 Task: Select street view around selected location Kings Canyon National Park, California, United States and verify 4 surrounding locations
Action: Mouse moved to (214, 193)
Screenshot: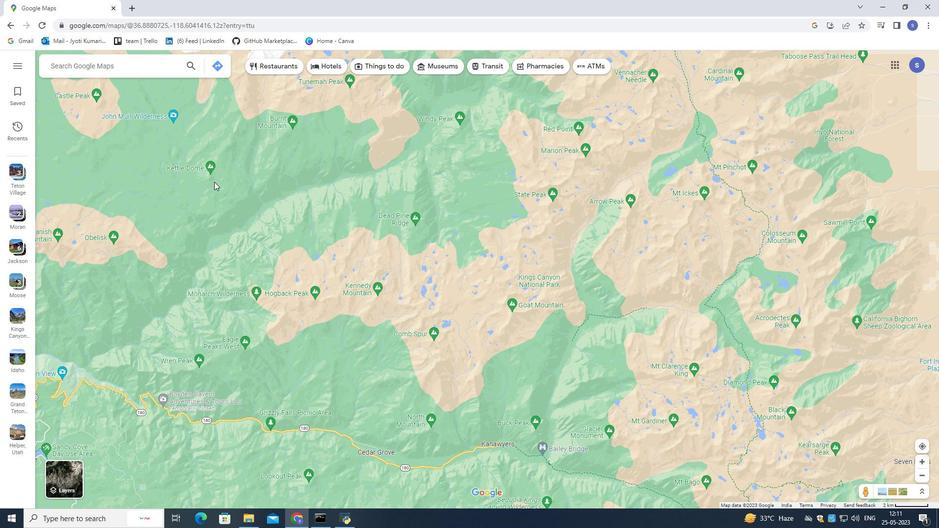 
Action: Mouse scrolled (214, 193) with delta (0, 0)
Screenshot: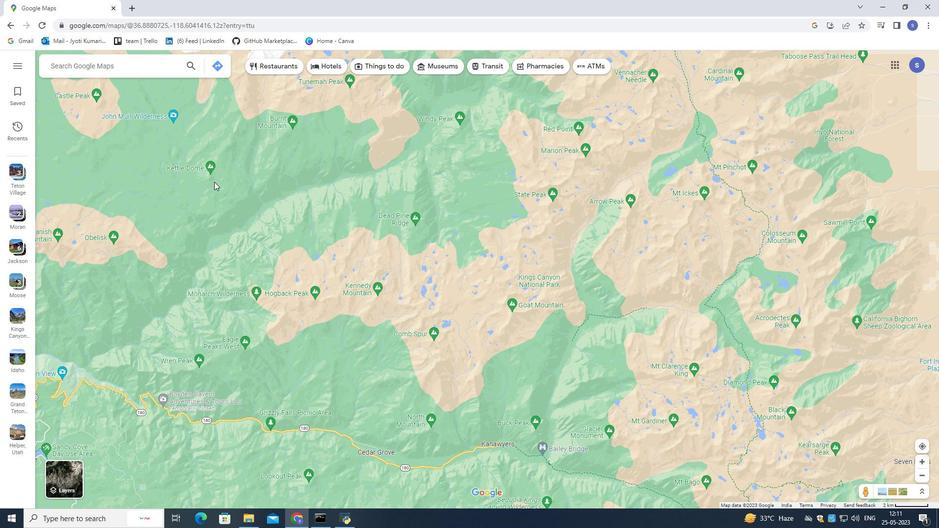 
Action: Mouse moved to (212, 213)
Screenshot: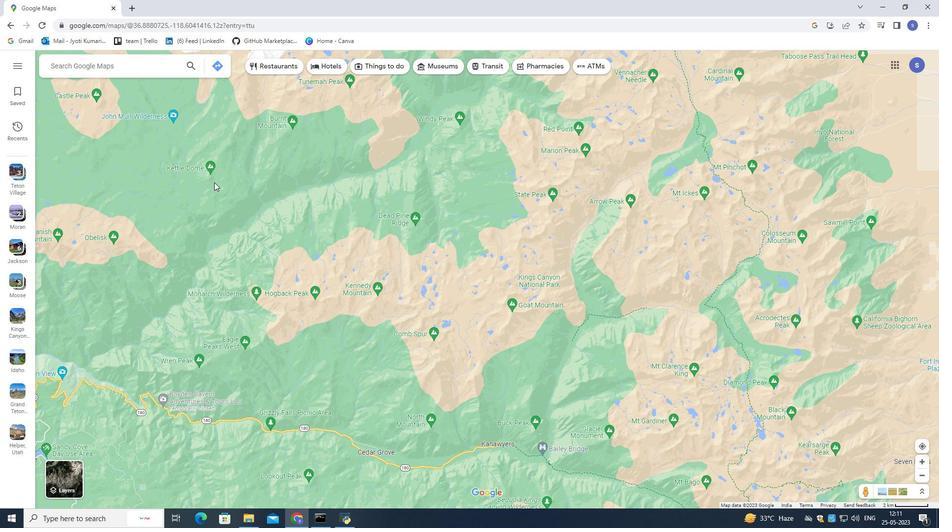 
Action: Mouse scrolled (212, 213) with delta (0, 0)
Screenshot: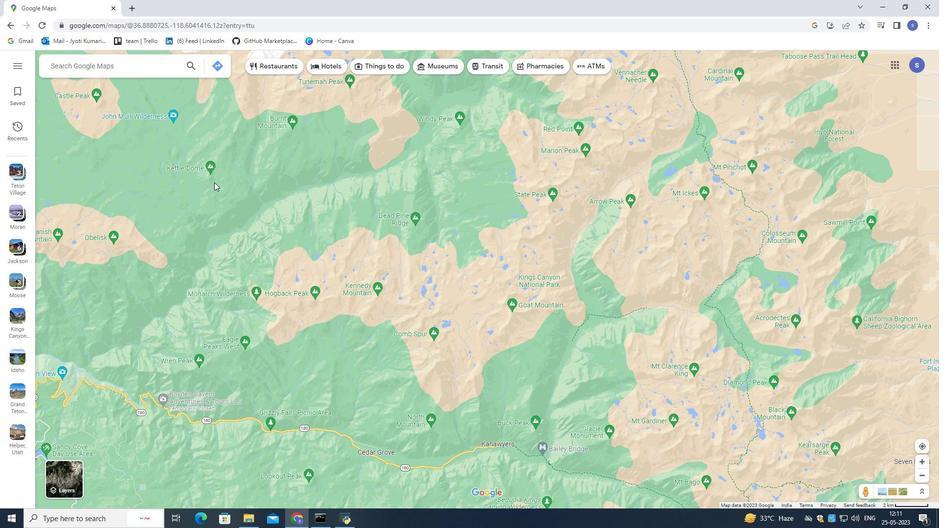 
Action: Mouse moved to (211, 214)
Screenshot: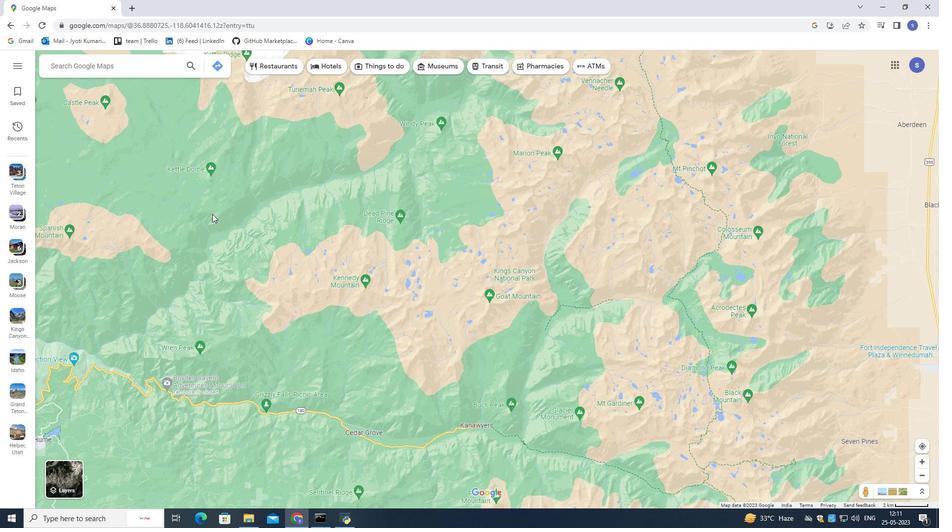 
Action: Mouse scrolled (211, 214) with delta (0, 0)
Screenshot: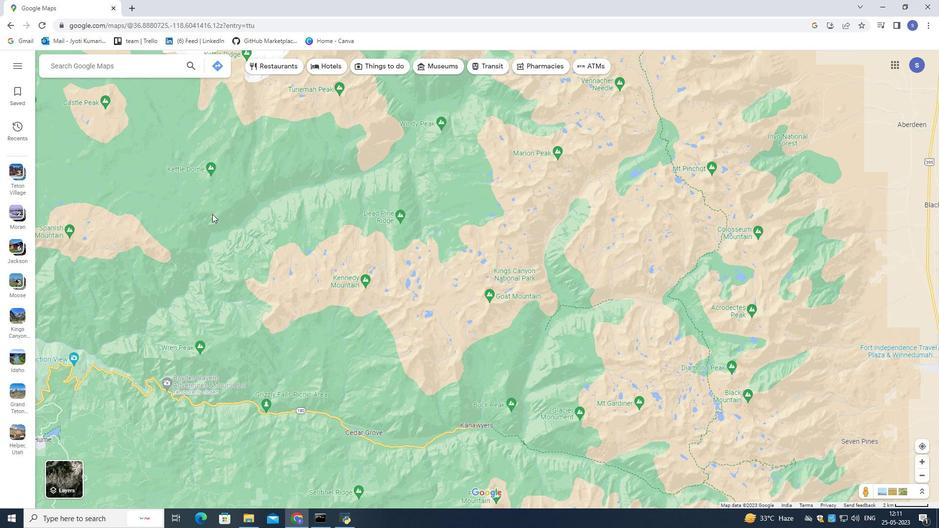 
Action: Mouse moved to (210, 214)
Screenshot: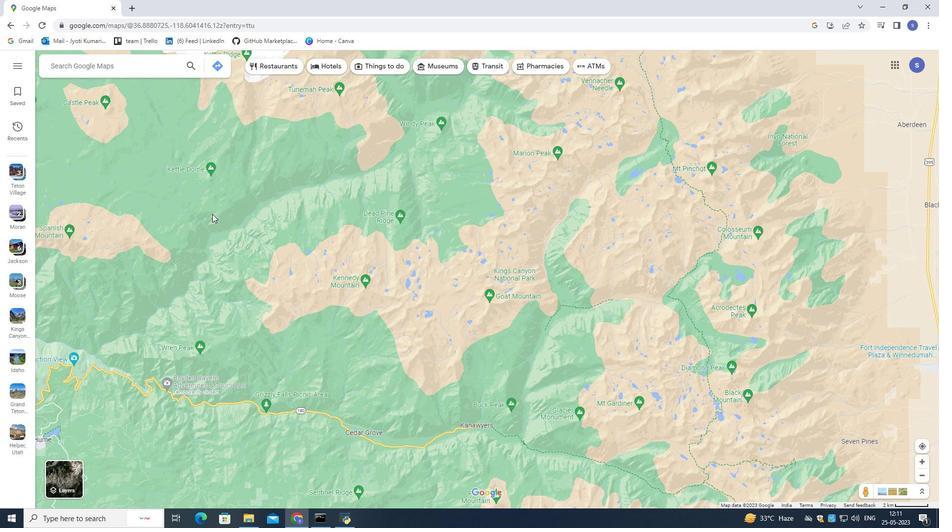 
Action: Mouse scrolled (210, 214) with delta (0, 0)
Screenshot: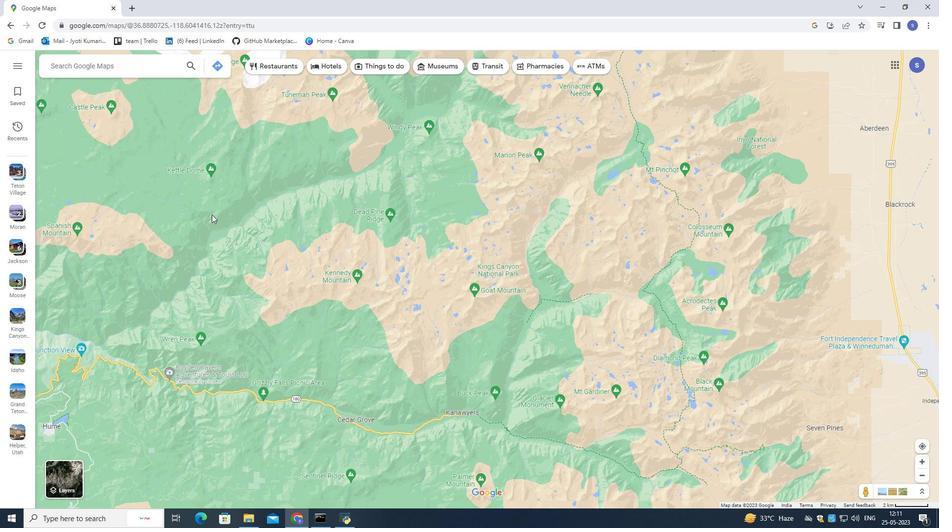 
Action: Mouse moved to (205, 213)
Screenshot: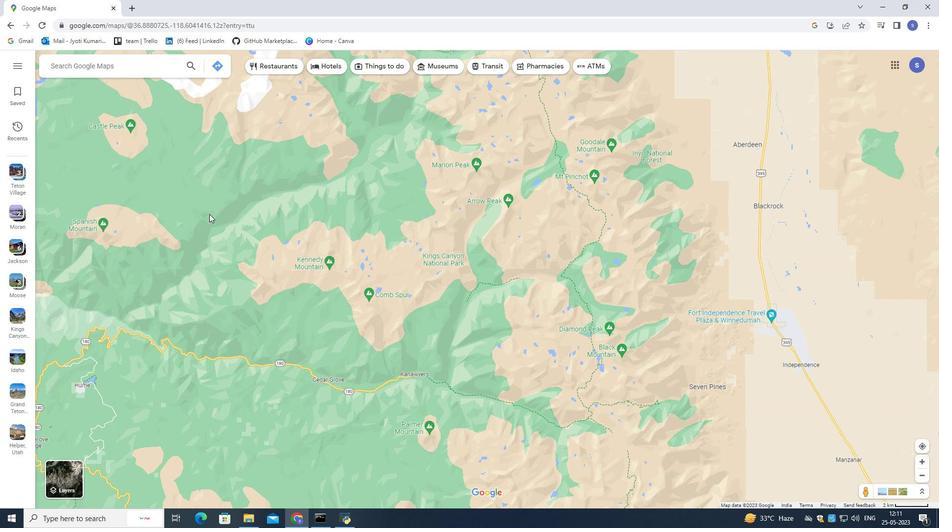 
Action: Mouse scrolled (205, 213) with delta (0, 0)
Screenshot: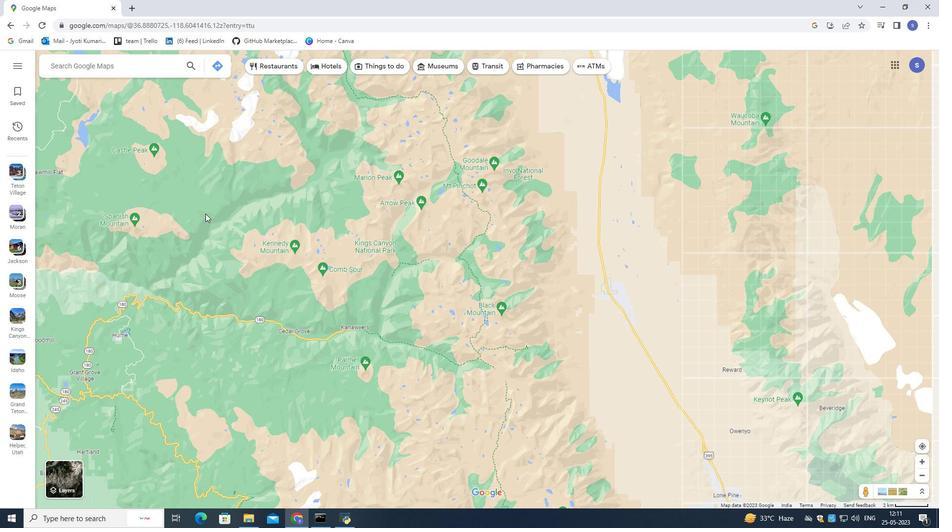 
Action: Mouse scrolled (205, 213) with delta (0, 0)
Screenshot: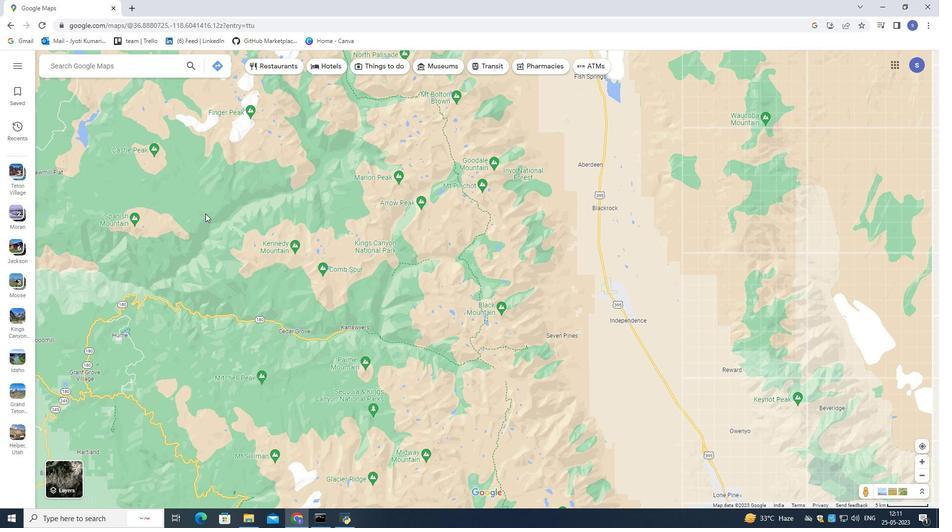 
Action: Mouse scrolled (205, 213) with delta (0, 0)
Screenshot: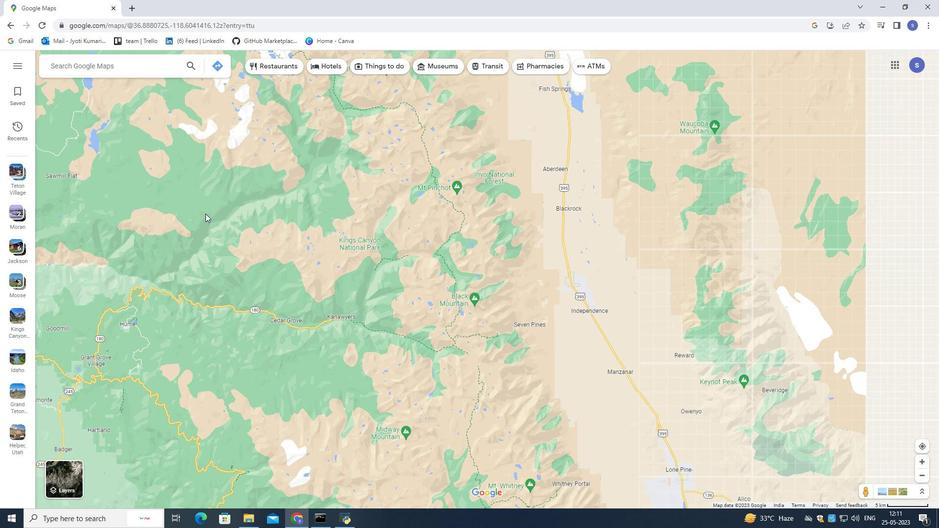 
Action: Mouse moved to (199, 207)
Screenshot: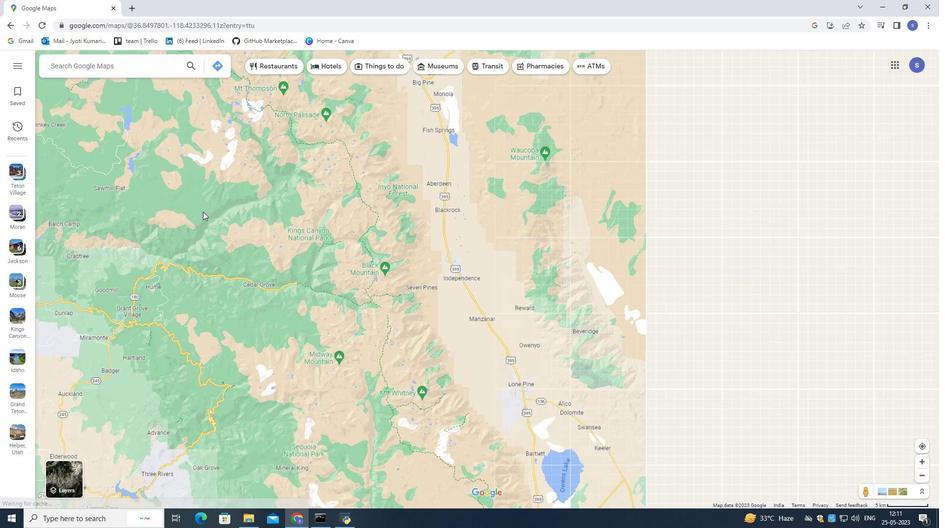 
Action: Mouse pressed left at (199, 207)
Screenshot: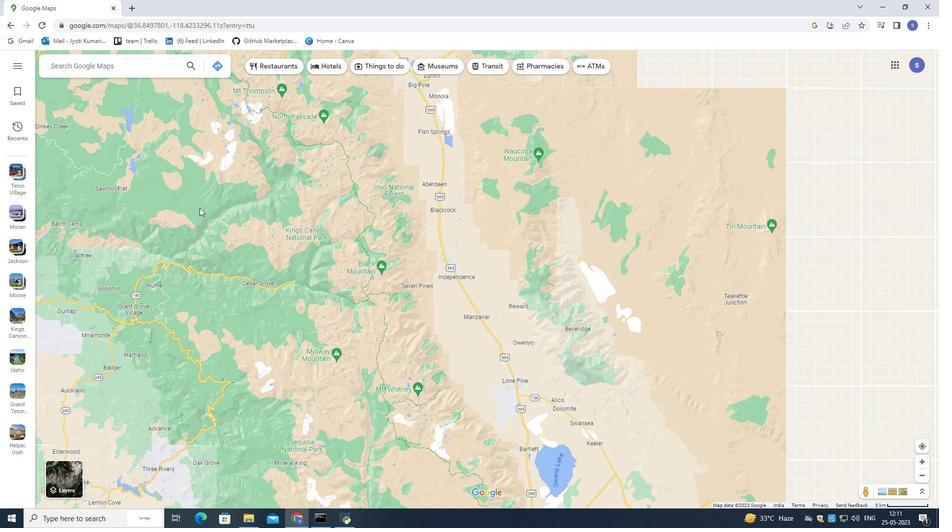 
Action: Mouse moved to (384, 235)
Screenshot: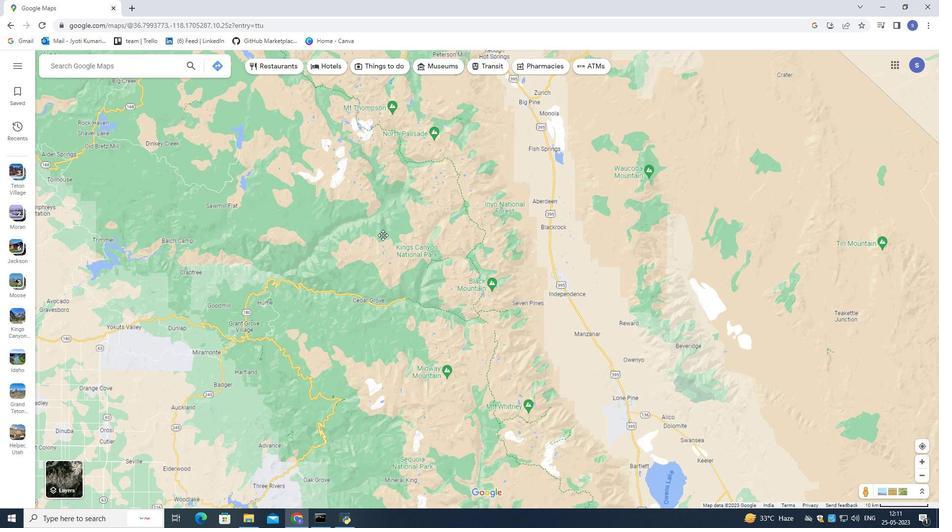 
Action: Mouse scrolled (384, 235) with delta (0, 0)
Screenshot: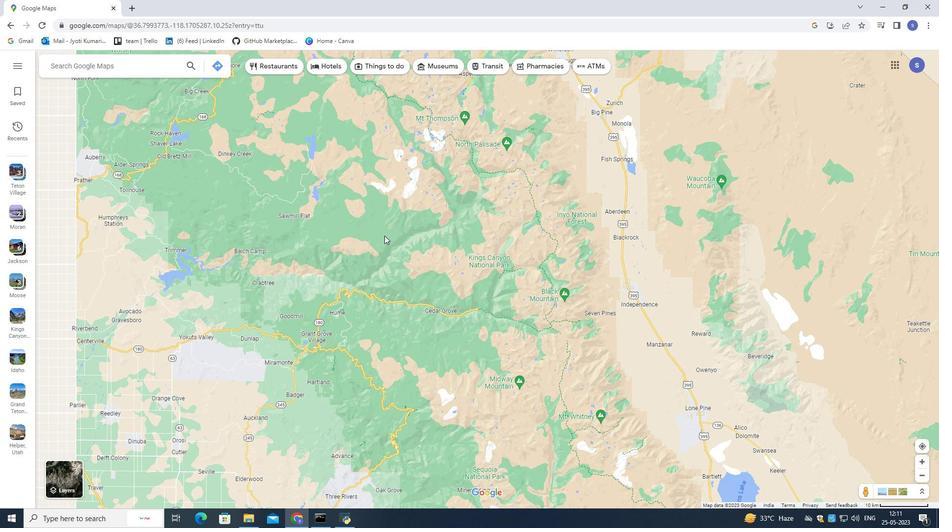 
Action: Mouse scrolled (384, 235) with delta (0, 0)
Screenshot: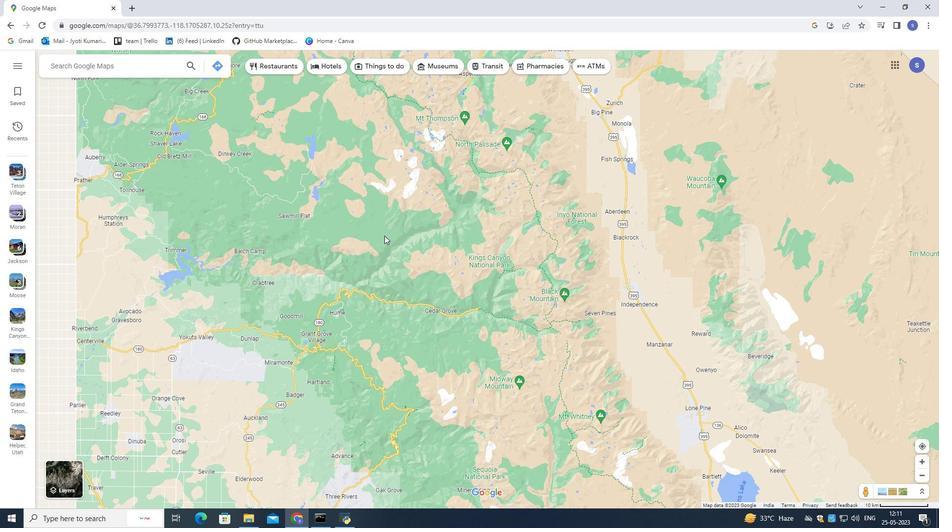 
Action: Mouse scrolled (384, 235) with delta (0, 0)
Screenshot: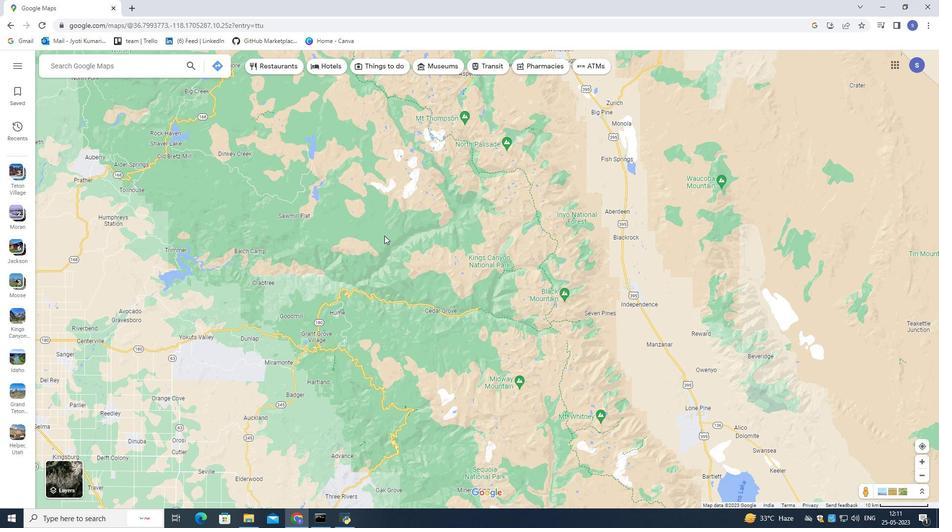 
Action: Mouse scrolled (384, 235) with delta (0, 0)
Screenshot: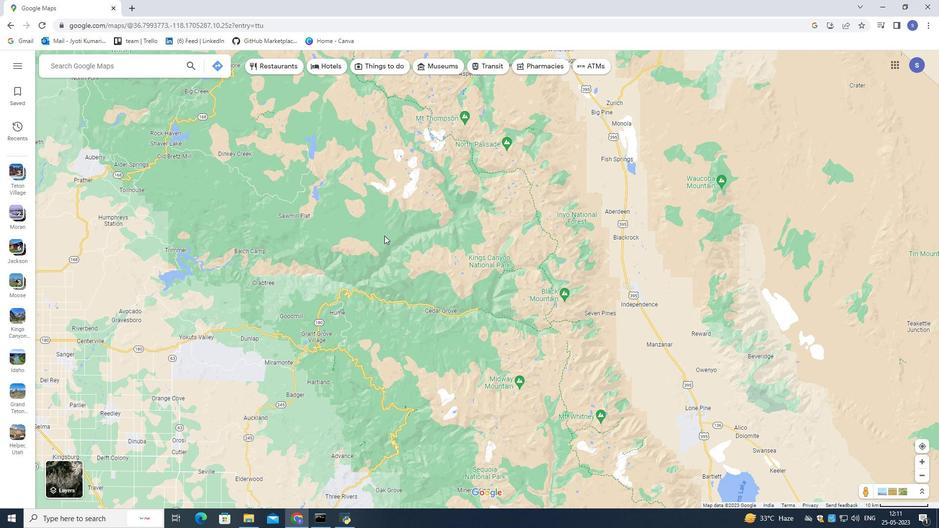 
Action: Mouse moved to (385, 236)
Screenshot: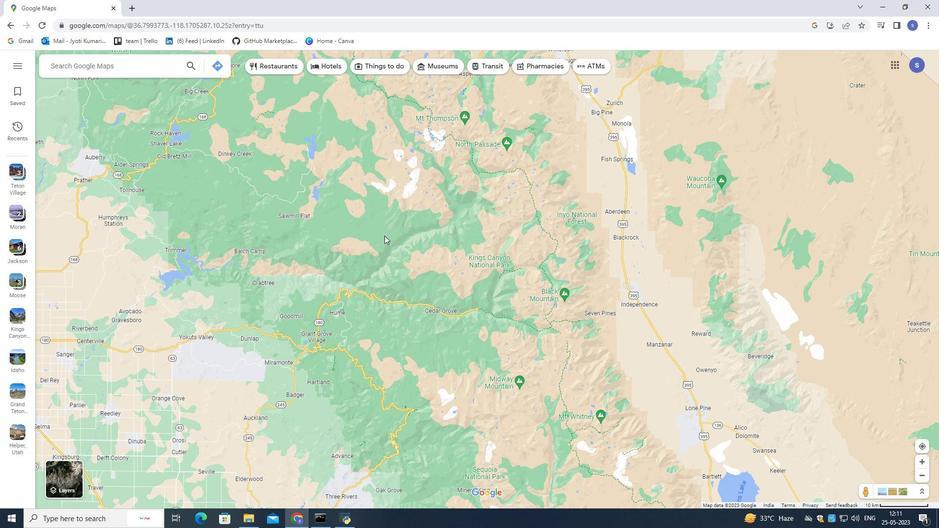
Action: Mouse scrolled (385, 236) with delta (0, 0)
Screenshot: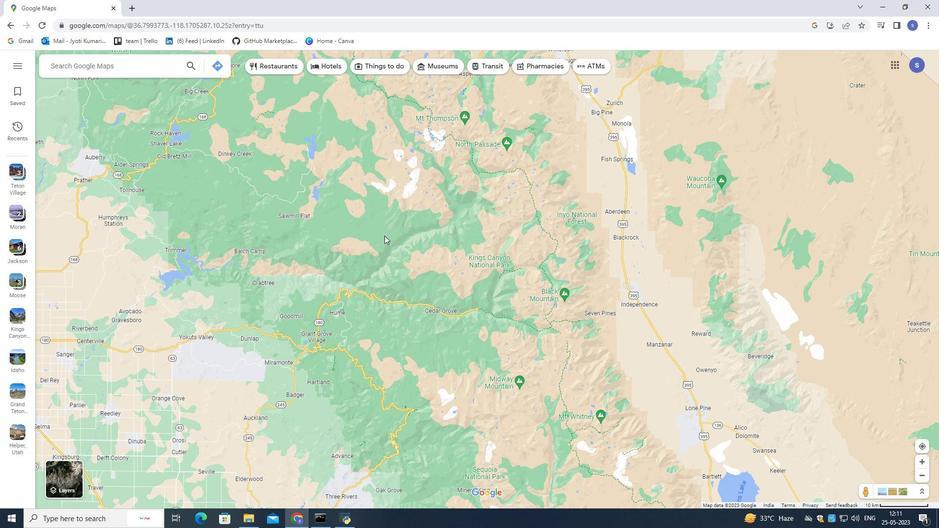 
Action: Mouse moved to (382, 243)
Screenshot: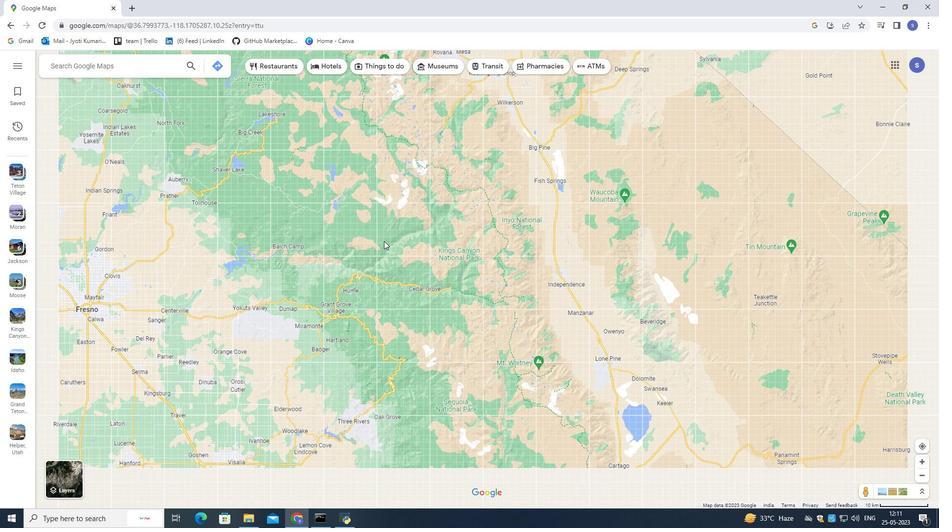 
Action: Mouse scrolled (382, 243) with delta (0, 0)
Screenshot: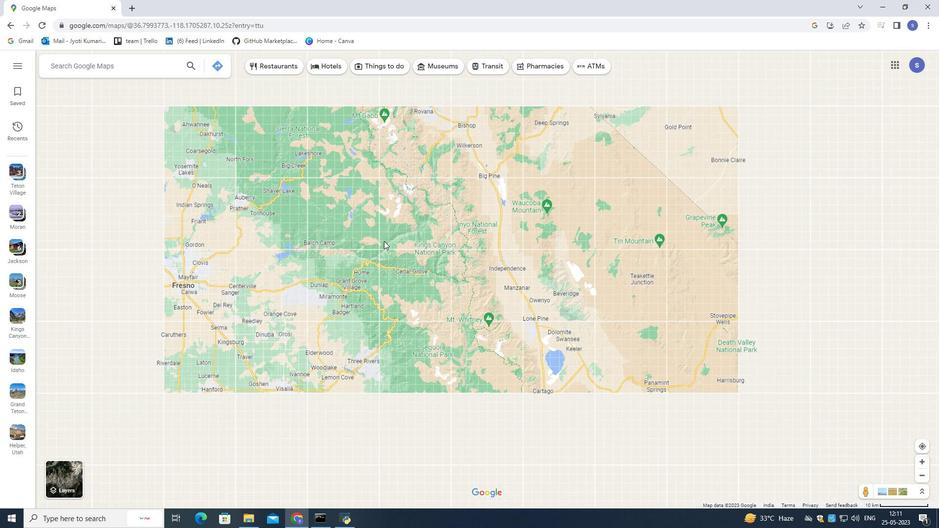 
Action: Mouse scrolled (382, 243) with delta (0, 0)
Screenshot: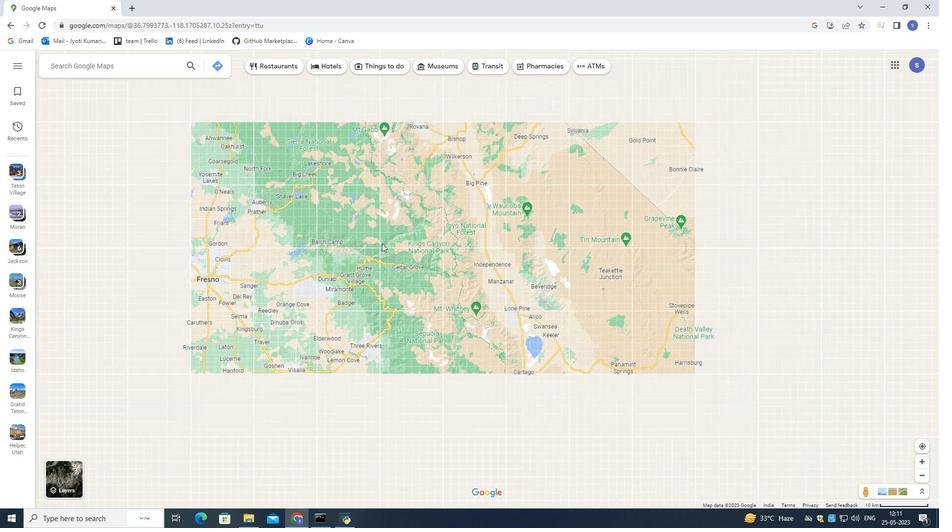 
Action: Mouse scrolled (382, 243) with delta (0, 0)
Screenshot: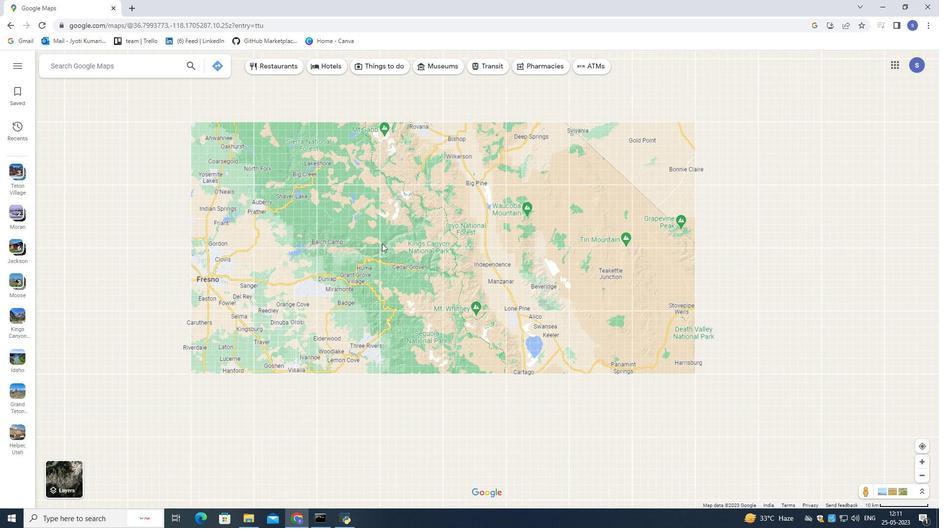 
Action: Mouse moved to (371, 230)
Screenshot: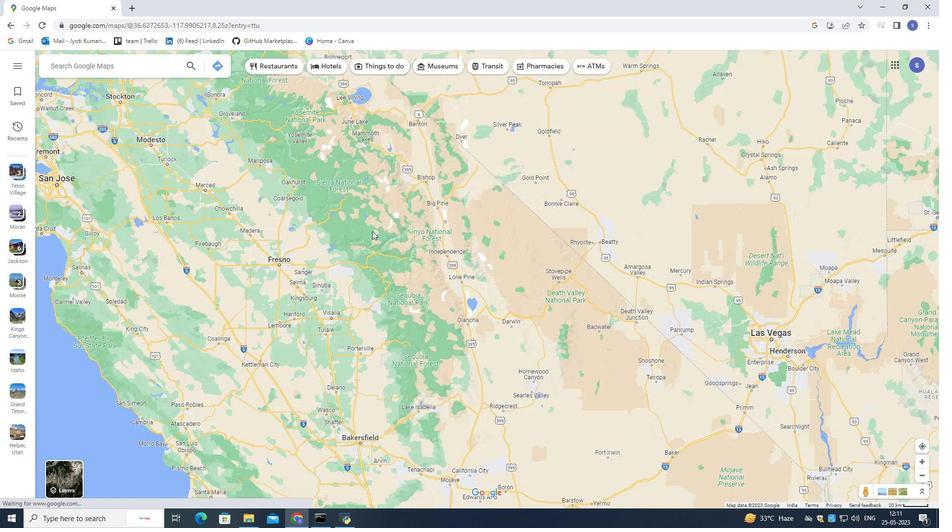 
Action: Mouse scrolled (371, 229) with delta (0, 0)
Screenshot: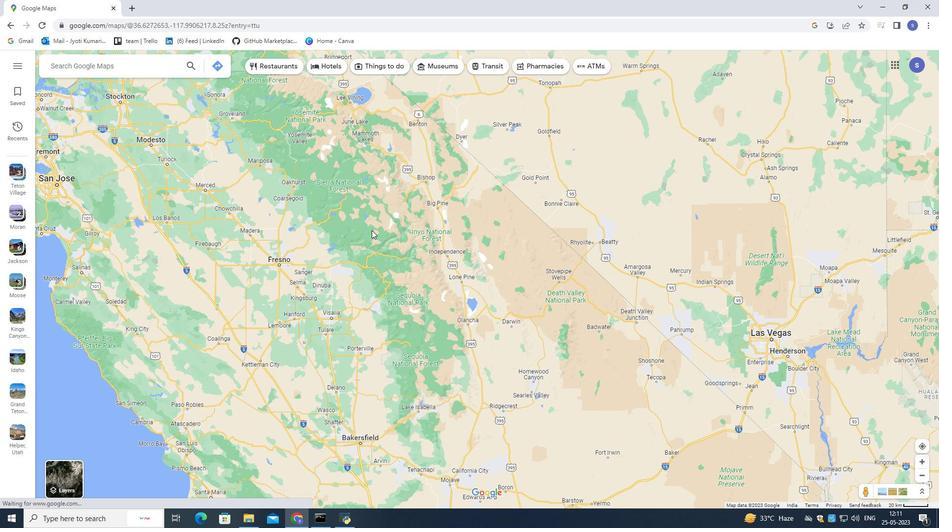 
Action: Mouse scrolled (371, 229) with delta (0, 0)
Screenshot: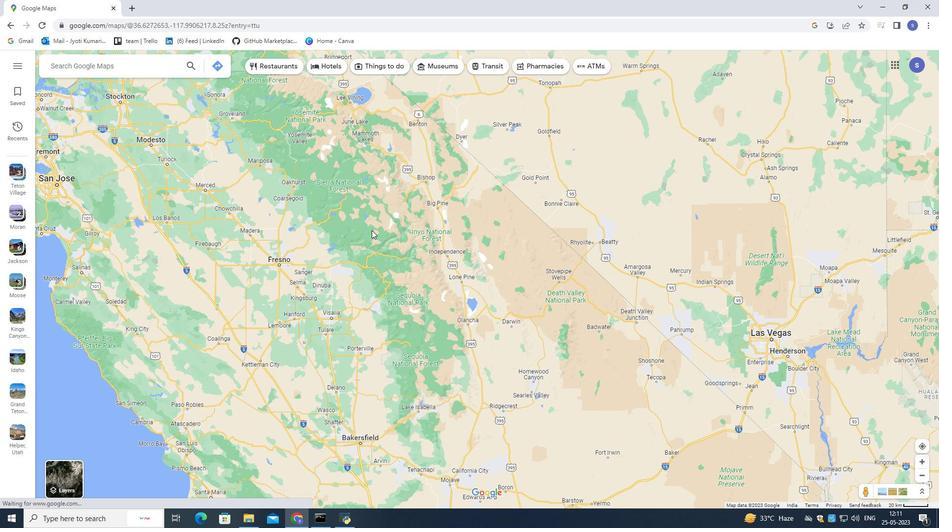 
Action: Mouse scrolled (371, 229) with delta (0, 0)
Screenshot: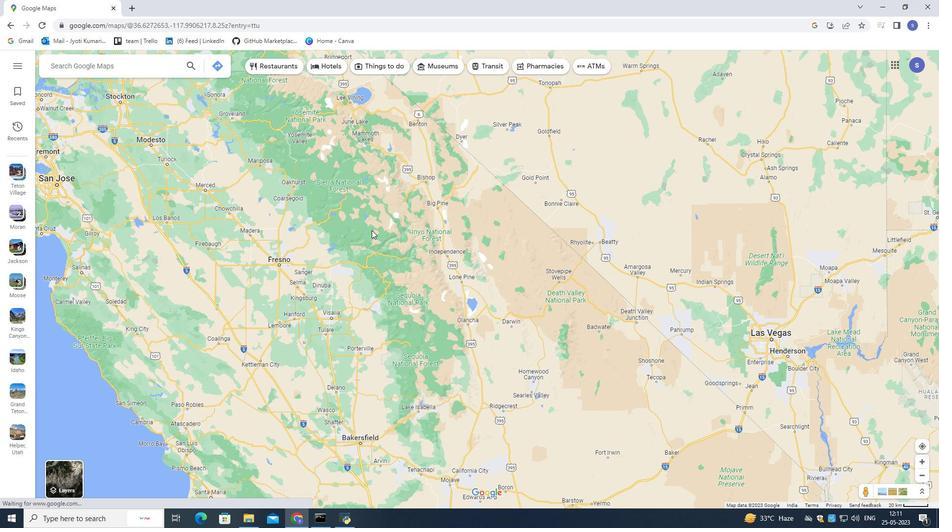 
Action: Mouse scrolled (371, 229) with delta (0, 0)
Screenshot: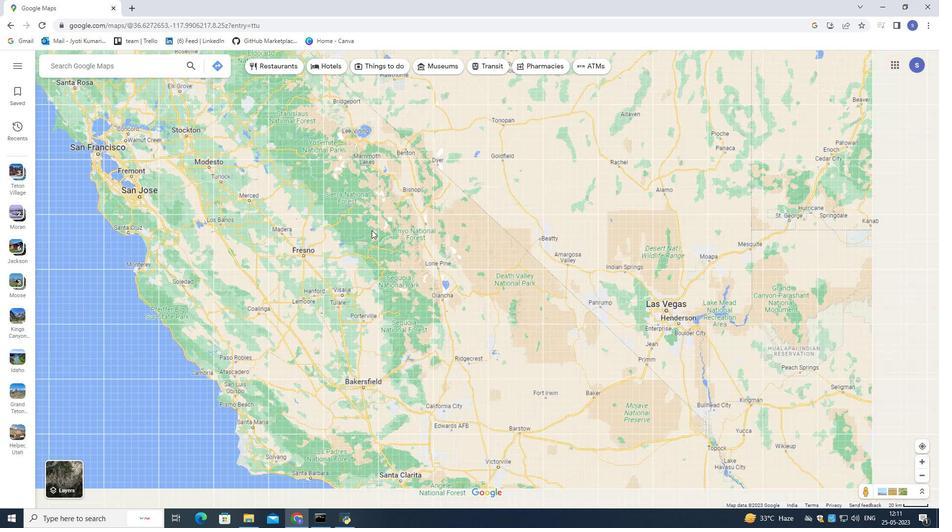 
Action: Mouse moved to (369, 228)
Screenshot: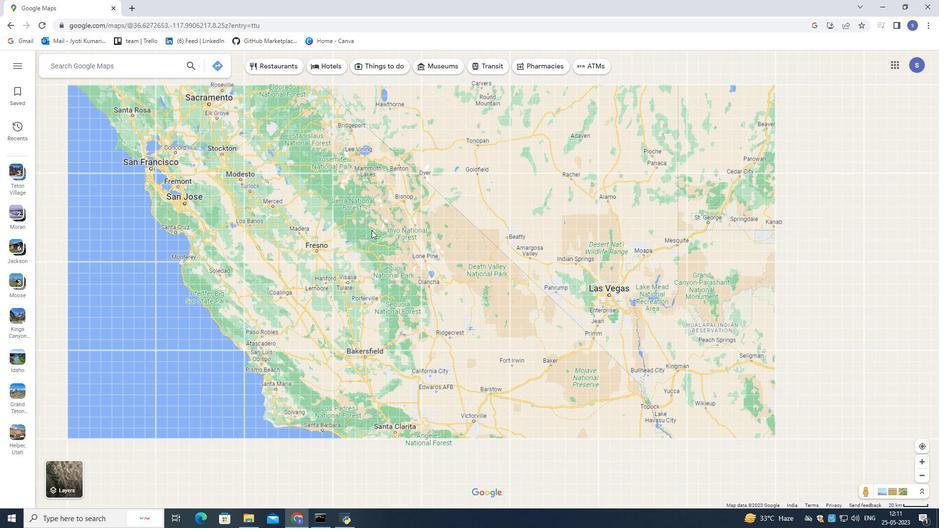 
Action: Mouse scrolled (369, 227) with delta (0, 0)
Screenshot: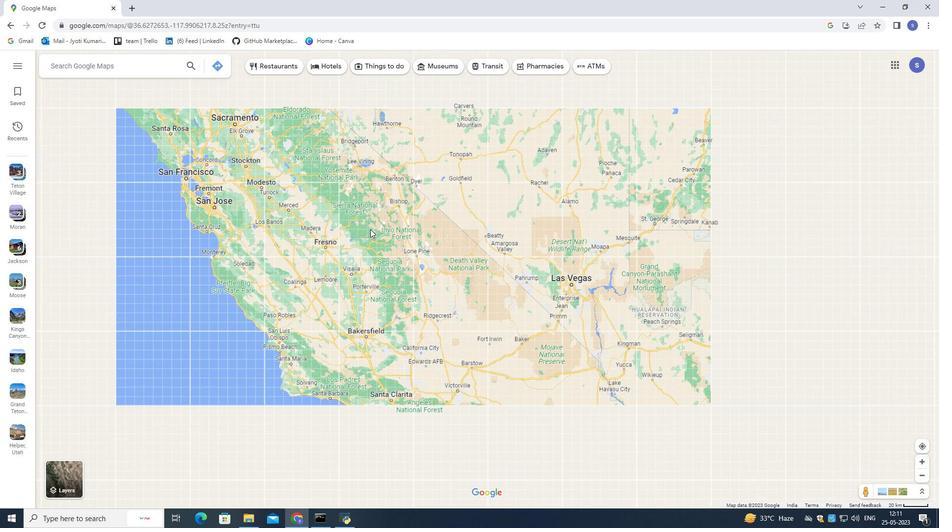 
Action: Mouse scrolled (369, 227) with delta (0, 0)
Screenshot: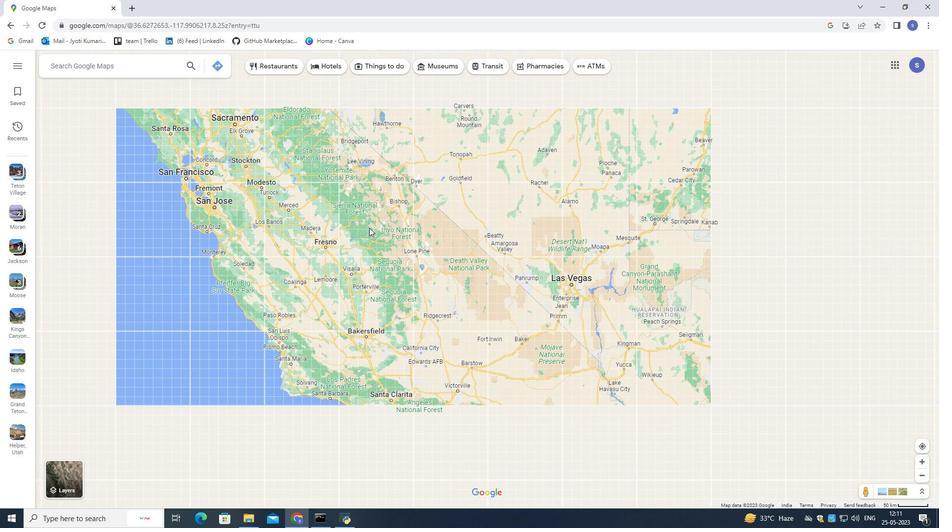 
Action: Mouse scrolled (369, 227) with delta (0, 0)
Screenshot: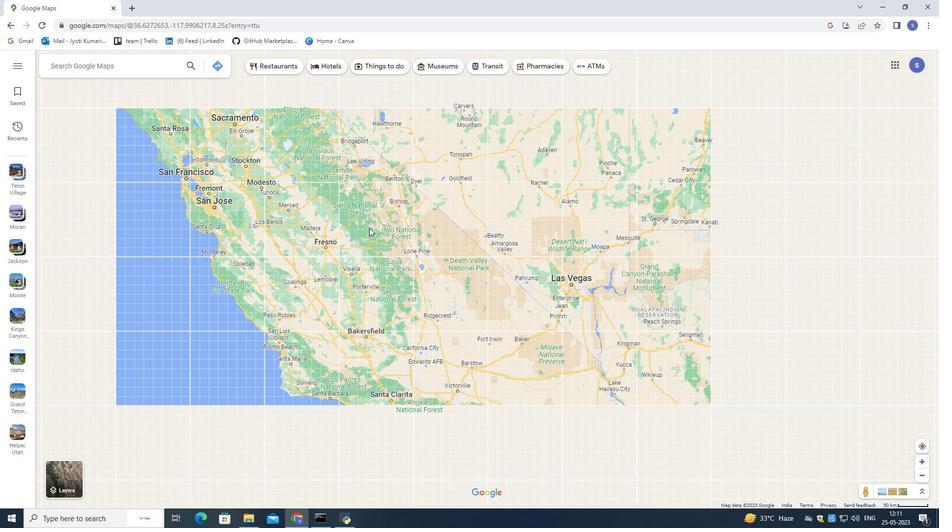 
Action: Mouse scrolled (369, 227) with delta (0, 0)
Screenshot: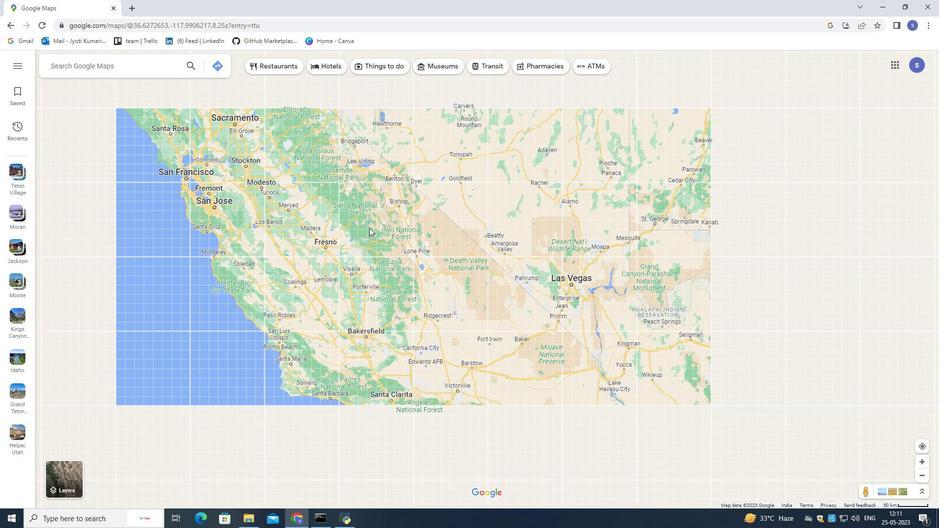 
Action: Mouse moved to (367, 226)
Screenshot: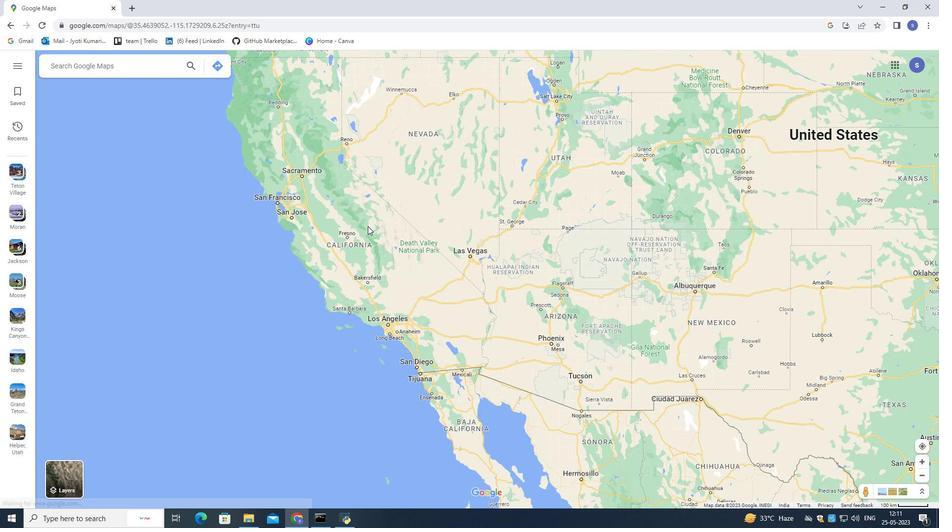 
Action: Mouse scrolled (367, 225) with delta (0, 0)
Screenshot: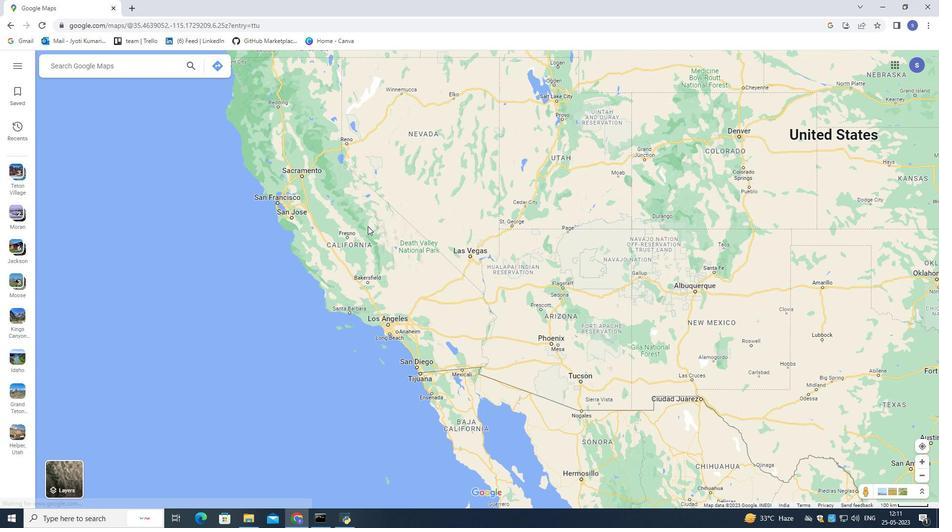 
Action: Mouse scrolled (367, 225) with delta (0, 0)
Screenshot: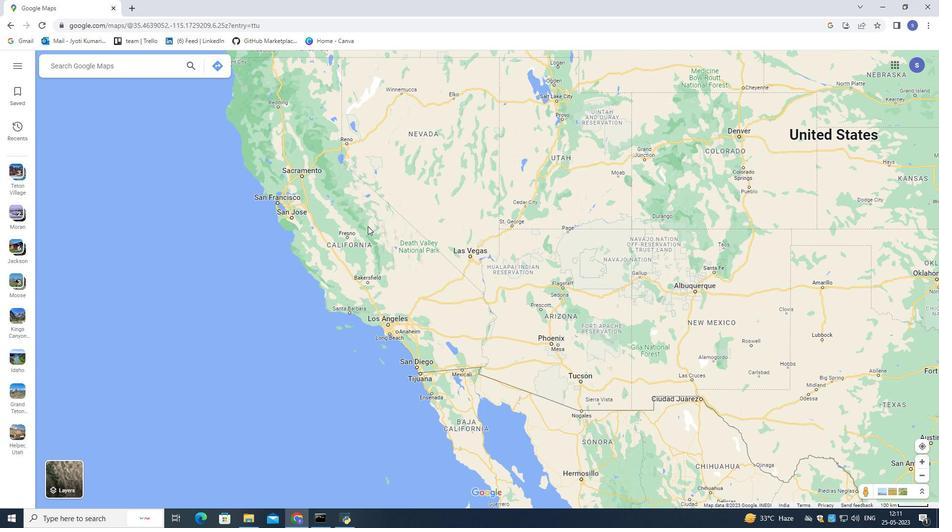 
Action: Mouse moved to (366, 226)
Screenshot: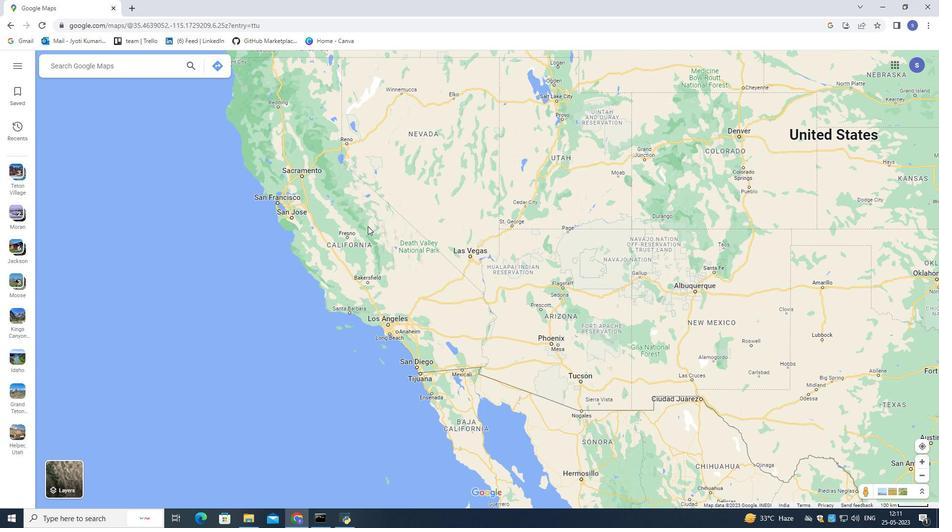 
Action: Mouse scrolled (366, 225) with delta (0, 0)
Screenshot: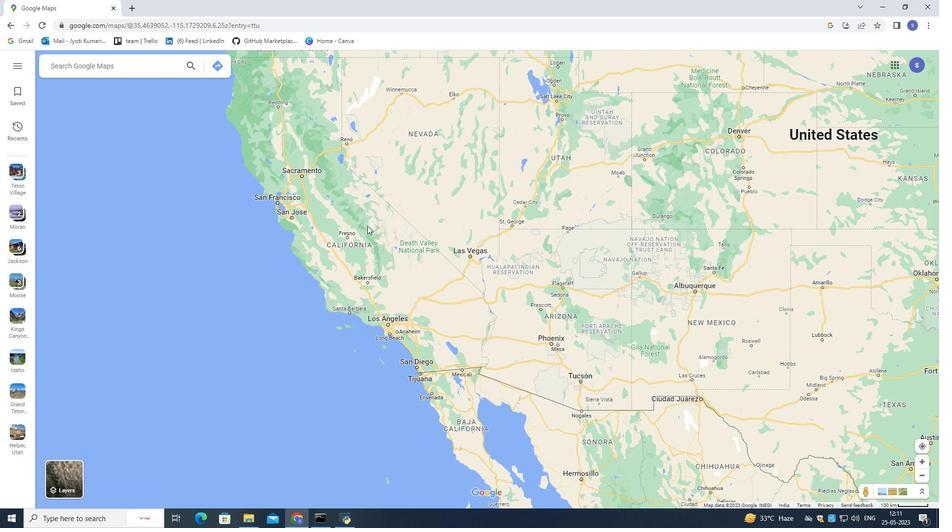 
Action: Mouse scrolled (366, 225) with delta (0, 0)
Screenshot: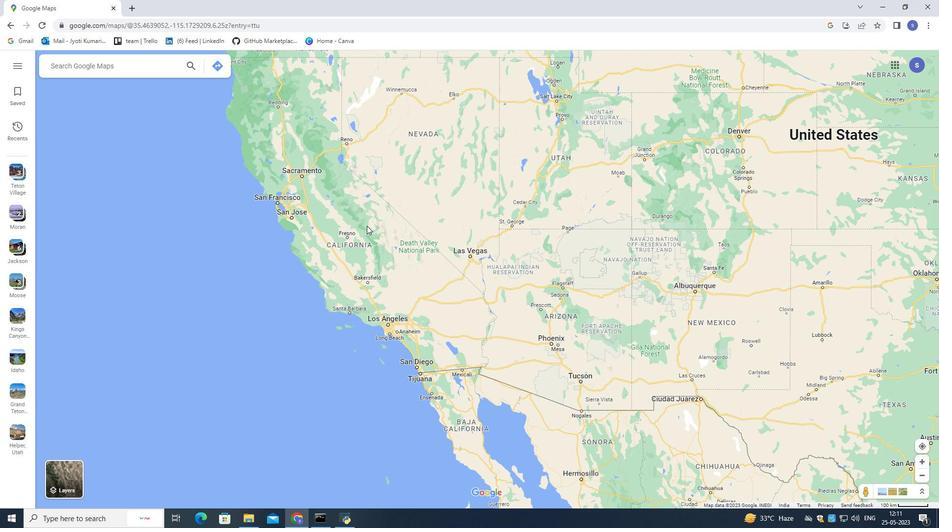 
Action: Mouse moved to (366, 226)
Screenshot: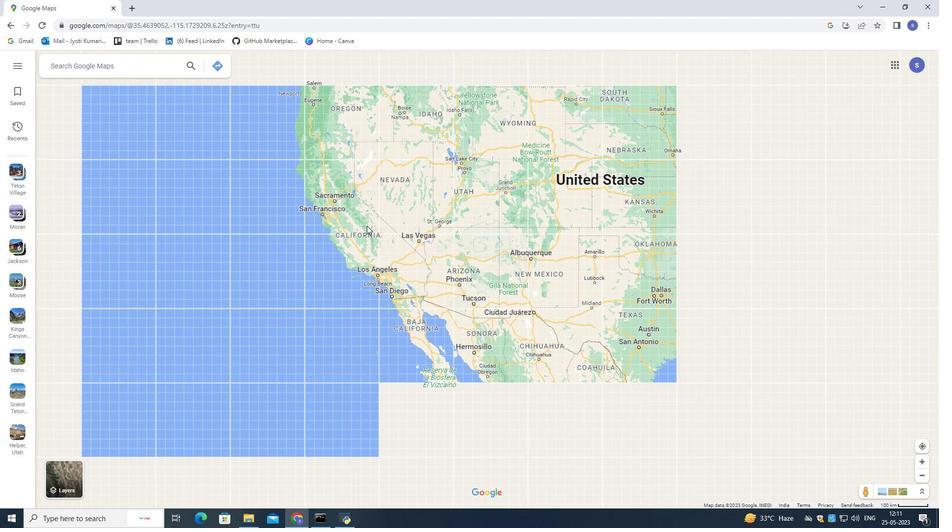 
Action: Mouse scrolled (366, 225) with delta (0, 0)
Screenshot: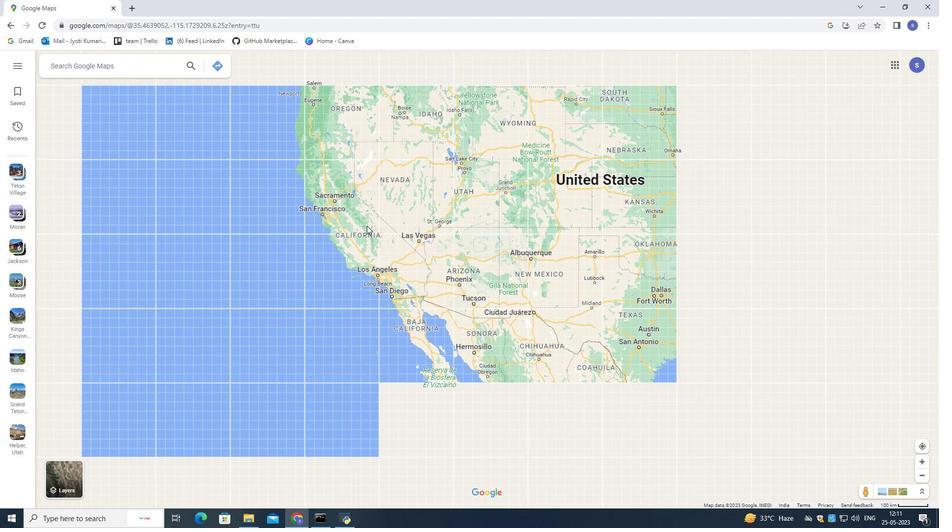 
Action: Mouse scrolled (366, 225) with delta (0, 0)
Screenshot: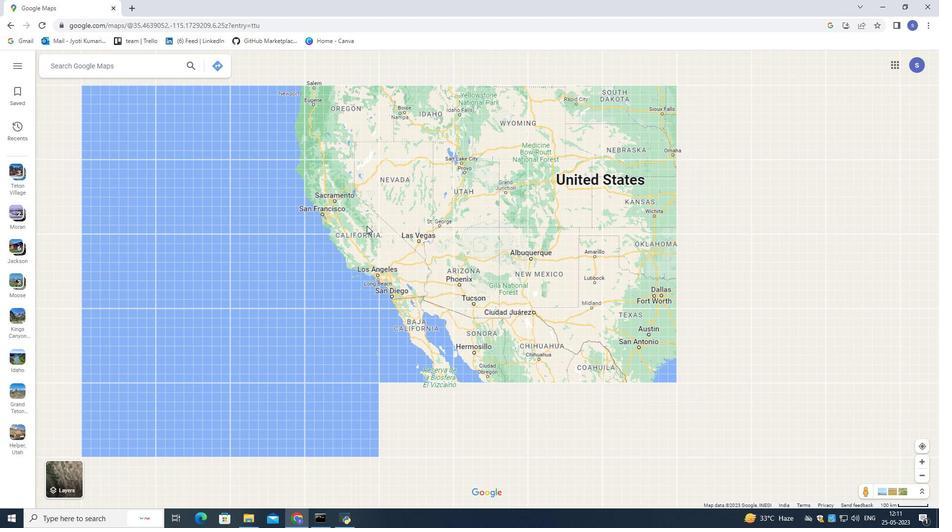
Action: Mouse moved to (365, 226)
Screenshot: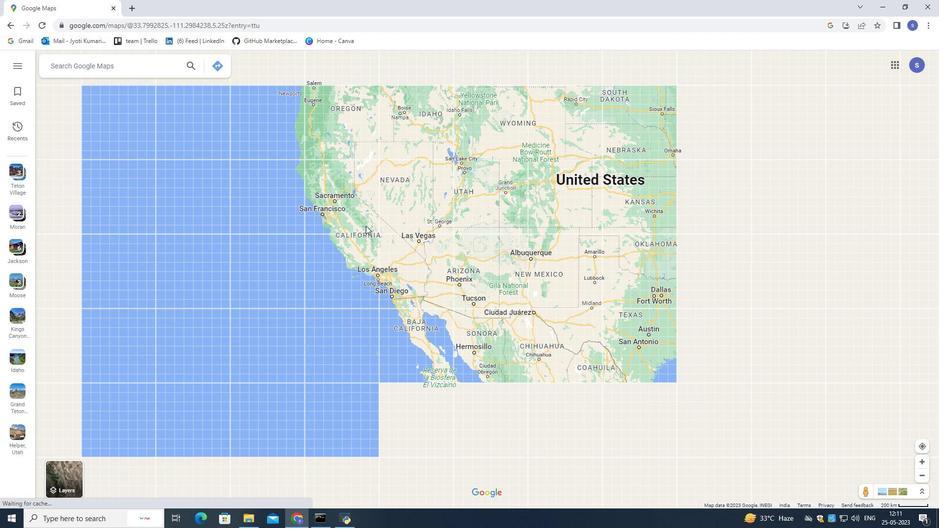 
Action: Mouse scrolled (365, 225) with delta (0, 0)
Screenshot: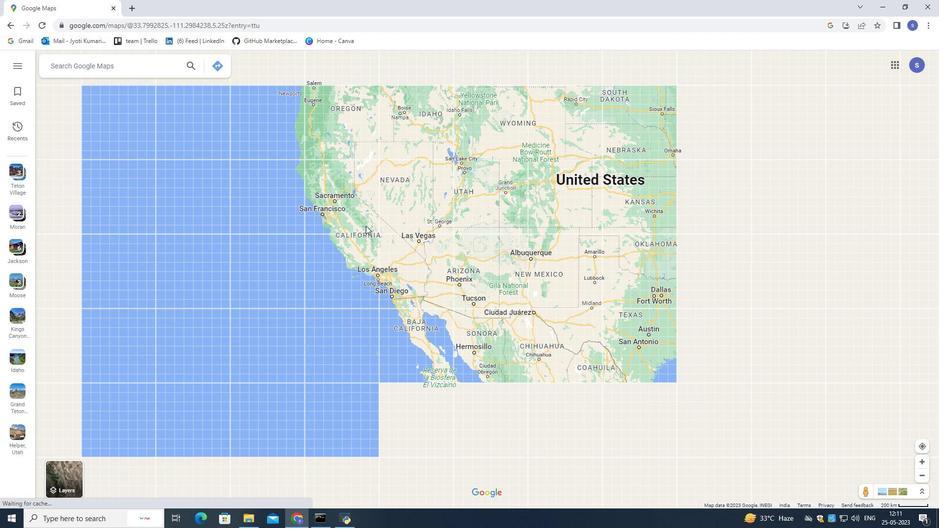 
Action: Mouse moved to (365, 226)
Screenshot: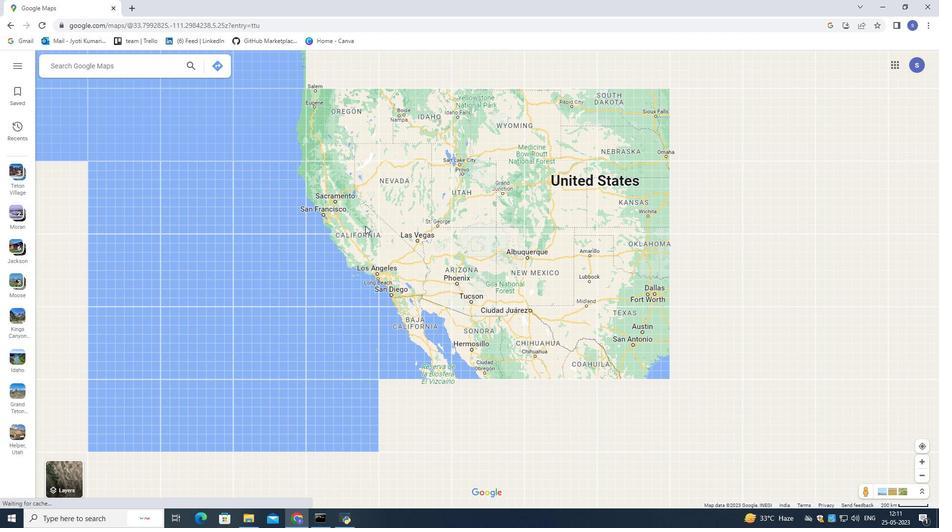 
Action: Mouse scrolled (365, 226) with delta (0, 0)
Screenshot: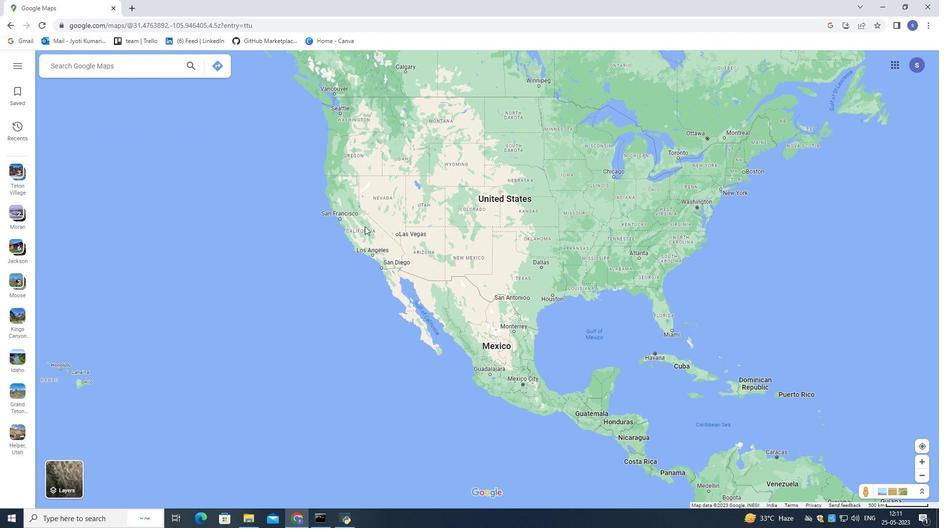 
Action: Mouse scrolled (365, 226) with delta (0, 0)
Screenshot: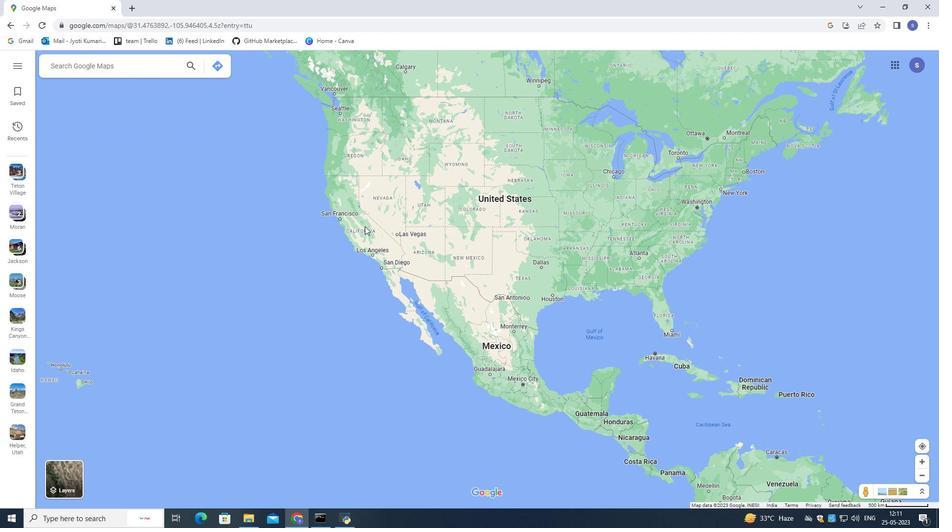 
Action: Mouse scrolled (365, 226) with delta (0, 0)
Screenshot: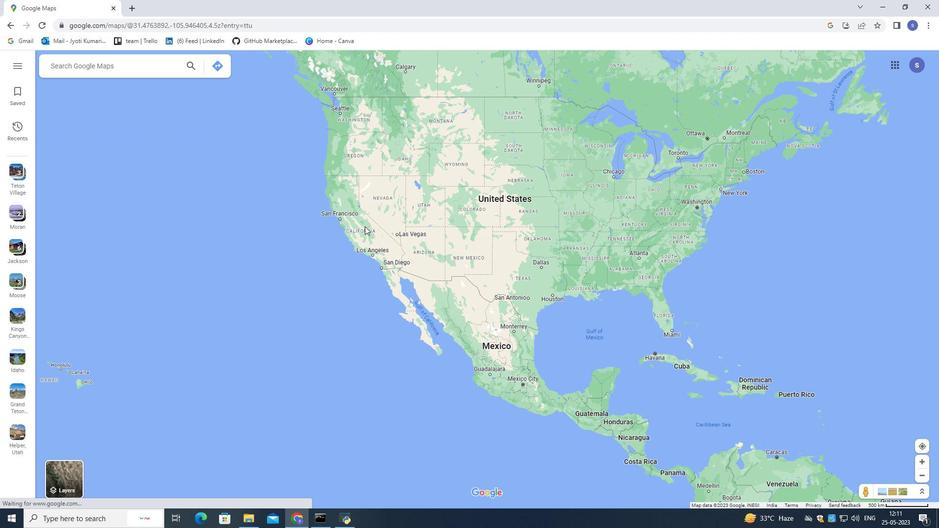 
Action: Mouse moved to (364, 226)
Screenshot: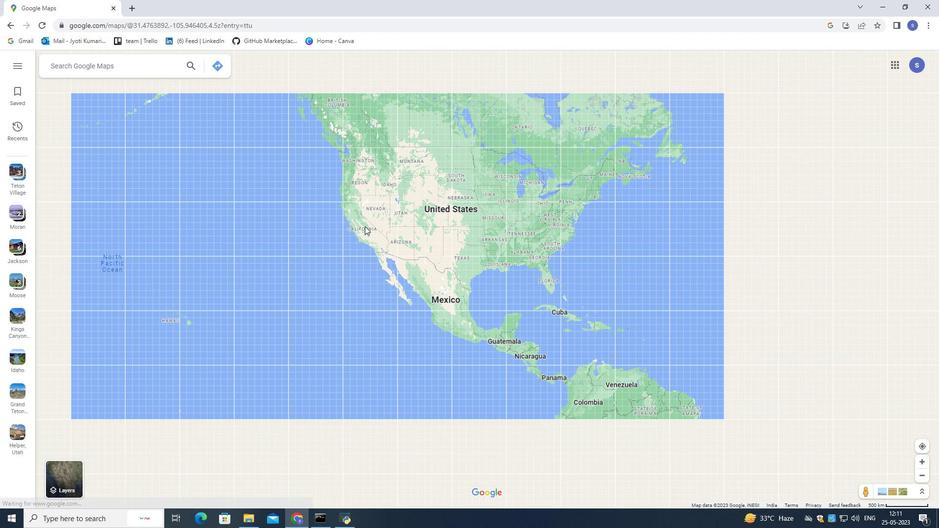 
Action: Mouse scrolled (364, 226) with delta (0, 0)
Screenshot: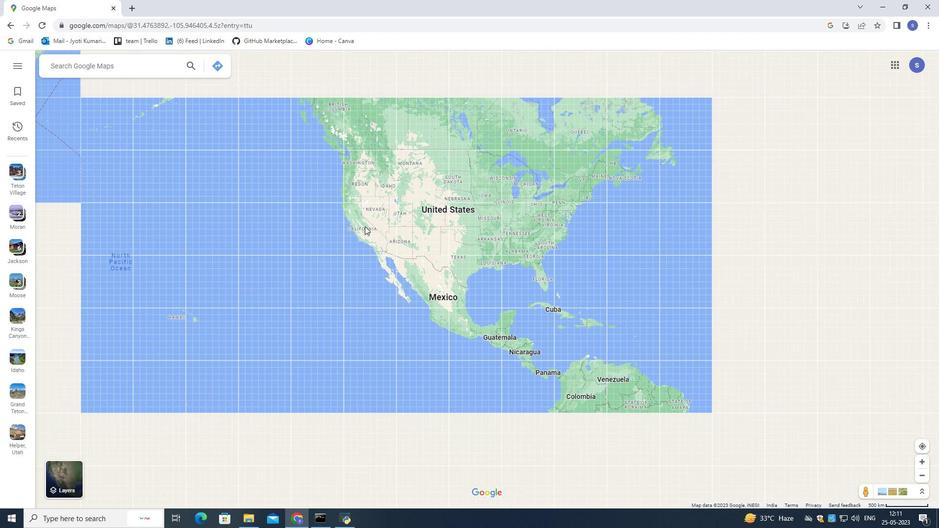 
Action: Mouse moved to (364, 226)
Screenshot: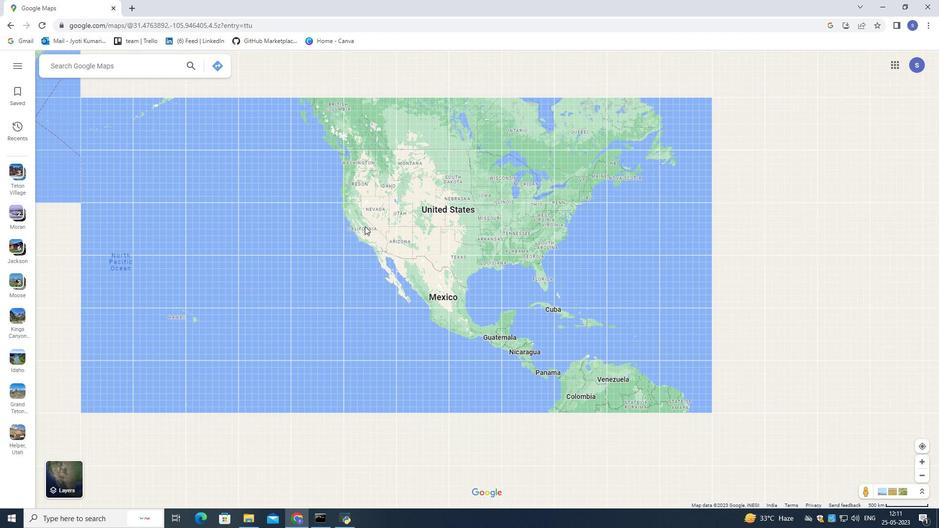 
Action: Mouse scrolled (364, 226) with delta (0, 0)
Screenshot: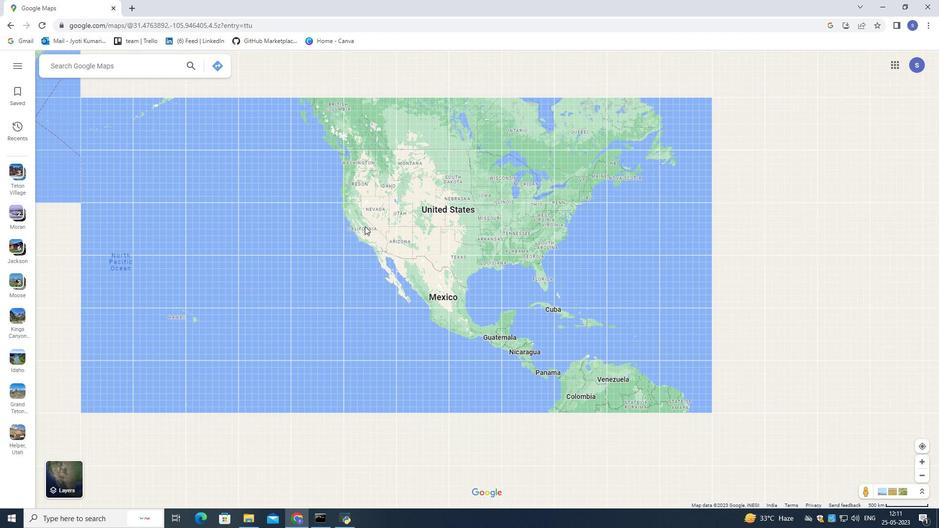 
Action: Mouse scrolled (364, 226) with delta (0, 0)
Screenshot: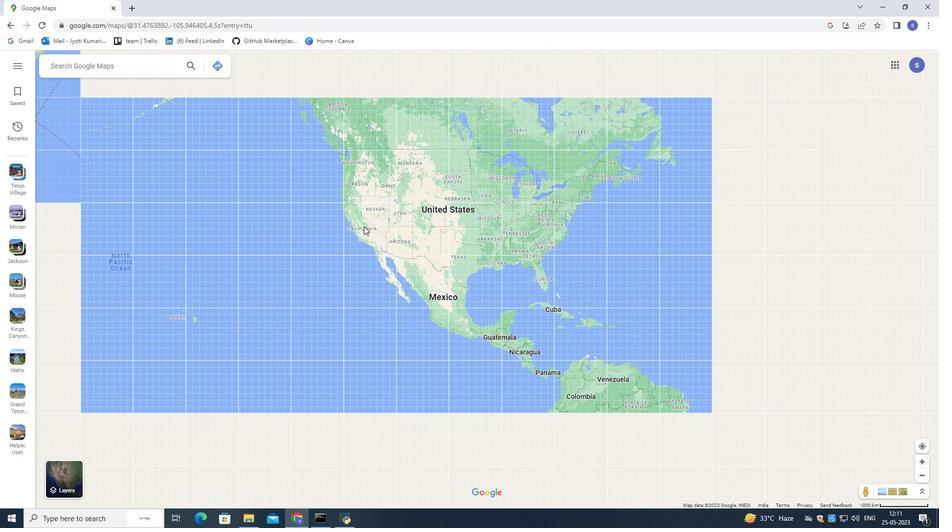 
Action: Mouse moved to (363, 226)
Screenshot: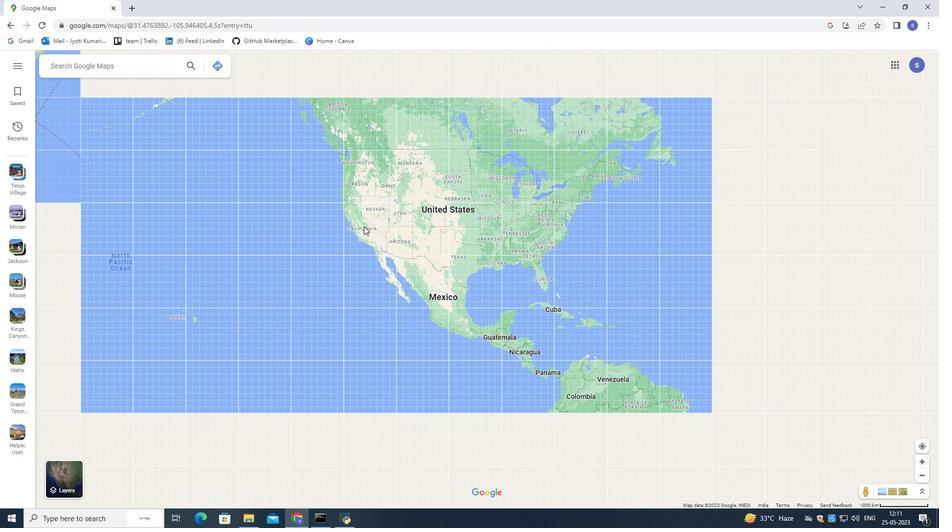 
Action: Mouse scrolled (363, 226) with delta (0, 0)
Screenshot: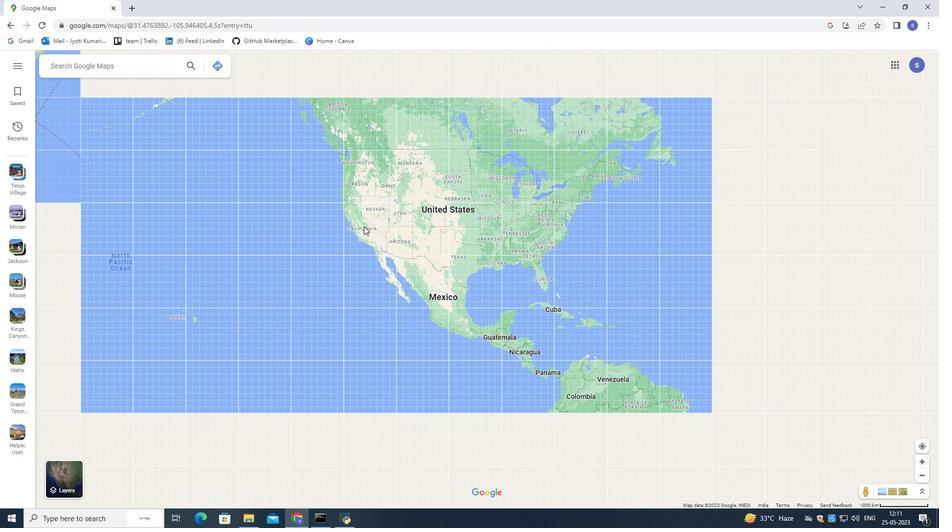 
Action: Mouse moved to (363, 226)
Screenshot: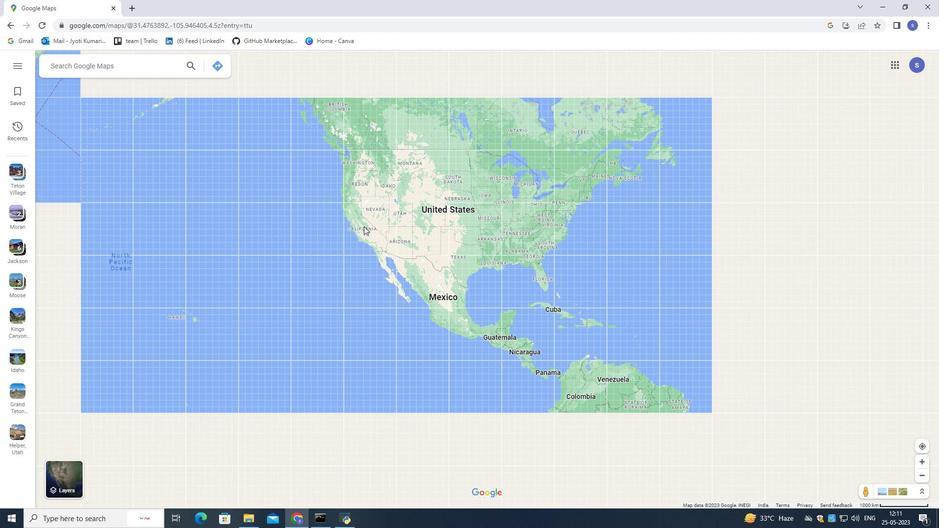 
Action: Mouse scrolled (363, 225) with delta (0, 0)
Screenshot: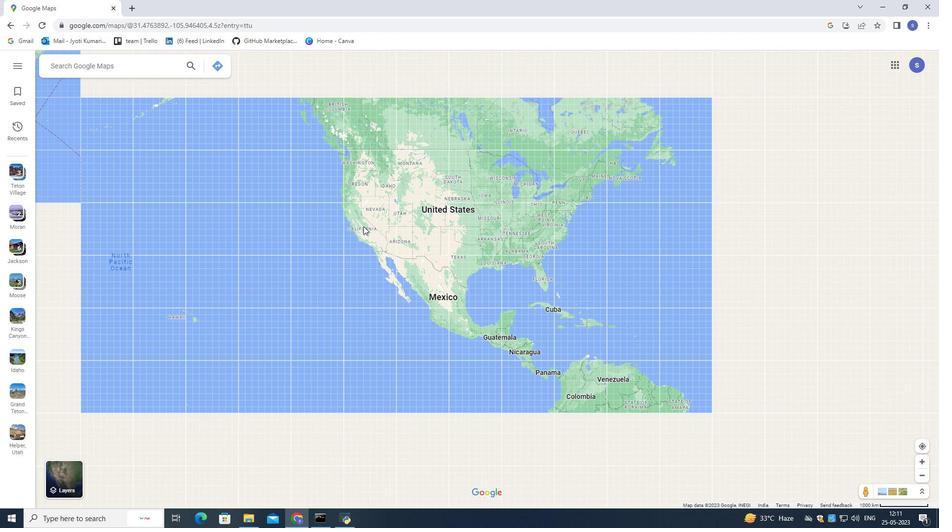 
Action: Mouse moved to (362, 224)
Screenshot: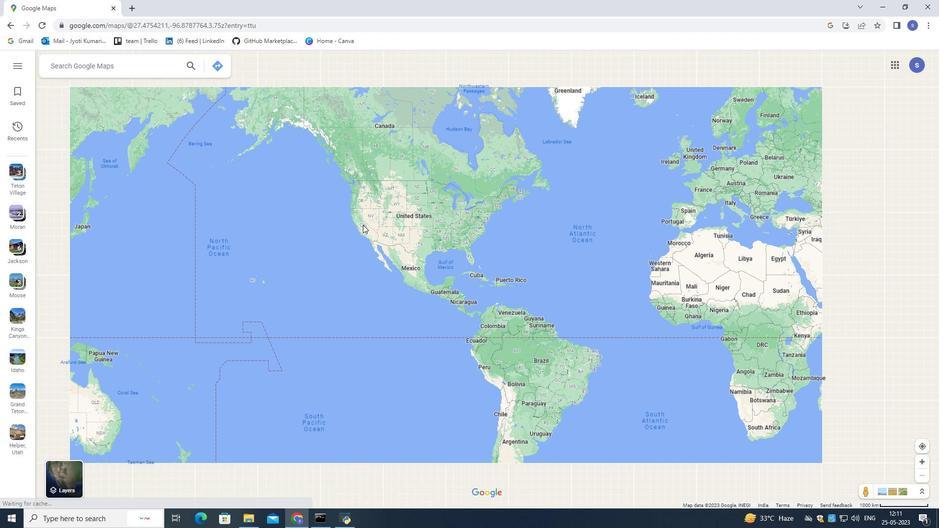
Action: Mouse scrolled (362, 223) with delta (0, 0)
Screenshot: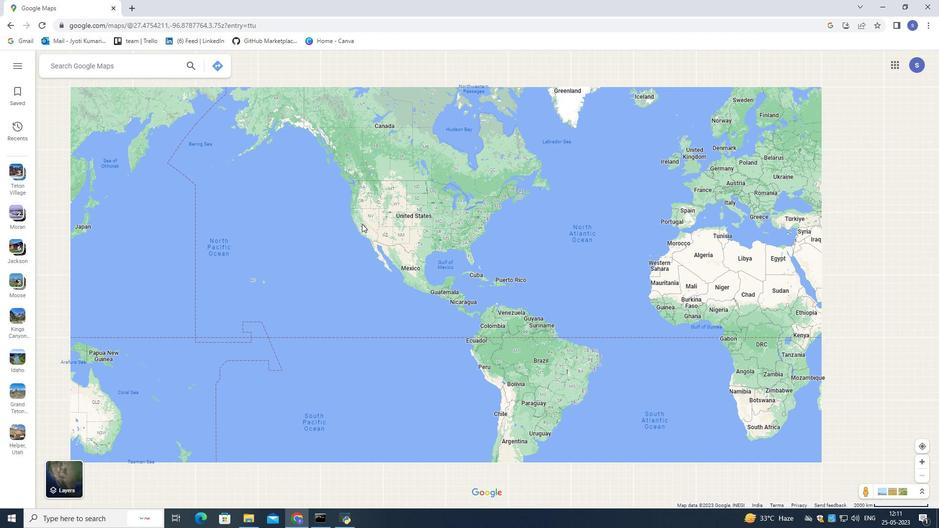 
Action: Mouse scrolled (362, 223) with delta (0, 0)
Screenshot: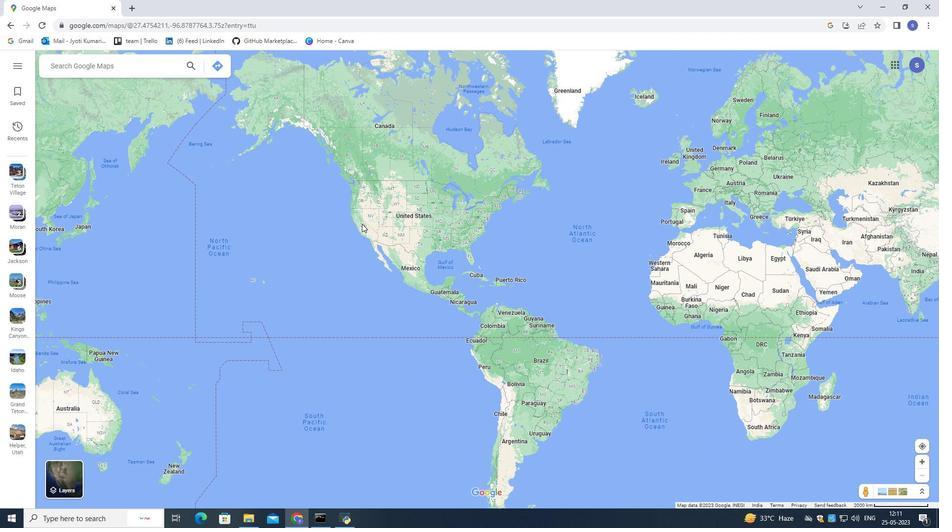 
Action: Mouse scrolled (362, 223) with delta (0, 0)
Screenshot: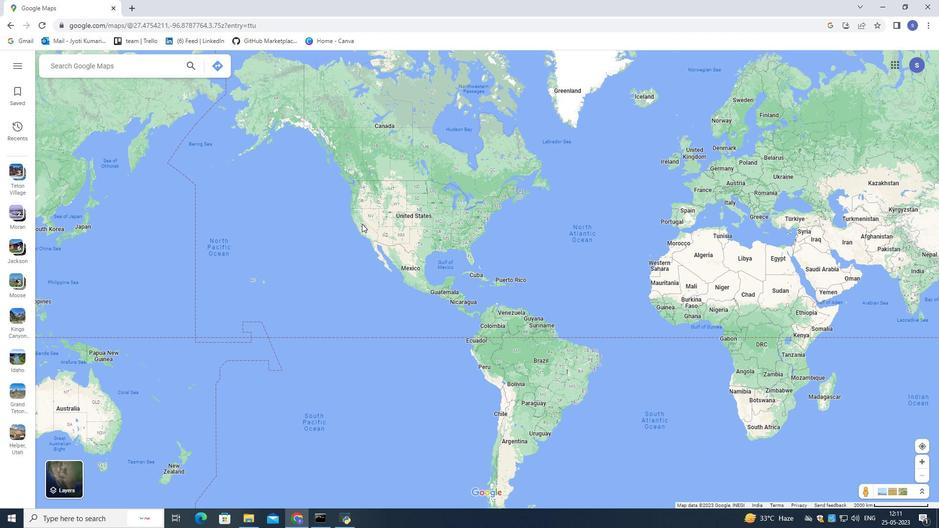 
Action: Mouse scrolled (362, 223) with delta (0, 0)
Screenshot: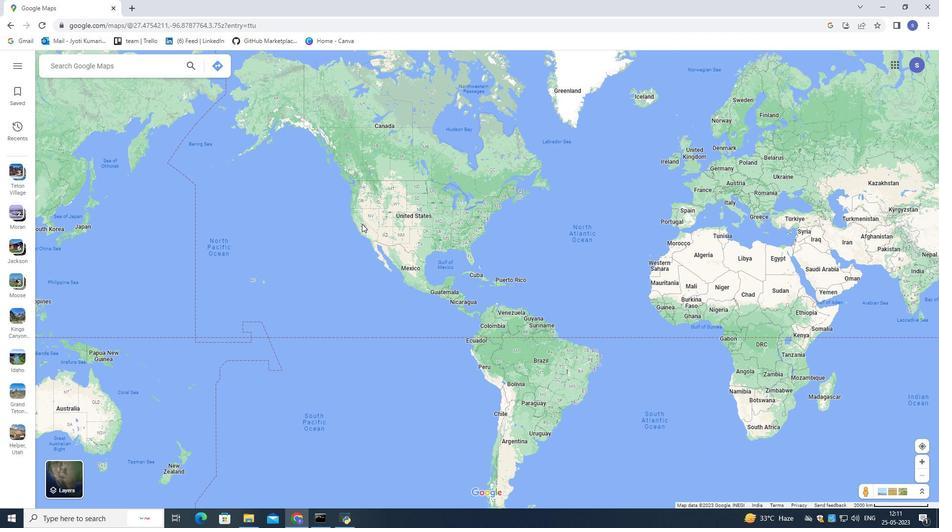 
Action: Mouse moved to (289, 211)
Screenshot: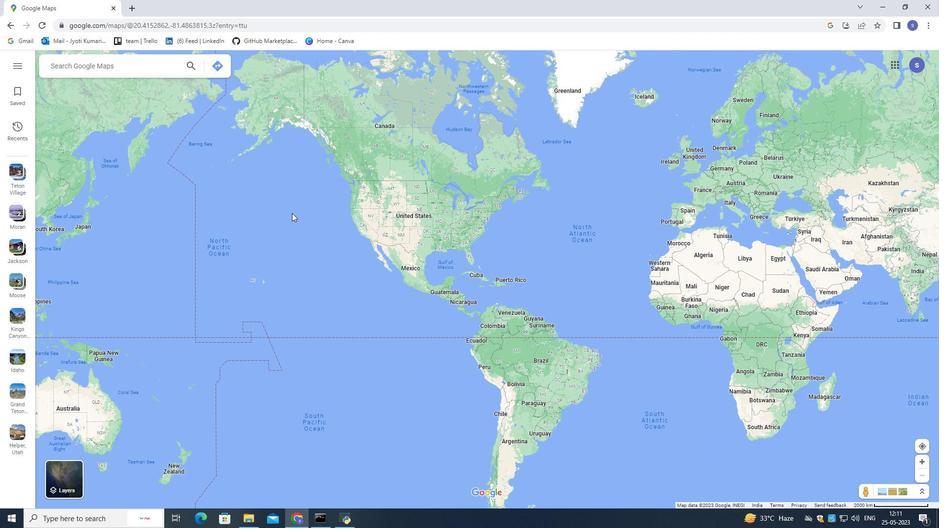 
Action: Mouse pressed left at (289, 211)
Screenshot: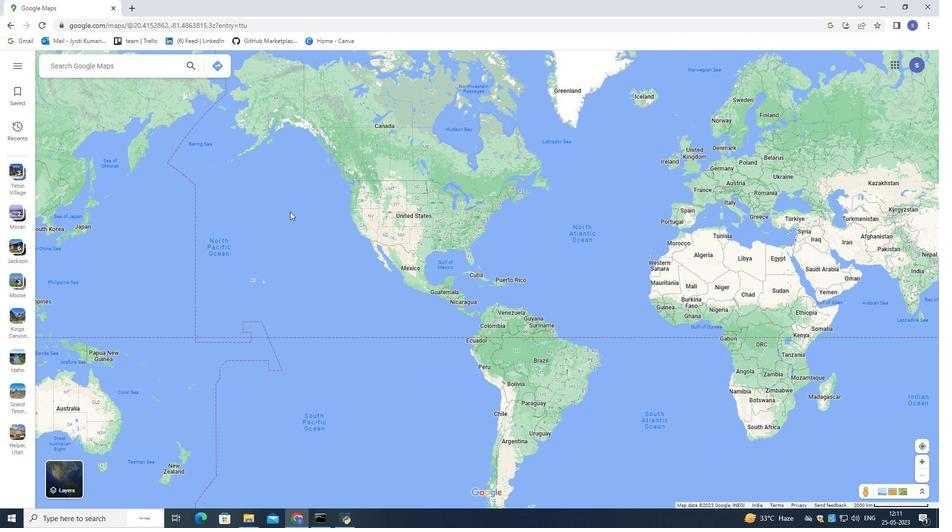 
Action: Mouse moved to (337, 228)
Screenshot: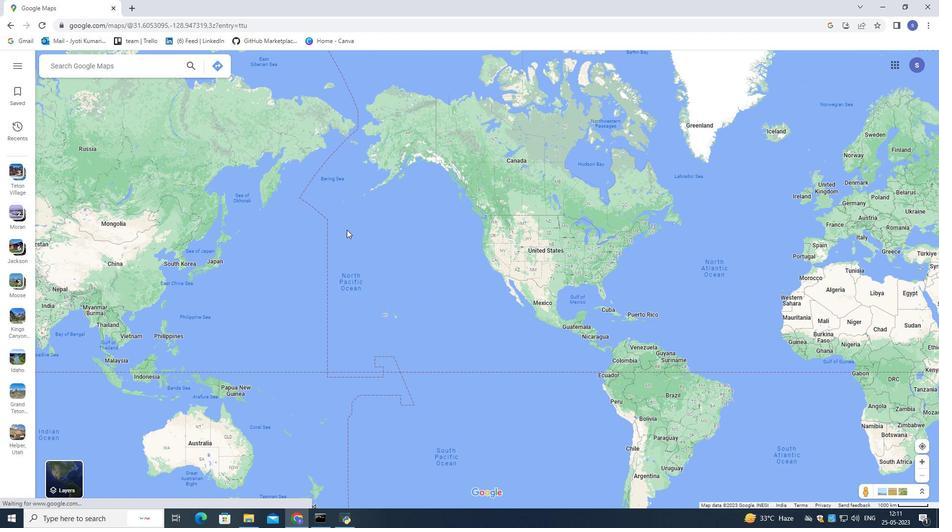 
Action: Mouse pressed left at (337, 228)
Screenshot: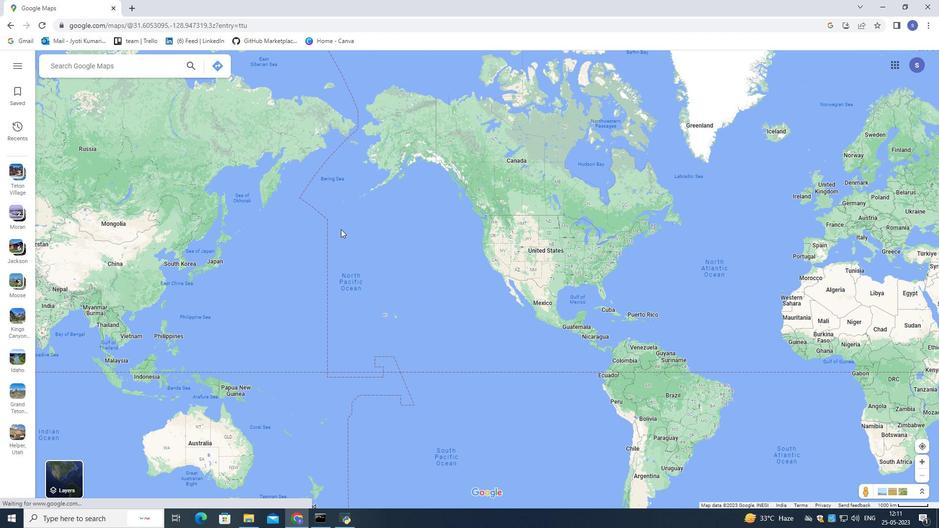 
Action: Mouse moved to (140, 68)
Screenshot: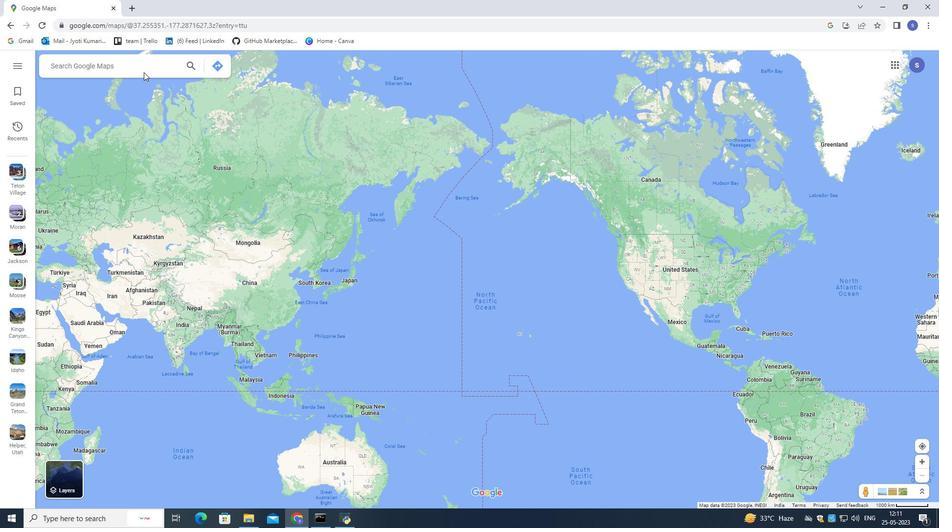 
Action: Mouse pressed left at (140, 68)
Screenshot: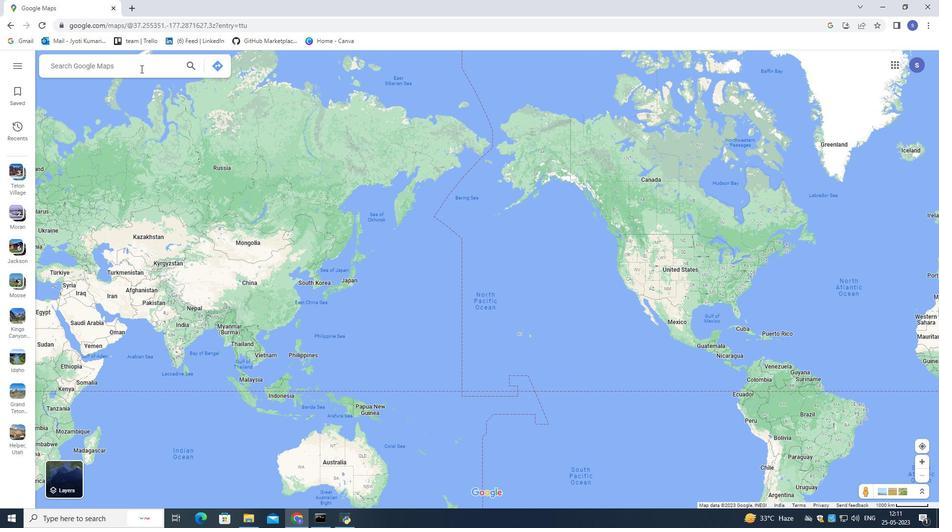 
Action: Key pressed kings<Key.space>canyon<Key.space>national<Key.space>park,<Key.space>california,<Key.space>unite<Key.space>state<Key.enter>
Screenshot: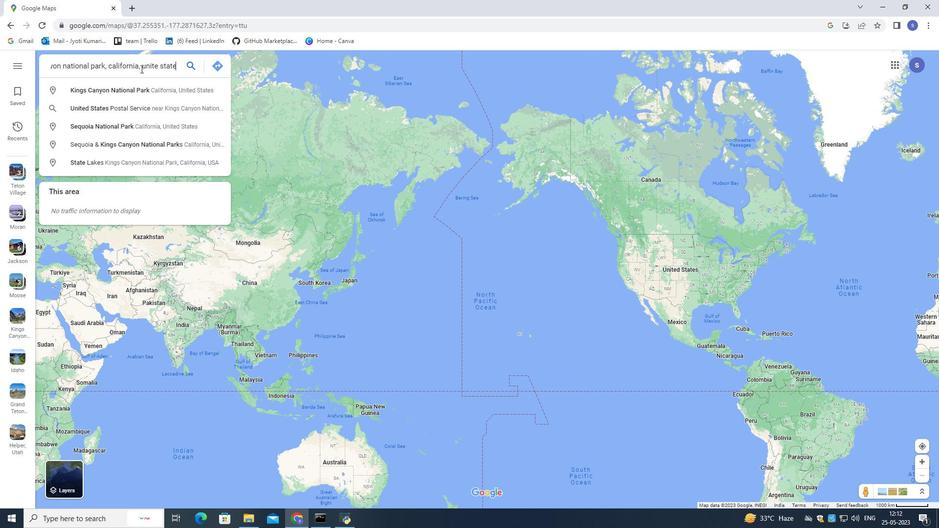 
Action: Mouse moved to (130, 113)
Screenshot: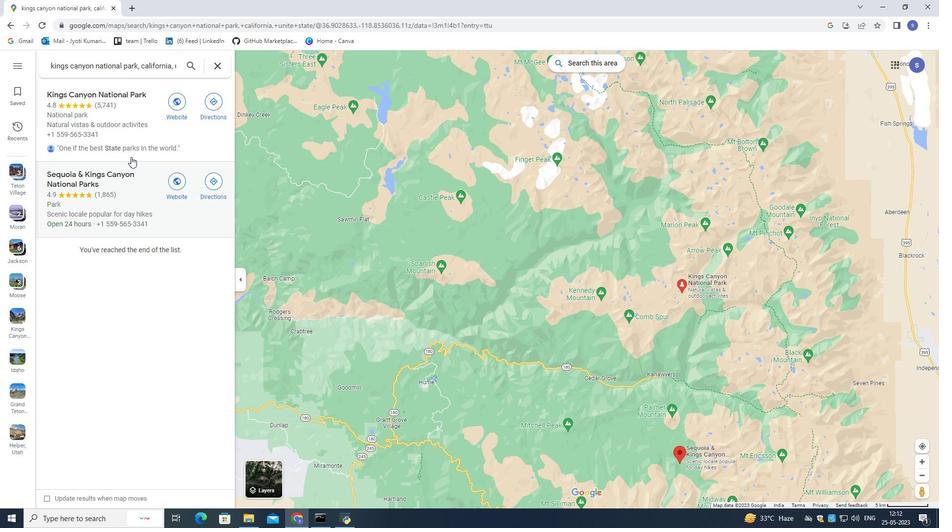 
Action: Mouse pressed left at (130, 113)
Screenshot: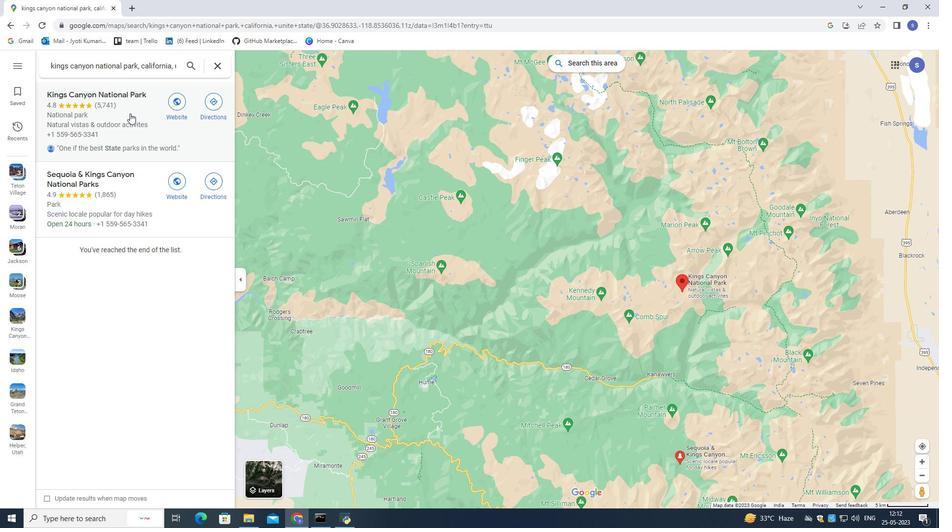 
Action: Mouse moved to (345, 170)
Screenshot: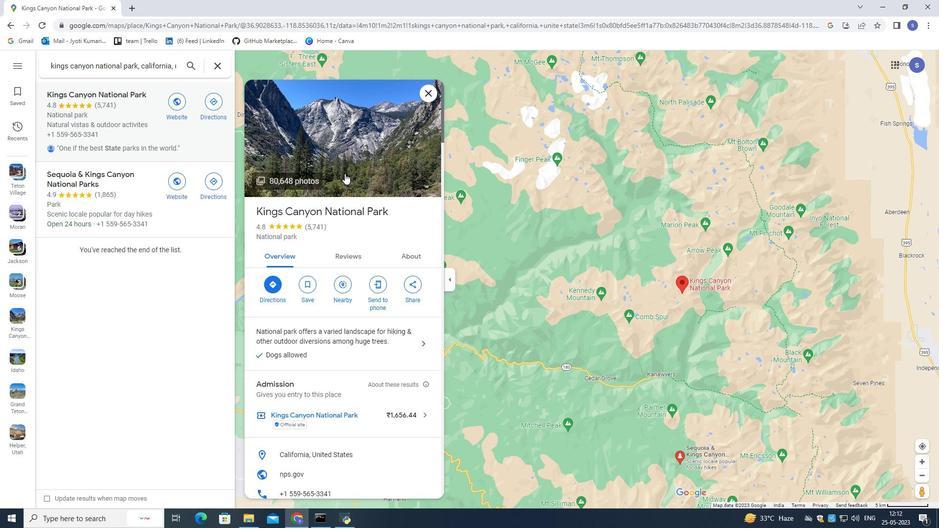 
Action: Mouse pressed left at (345, 170)
Screenshot: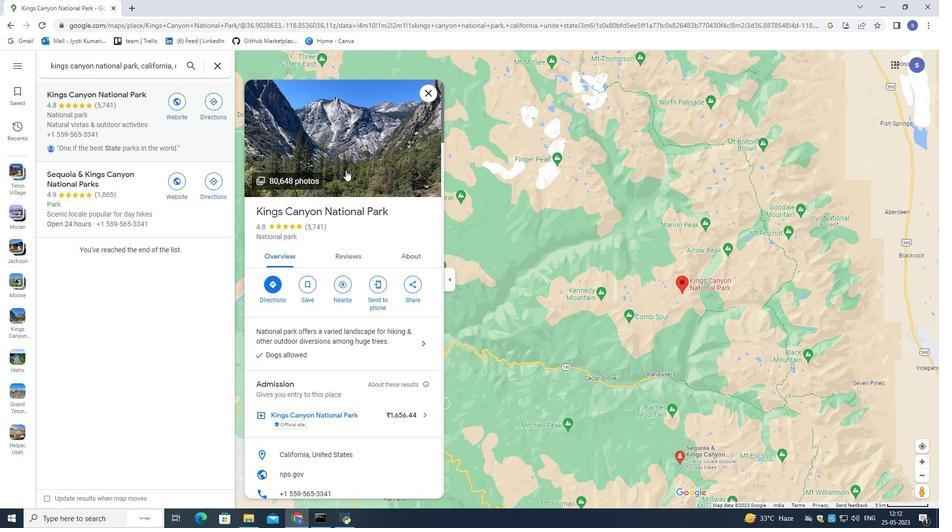 
Action: Mouse moved to (165, 297)
Screenshot: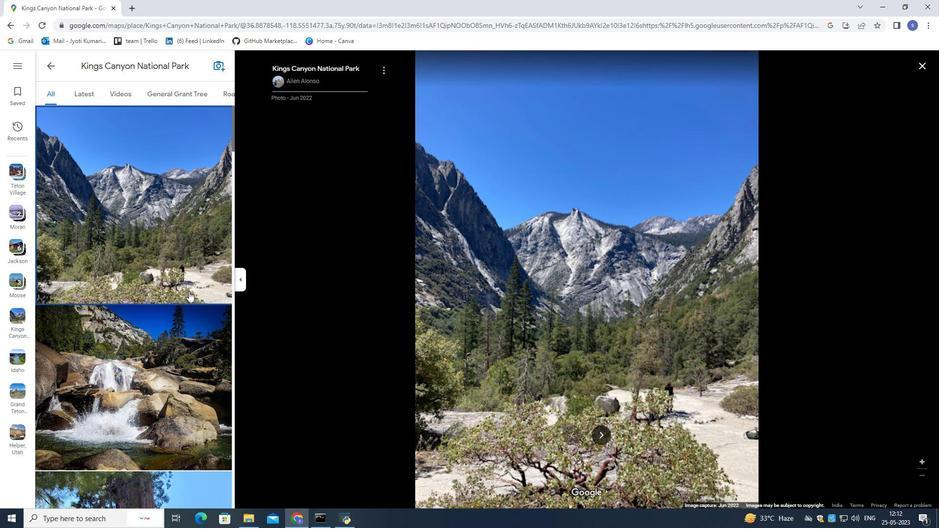 
Action: Mouse scrolled (165, 296) with delta (0, 0)
Screenshot: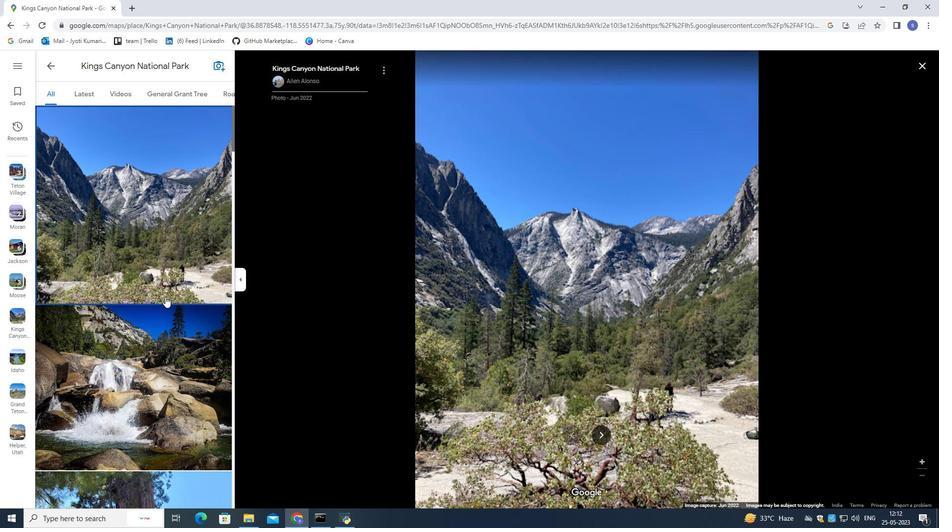 
Action: Mouse scrolled (165, 296) with delta (0, 0)
Screenshot: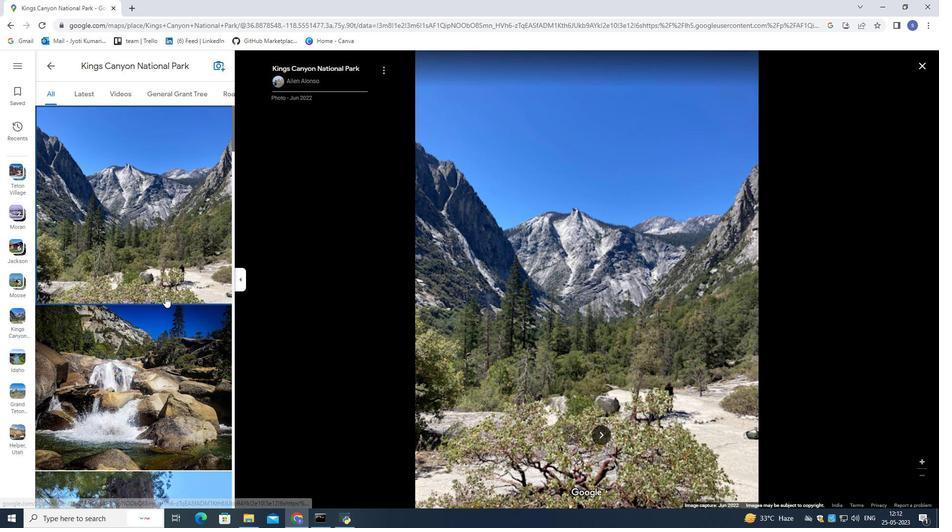 
Action: Mouse pressed left at (165, 297)
Screenshot: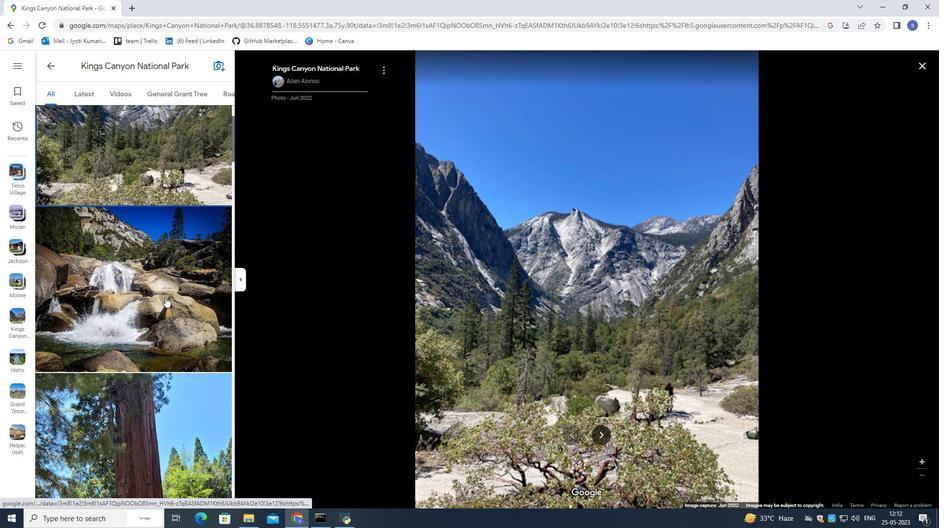 
Action: Mouse scrolled (165, 296) with delta (0, 0)
Screenshot: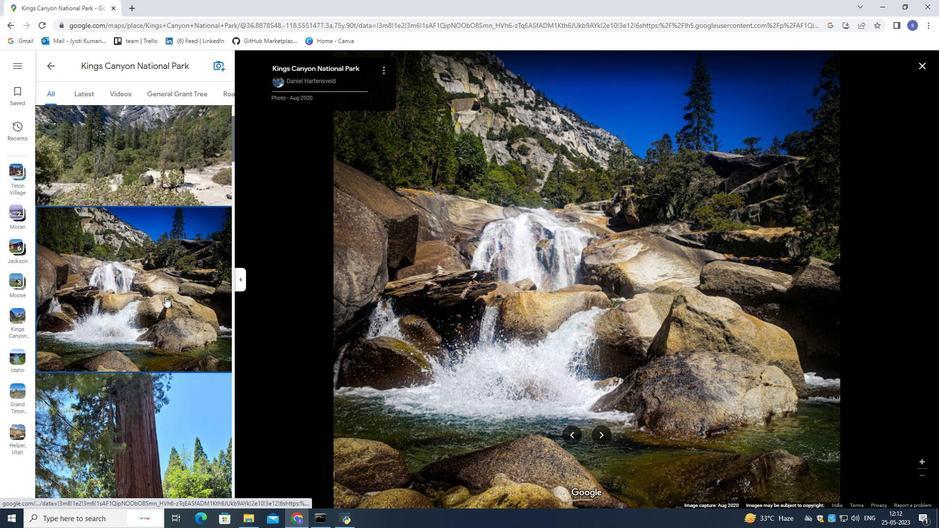 
Action: Mouse scrolled (165, 296) with delta (0, 0)
Screenshot: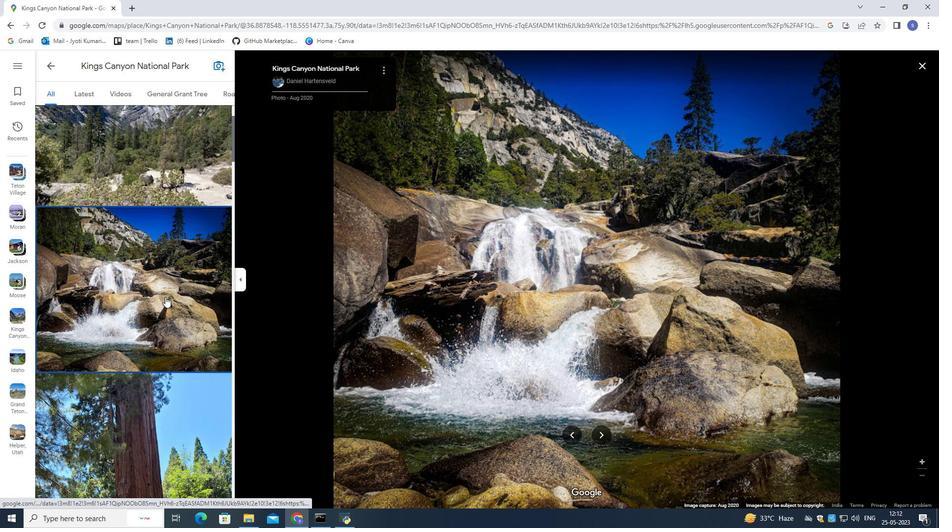 
Action: Mouse scrolled (165, 296) with delta (0, 0)
Screenshot: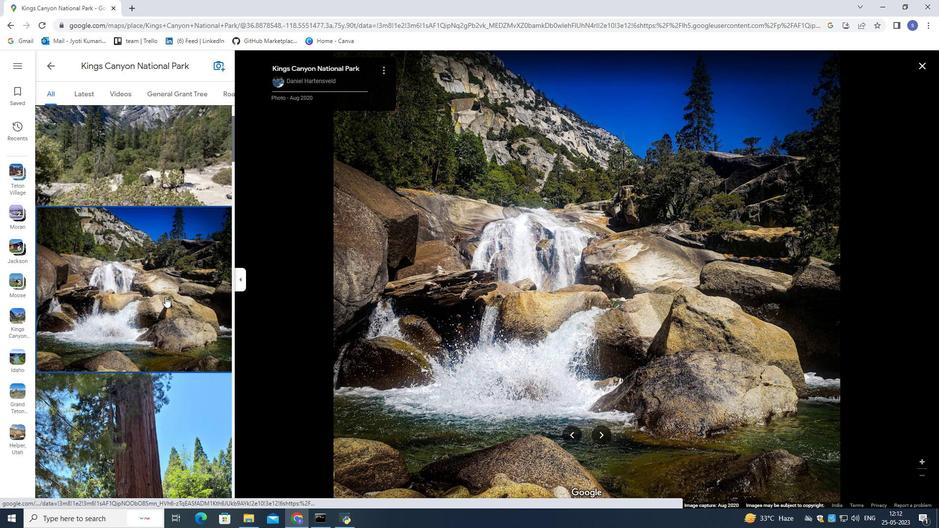 
Action: Mouse pressed left at (165, 297)
Screenshot: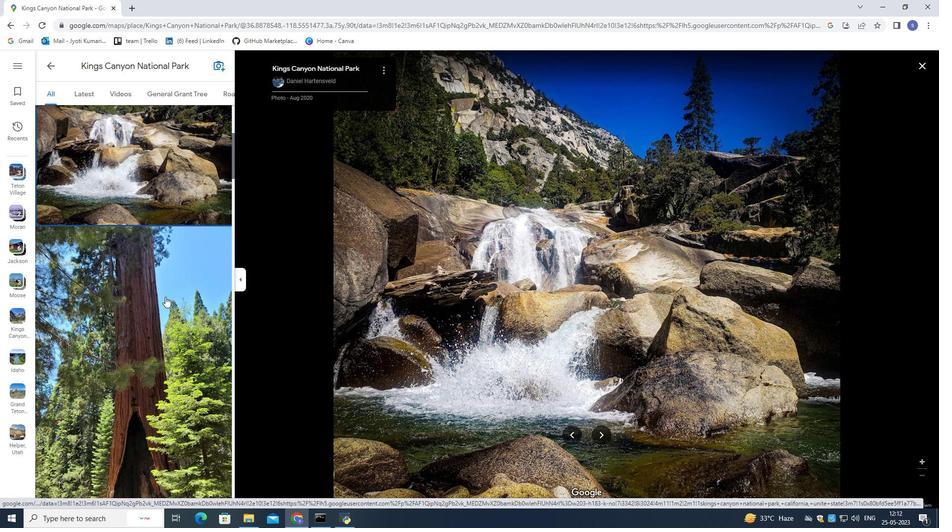 
Action: Mouse scrolled (165, 296) with delta (0, 0)
Screenshot: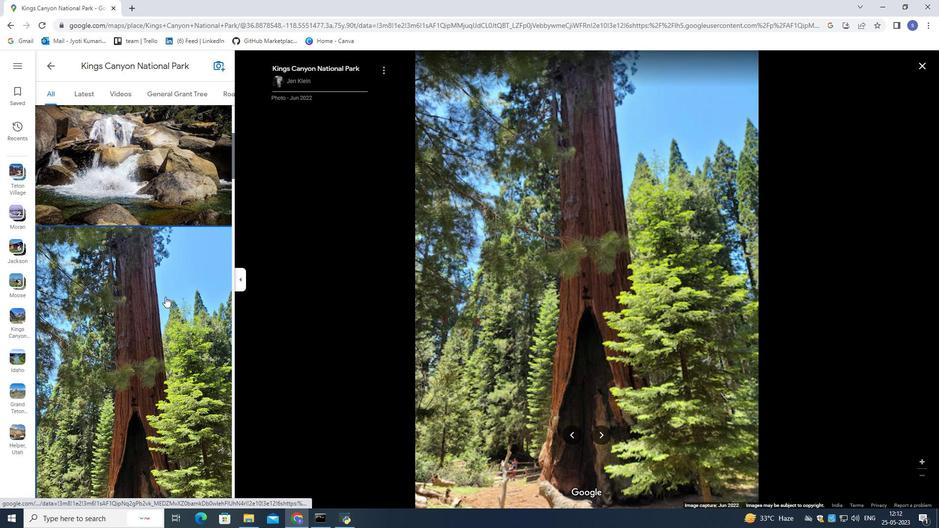 
Action: Mouse scrolled (165, 296) with delta (0, 0)
Screenshot: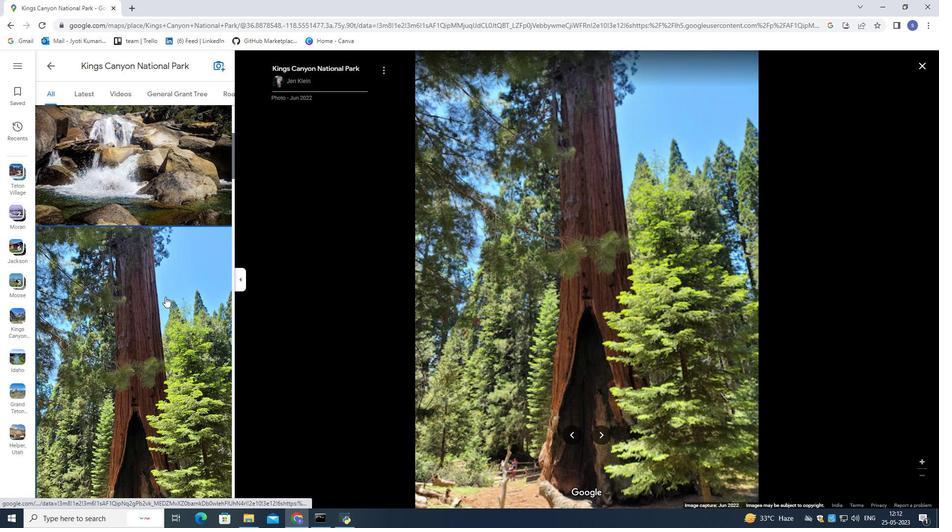 
Action: Mouse scrolled (165, 296) with delta (0, 0)
Screenshot: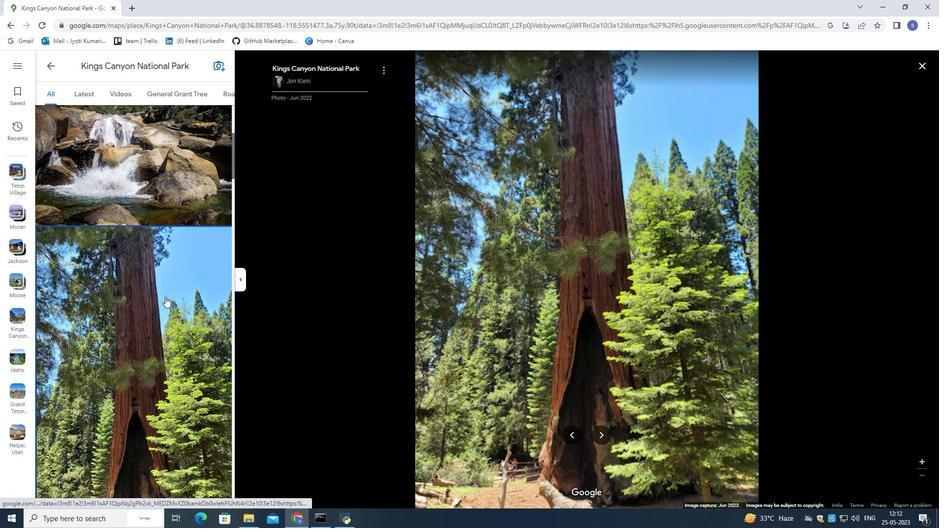 
Action: Mouse scrolled (165, 296) with delta (0, 0)
Screenshot: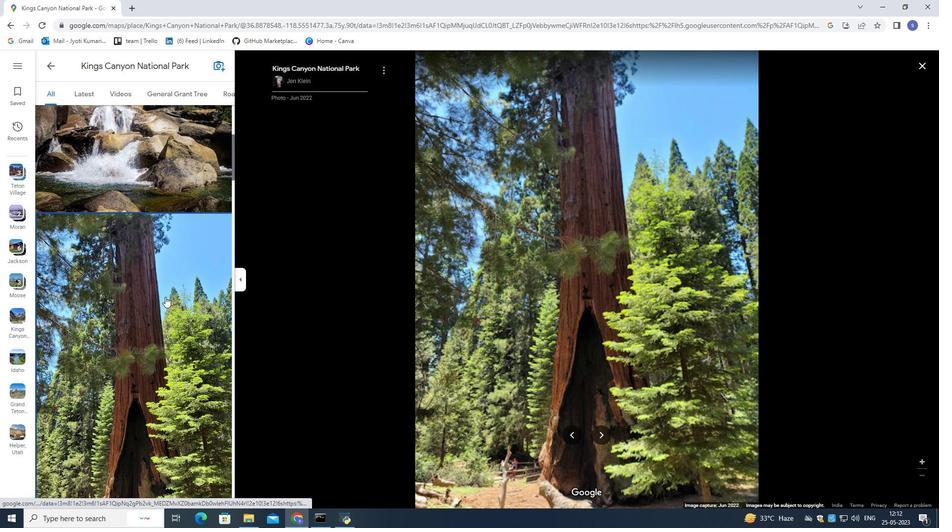 
Action: Mouse scrolled (165, 296) with delta (0, 0)
Screenshot: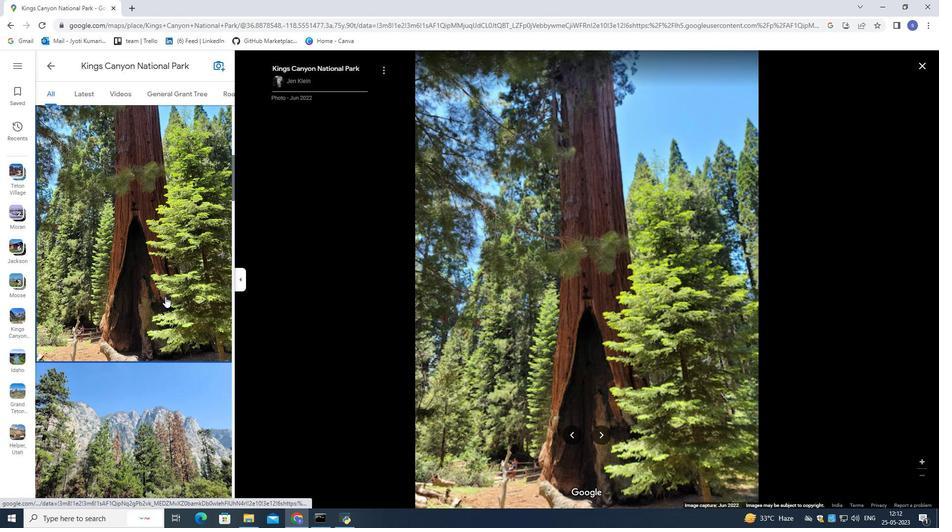 
Action: Mouse scrolled (165, 296) with delta (0, 0)
Screenshot: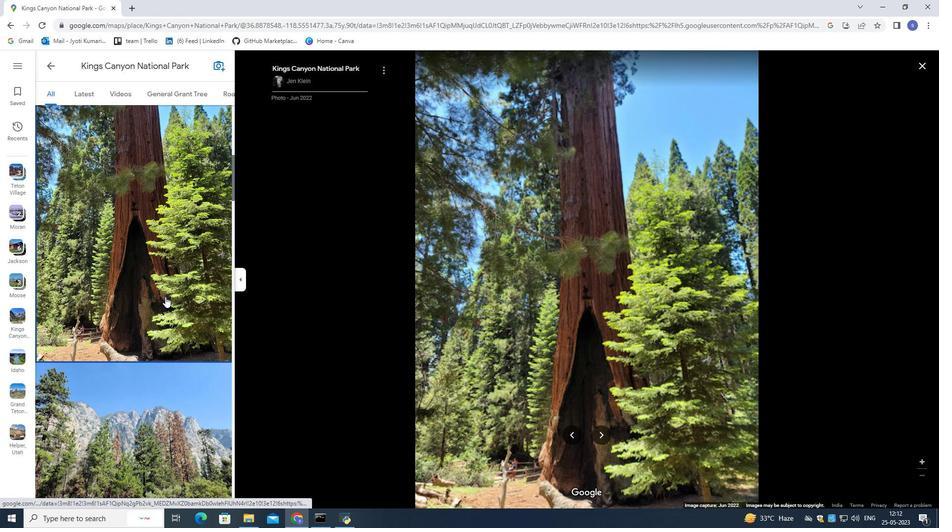 
Action: Mouse pressed left at (165, 297)
Screenshot: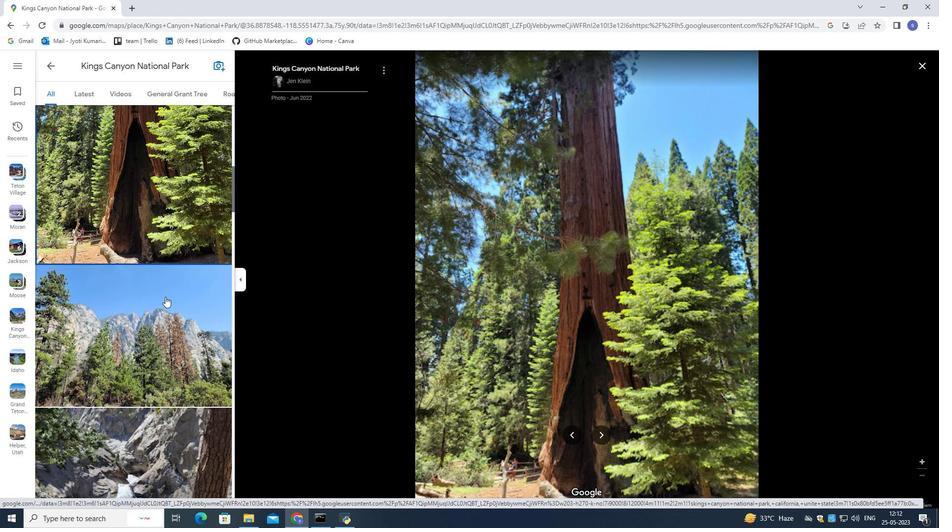 
Action: Mouse scrolled (165, 296) with delta (0, 0)
Screenshot: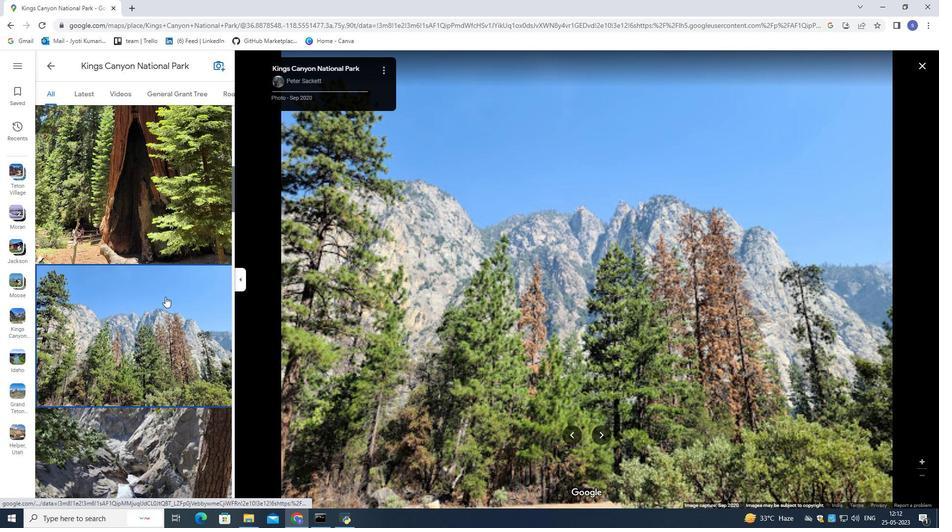 
Action: Mouse scrolled (165, 296) with delta (0, 0)
Screenshot: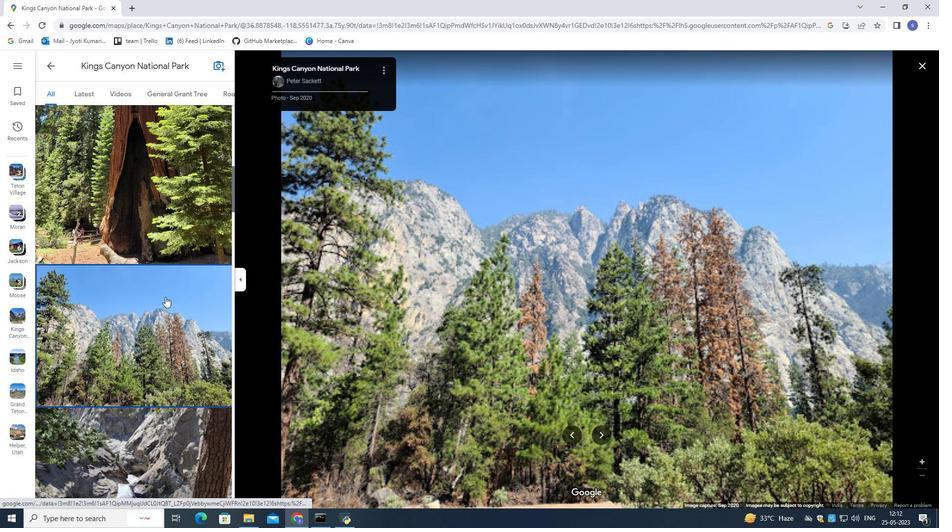 
Action: Mouse scrolled (165, 296) with delta (0, 0)
Screenshot: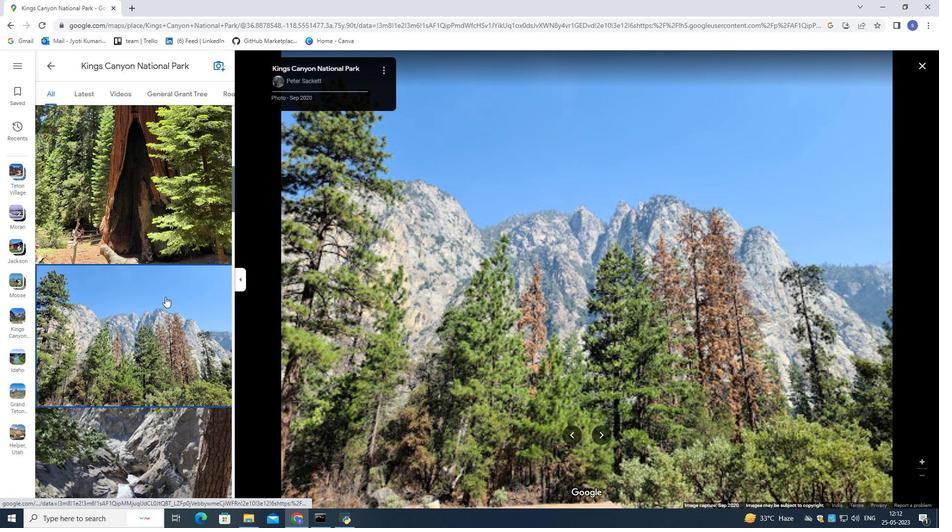 
Action: Mouse scrolled (165, 296) with delta (0, 0)
Screenshot: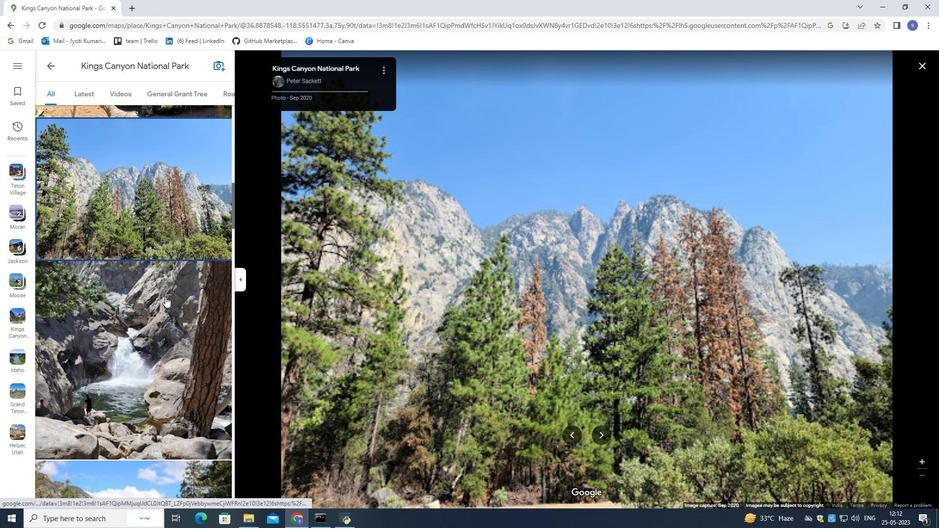 
Action: Mouse scrolled (165, 296) with delta (0, 0)
Screenshot: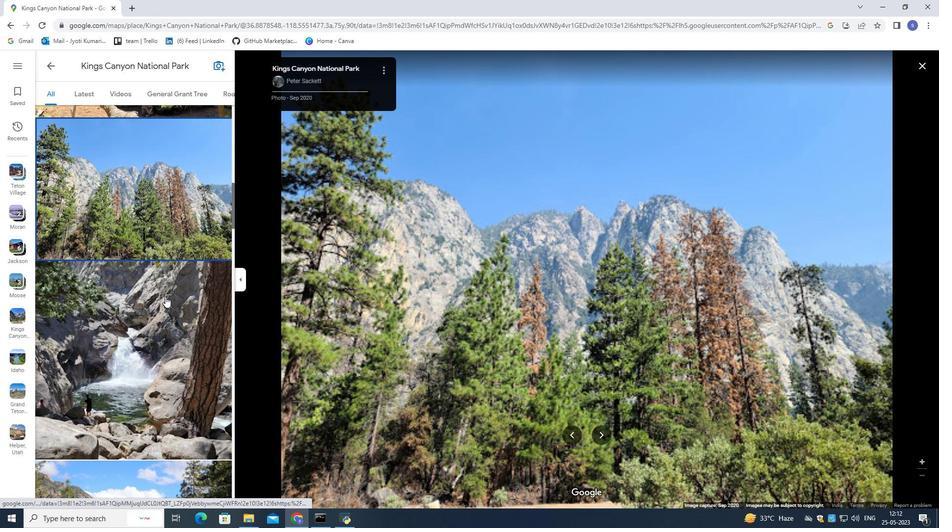 
Action: Mouse moved to (124, 99)
Screenshot: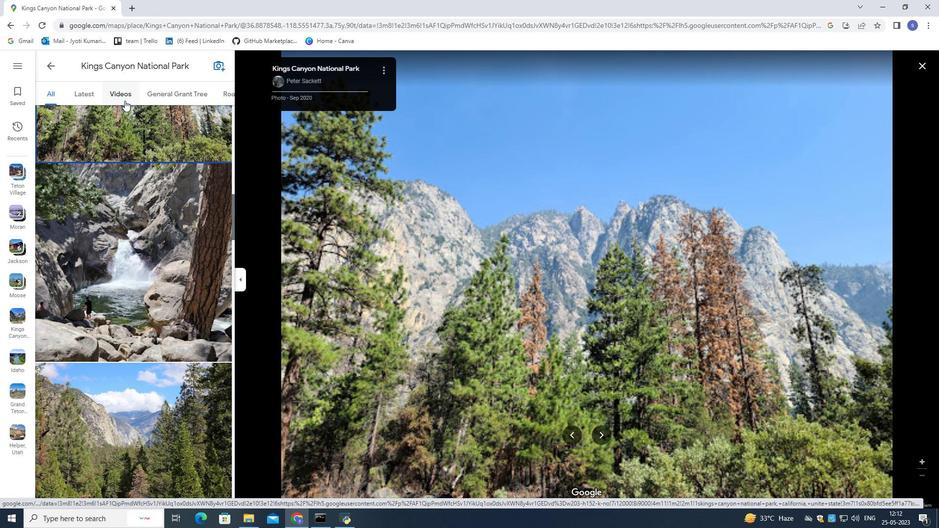 
Action: Mouse pressed left at (124, 99)
Screenshot: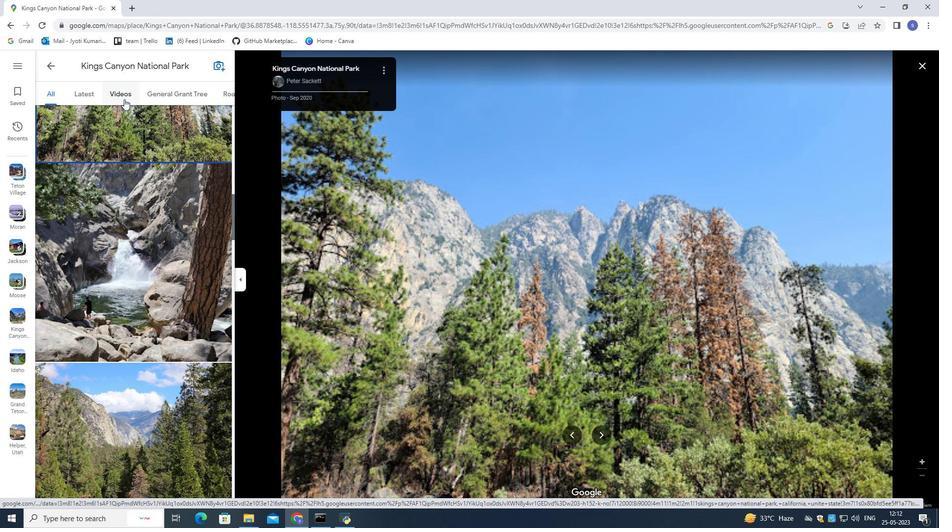 
Action: Mouse moved to (576, 371)
Screenshot: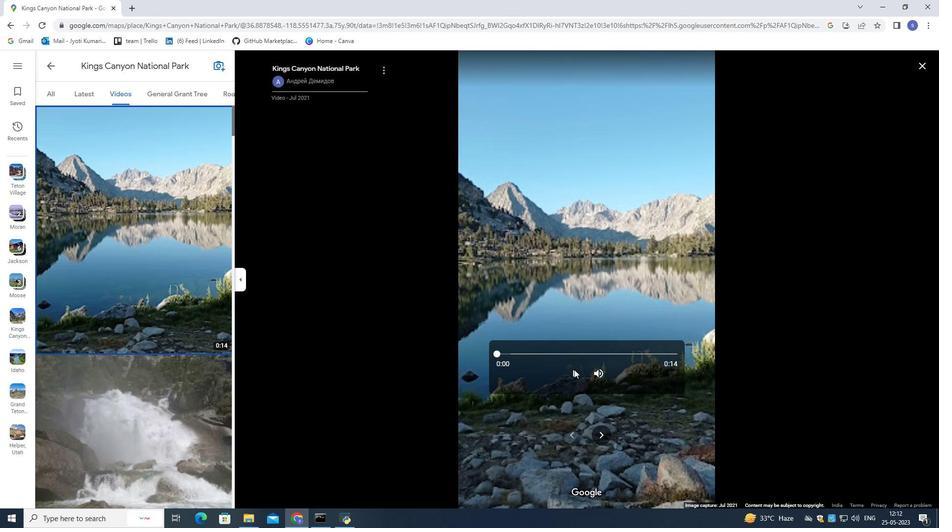 
Action: Mouse pressed left at (576, 371)
Screenshot: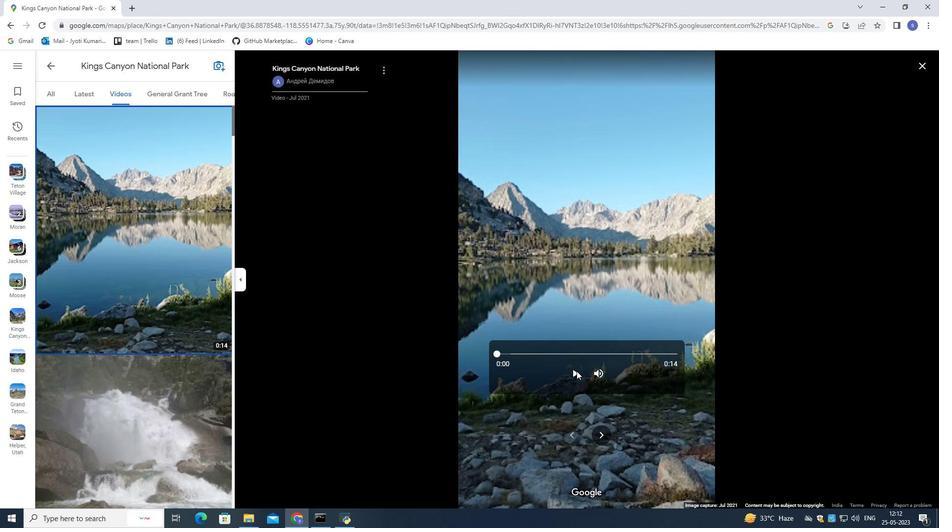
Action: Mouse moved to (196, 279)
Screenshot: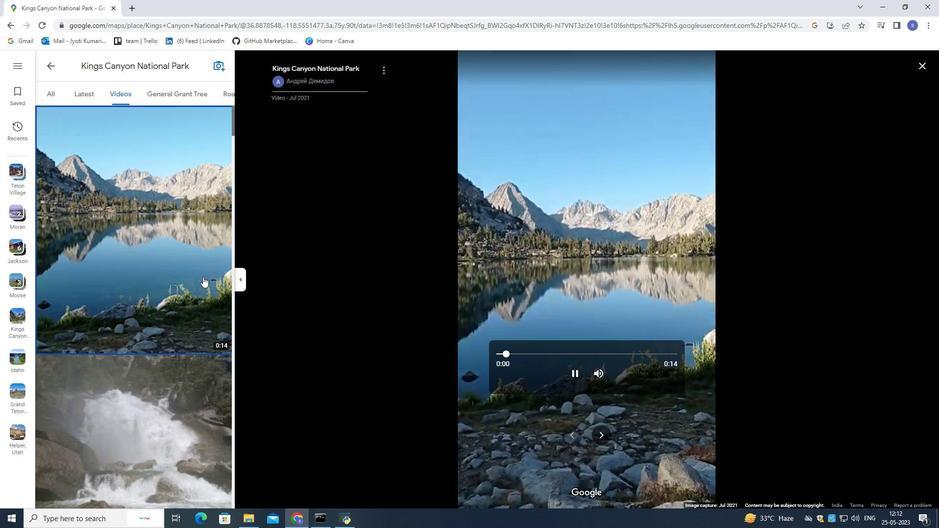 
Action: Mouse scrolled (198, 277) with delta (0, 0)
Screenshot: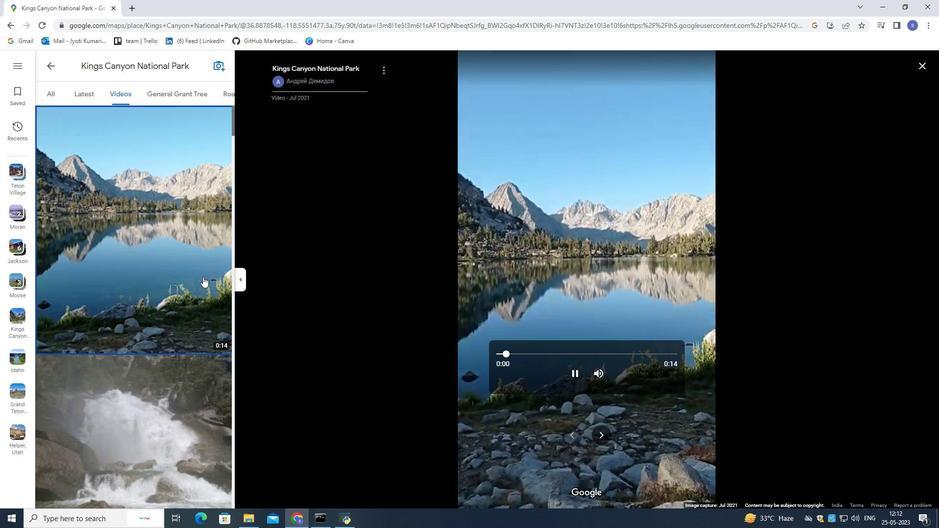 
Action: Mouse scrolled (197, 278) with delta (0, 0)
Screenshot: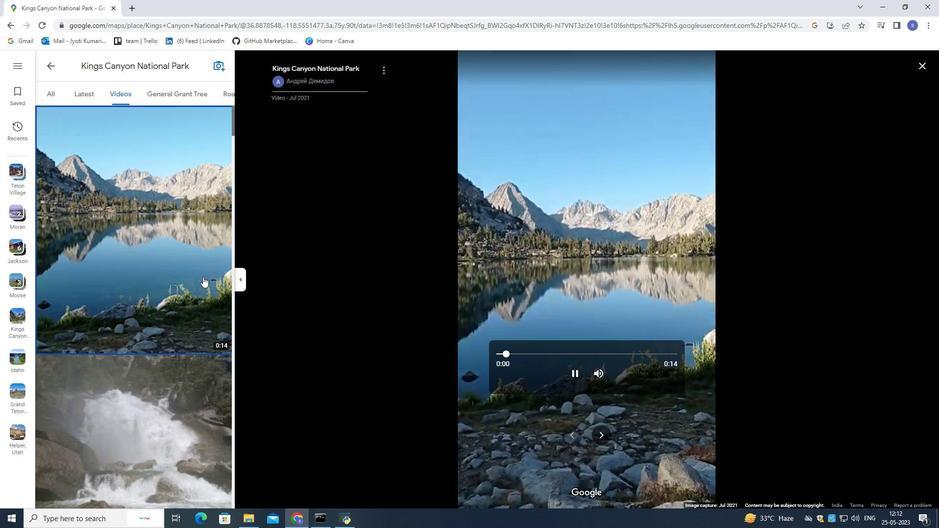 
Action: Mouse scrolled (197, 278) with delta (0, 0)
Screenshot: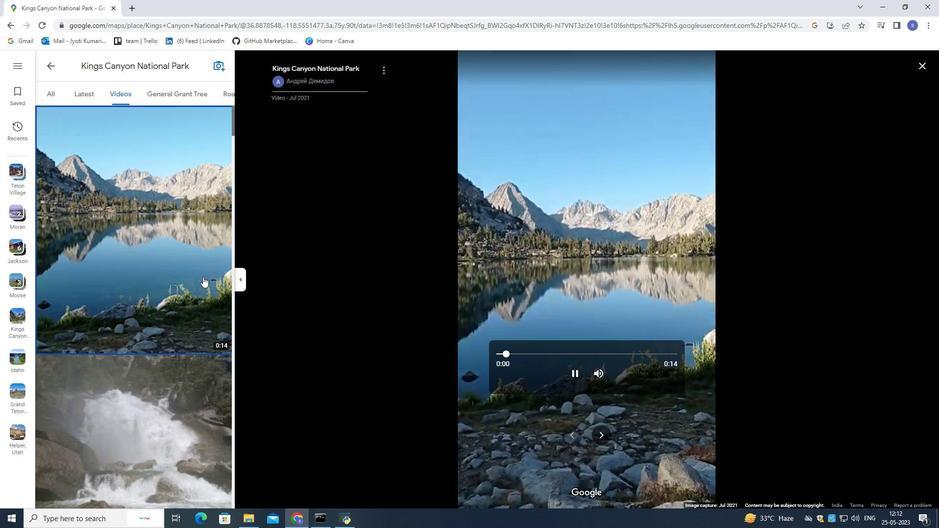 
Action: Mouse scrolled (196, 279) with delta (0, 0)
Screenshot: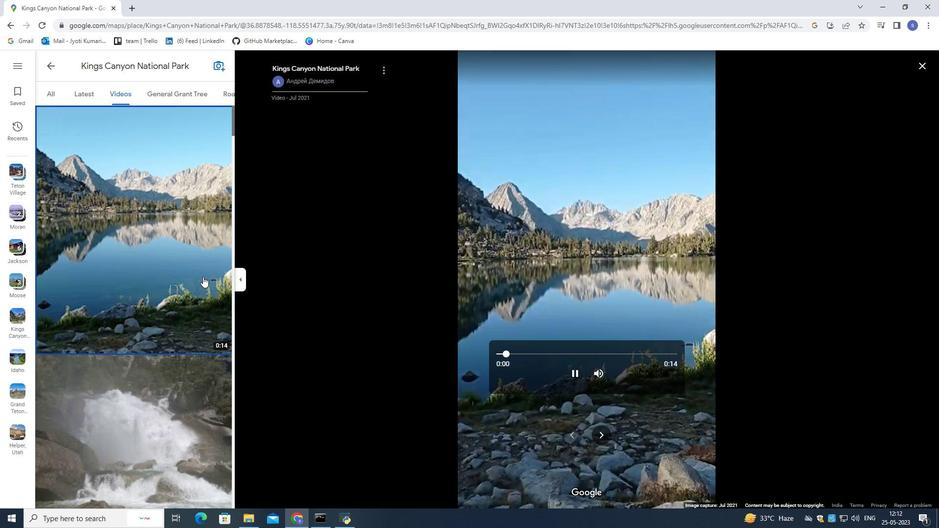 
Action: Mouse scrolled (196, 279) with delta (0, 0)
Screenshot: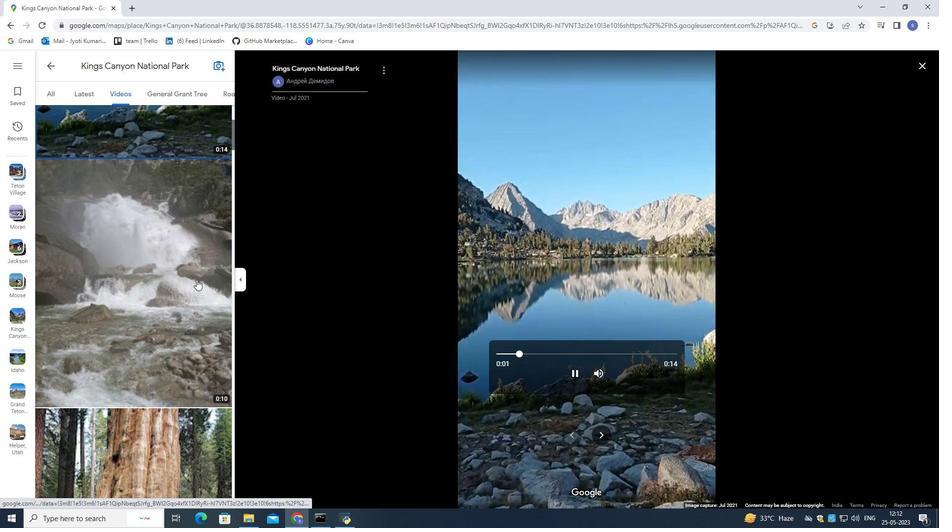 
Action: Mouse scrolled (196, 279) with delta (0, 0)
Screenshot: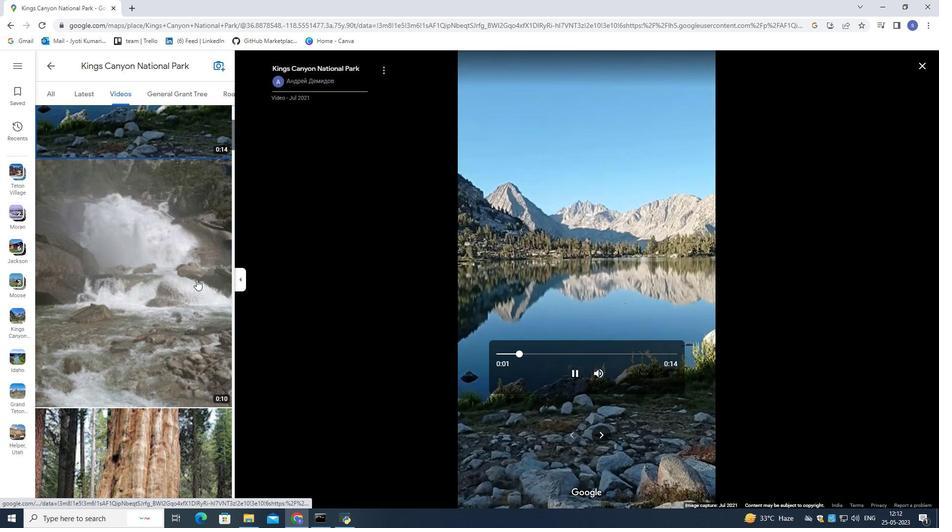 
Action: Mouse scrolled (196, 279) with delta (0, 0)
Screenshot: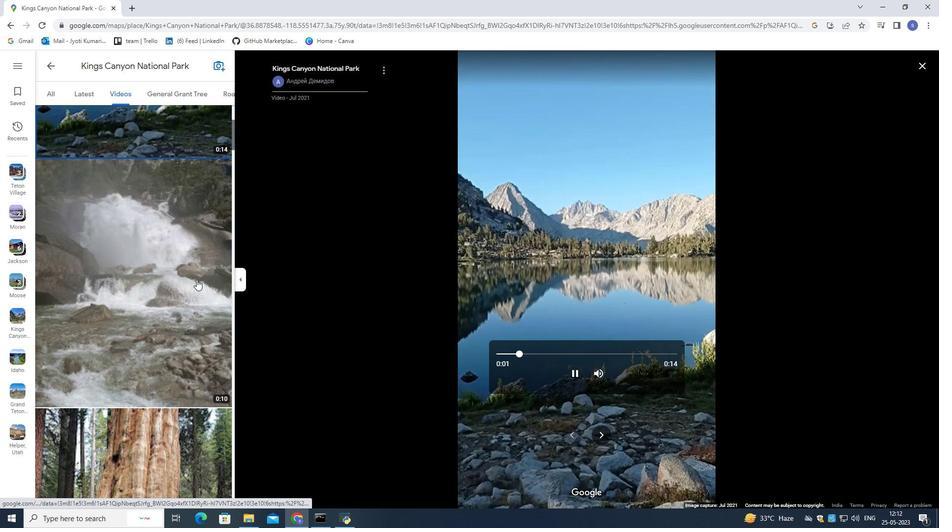 
Action: Mouse scrolled (196, 279) with delta (0, 0)
Screenshot: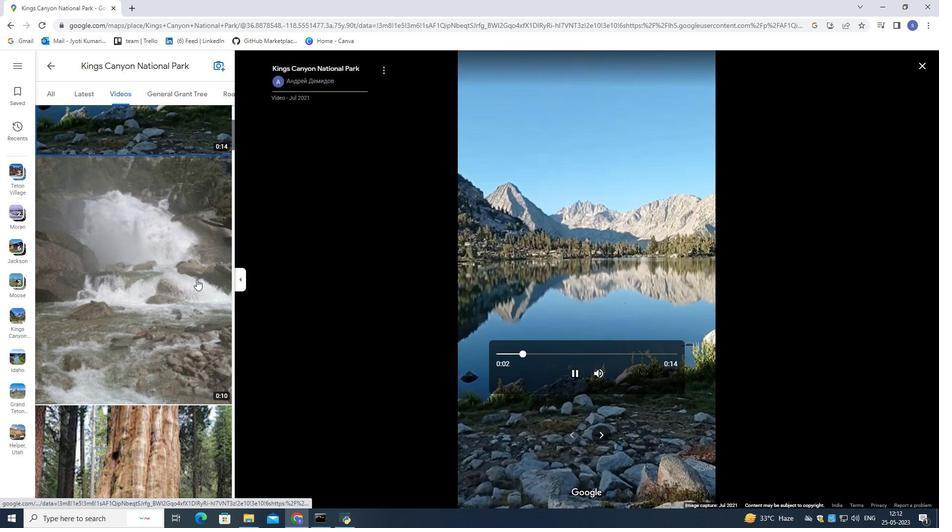 
Action: Mouse scrolled (196, 279) with delta (0, 0)
Screenshot: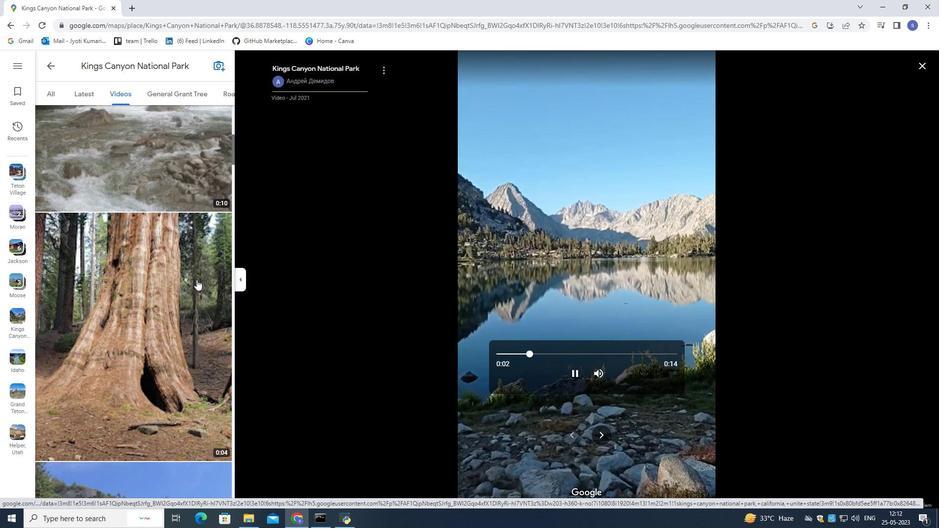 
Action: Mouse scrolled (196, 279) with delta (0, 0)
Screenshot: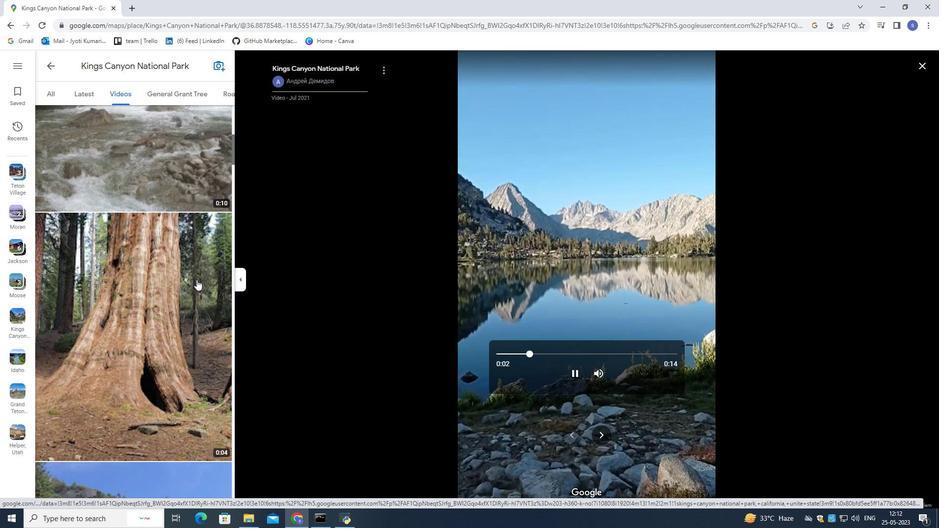 
Action: Mouse scrolled (196, 279) with delta (0, 0)
Screenshot: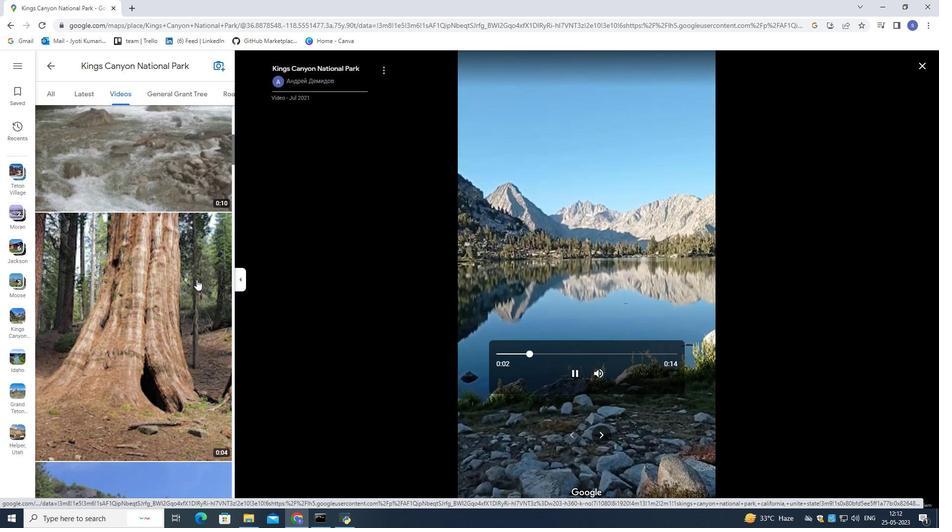 
Action: Mouse scrolled (196, 279) with delta (0, 0)
Screenshot: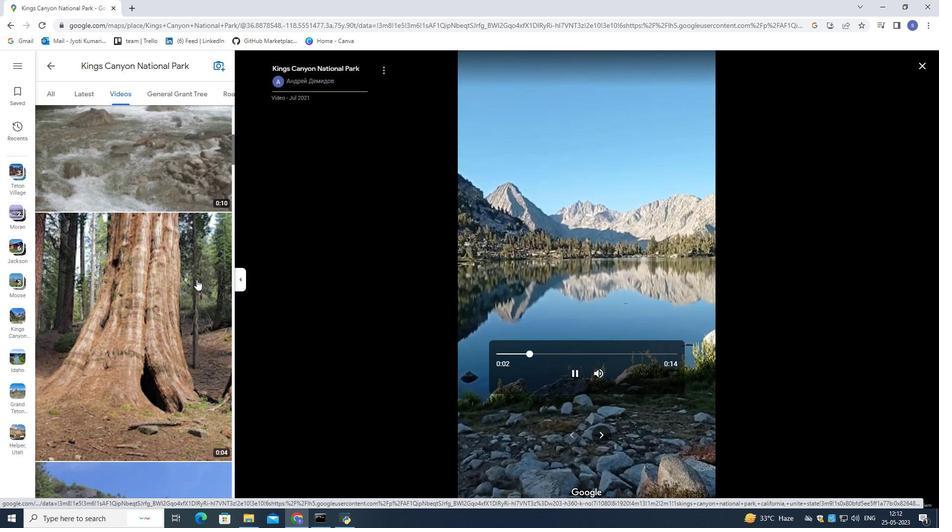 
Action: Mouse scrolled (196, 279) with delta (0, 0)
Screenshot: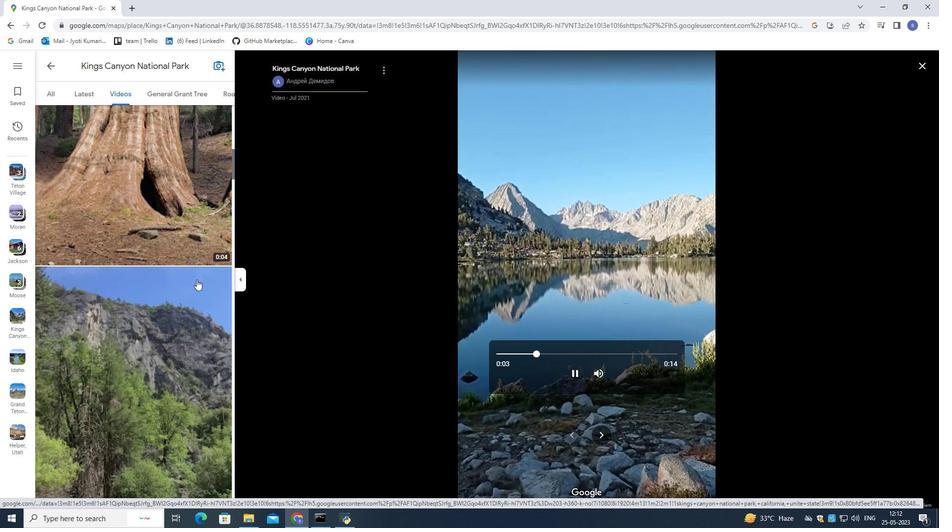 
Action: Mouse scrolled (196, 279) with delta (0, 0)
Screenshot: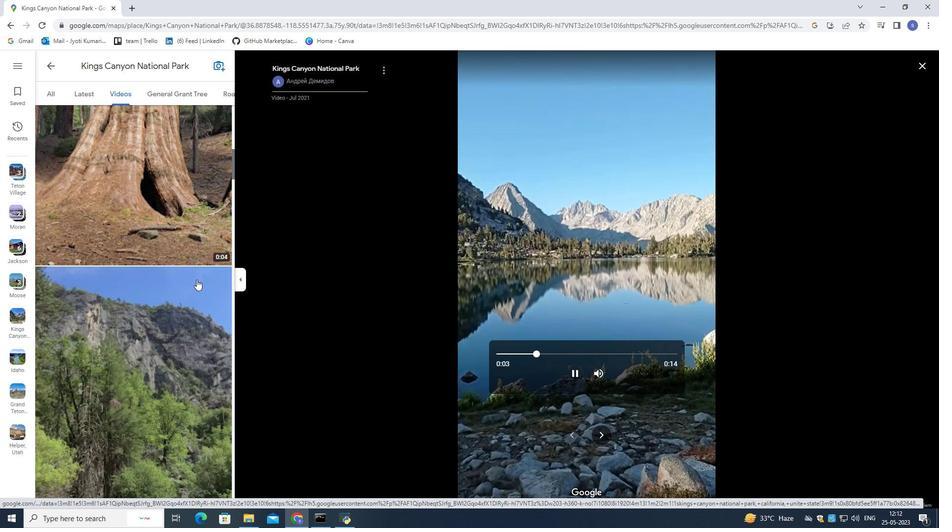
Action: Mouse scrolled (196, 279) with delta (0, 0)
Screenshot: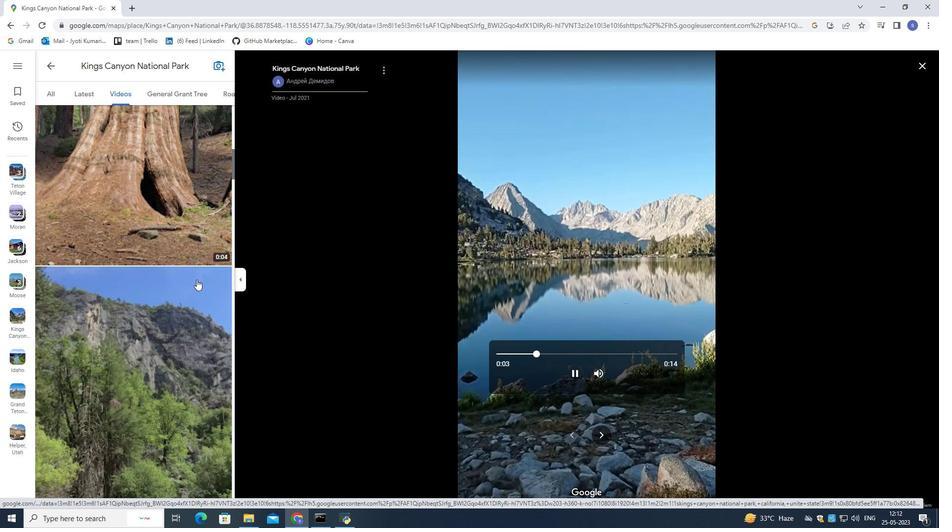 
Action: Mouse scrolled (196, 279) with delta (0, 0)
Screenshot: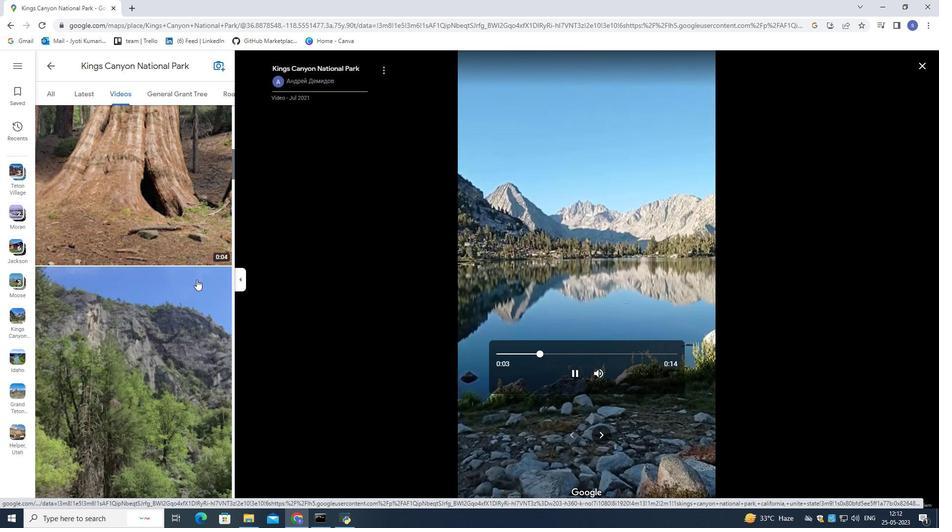 
Action: Mouse scrolled (196, 279) with delta (0, 0)
Screenshot: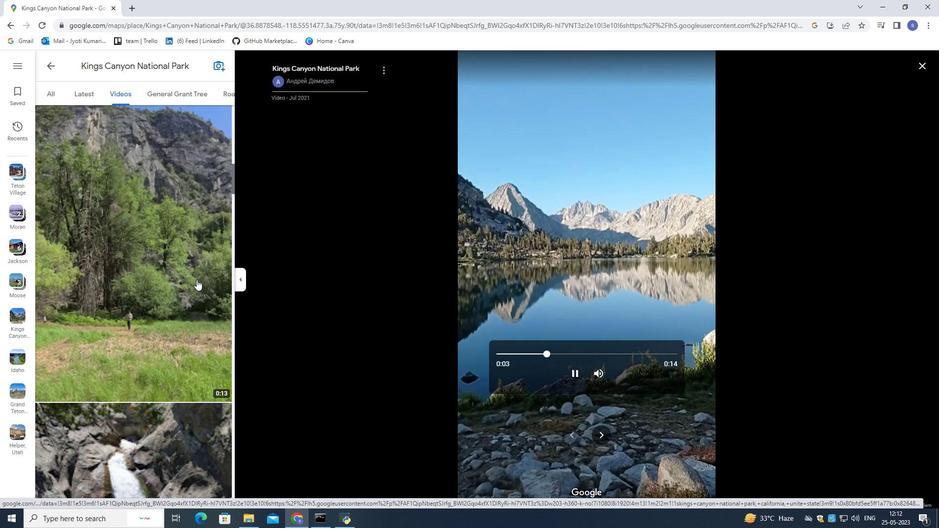 
Action: Mouse scrolled (196, 279) with delta (0, 0)
Screenshot: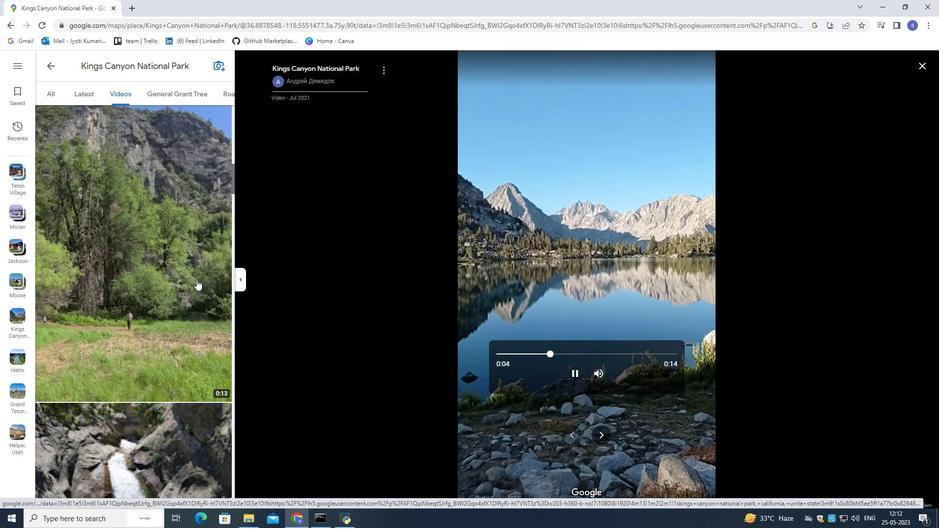 
Action: Mouse scrolled (196, 279) with delta (0, 0)
Screenshot: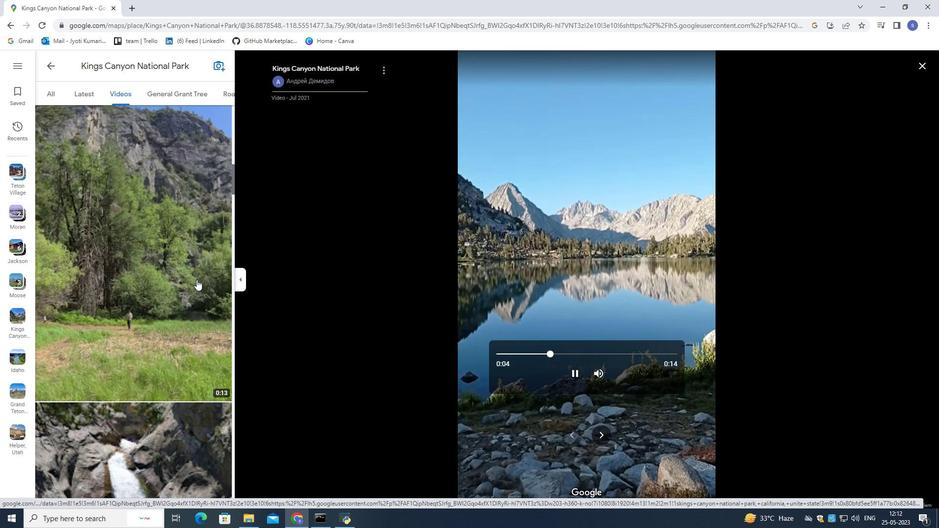 
Action: Mouse scrolled (196, 279) with delta (0, 0)
Screenshot: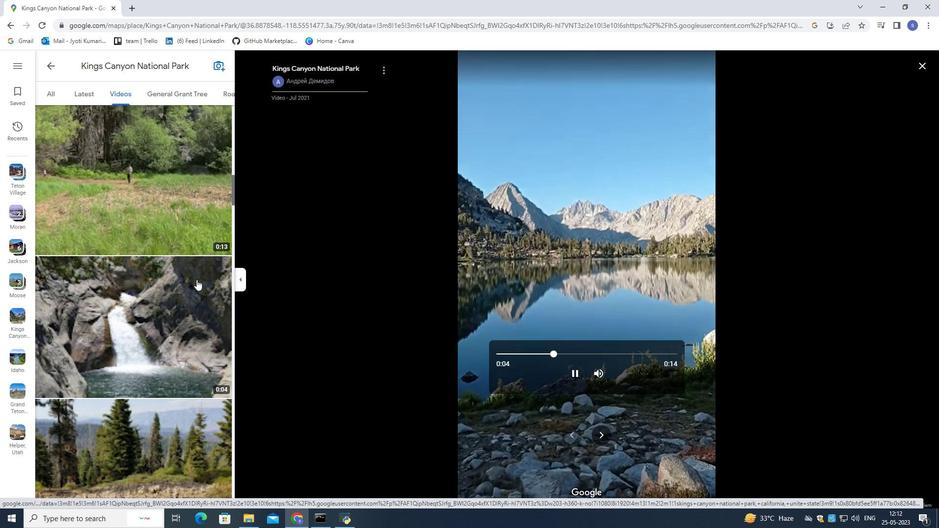 
Action: Mouse scrolled (196, 279) with delta (0, 0)
Screenshot: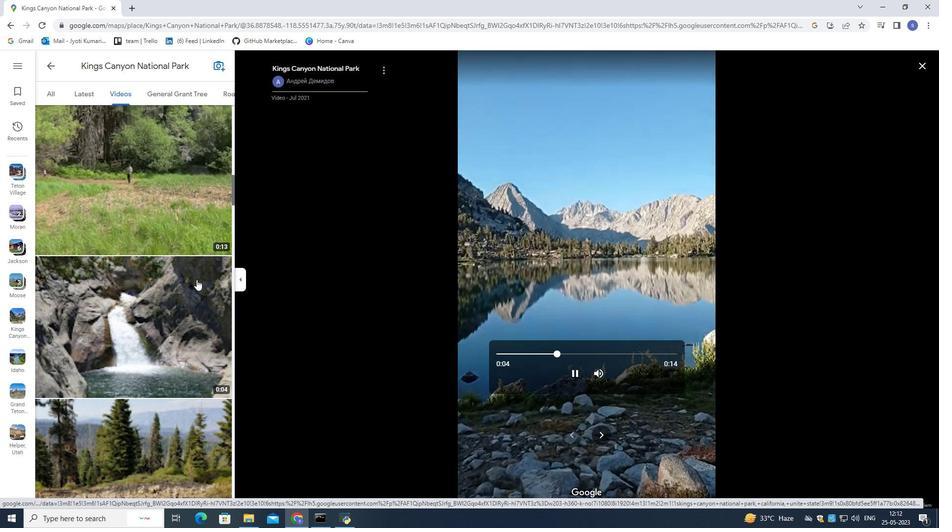 
Action: Mouse scrolled (196, 279) with delta (0, 0)
Screenshot: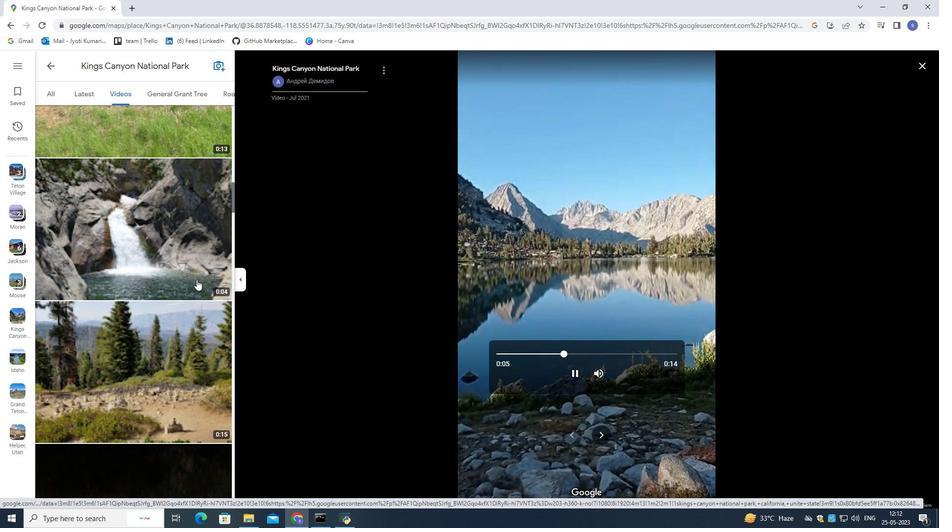 
Action: Mouse scrolled (196, 279) with delta (0, 0)
Screenshot: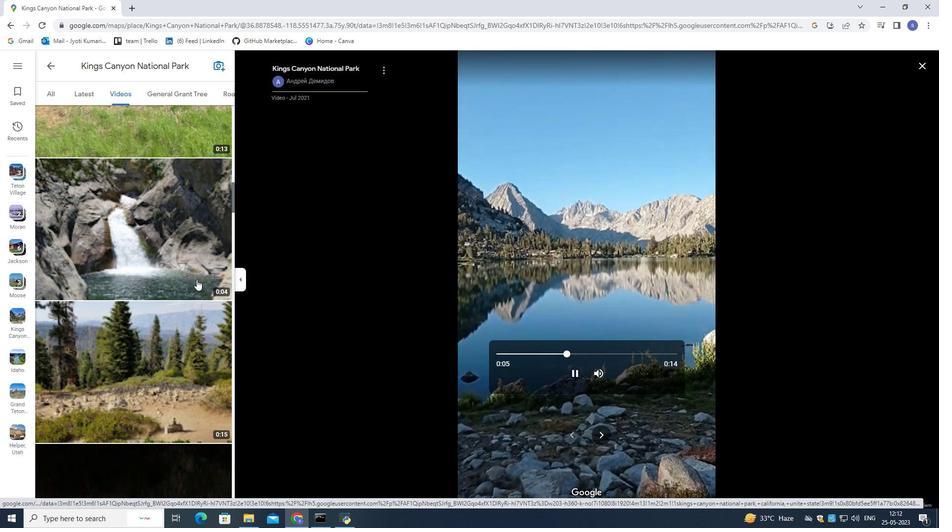 
Action: Mouse scrolled (196, 279) with delta (0, 0)
Screenshot: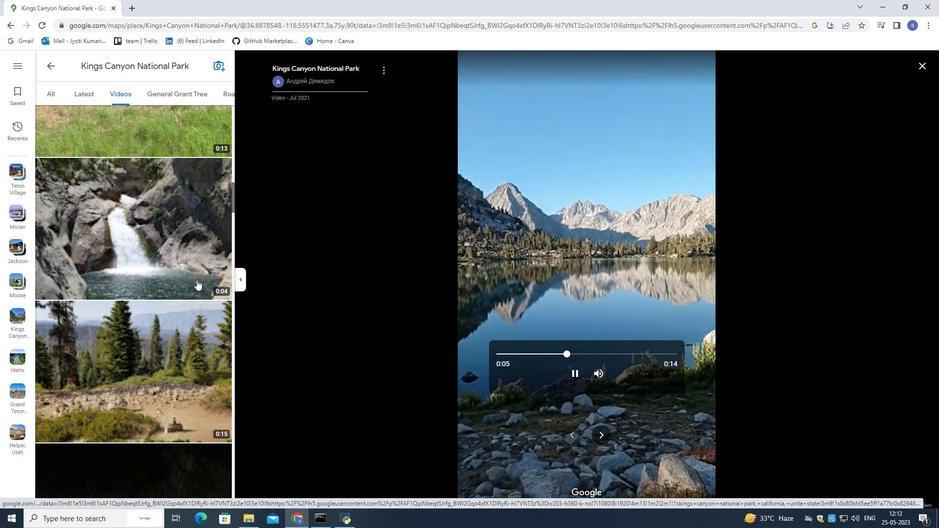 
Action: Mouse scrolled (196, 279) with delta (0, 0)
Screenshot: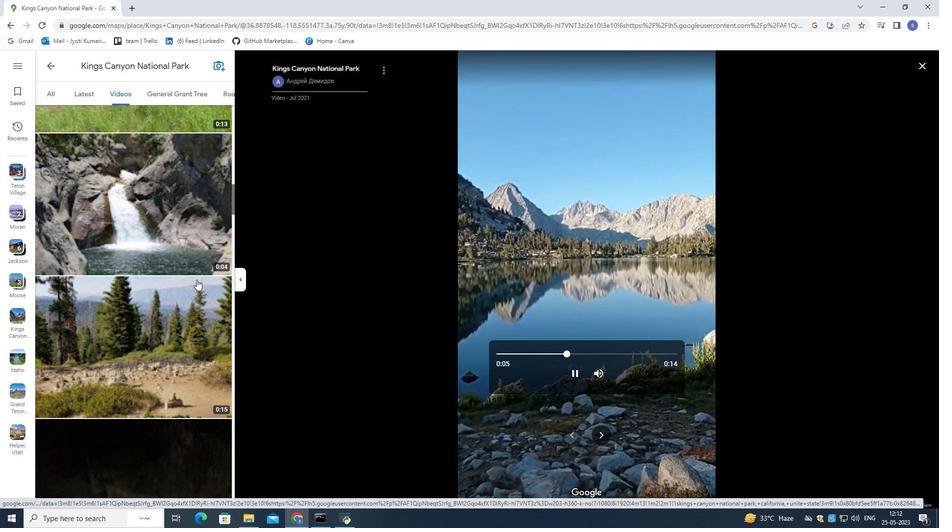 
Action: Mouse scrolled (196, 279) with delta (0, 0)
Screenshot: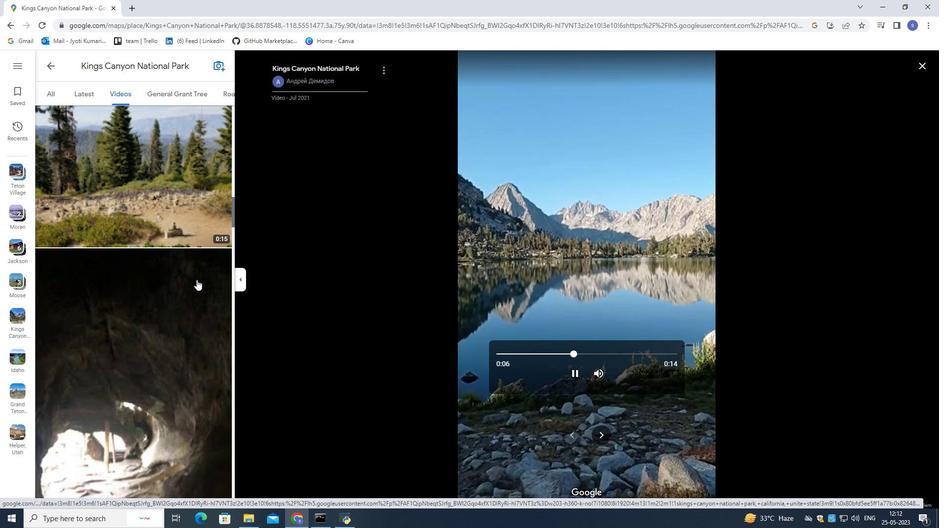 
Action: Mouse scrolled (196, 279) with delta (0, 0)
Screenshot: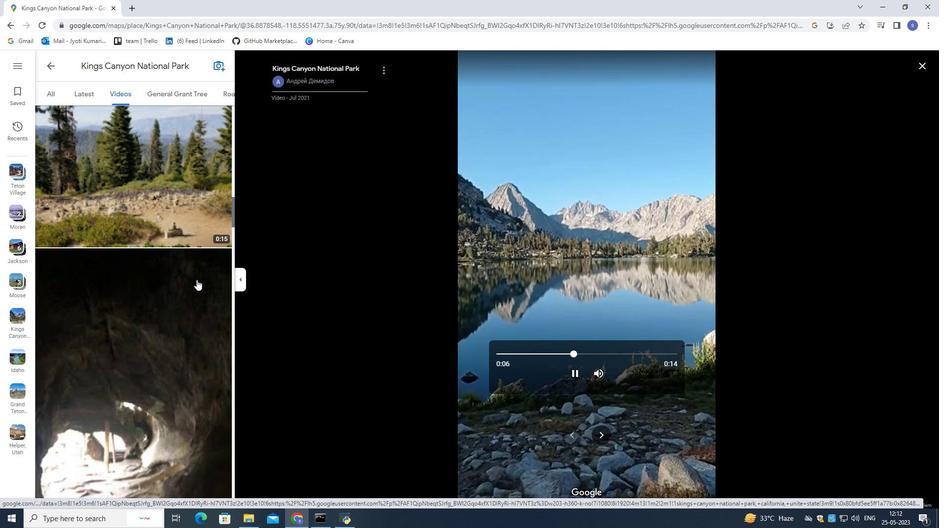 
Action: Mouse scrolled (196, 279) with delta (0, 0)
Screenshot: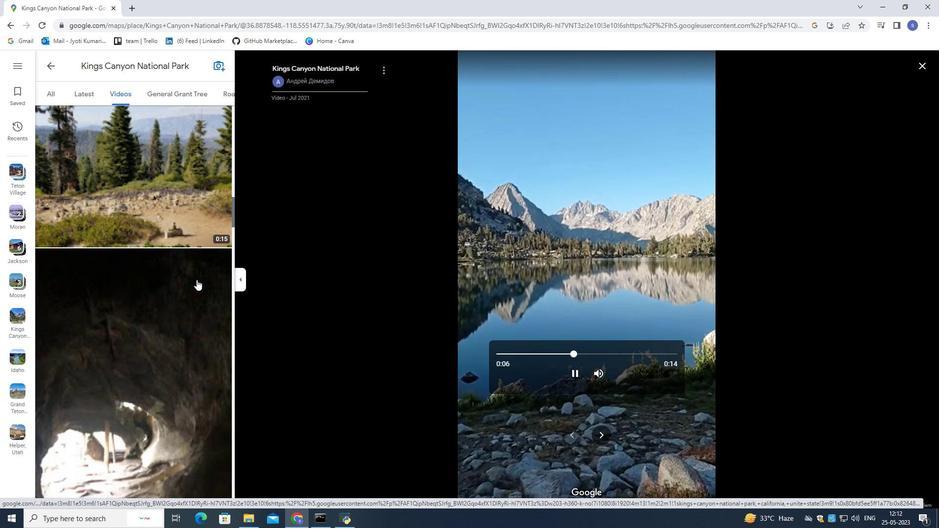 
Action: Mouse scrolled (196, 279) with delta (0, 0)
Screenshot: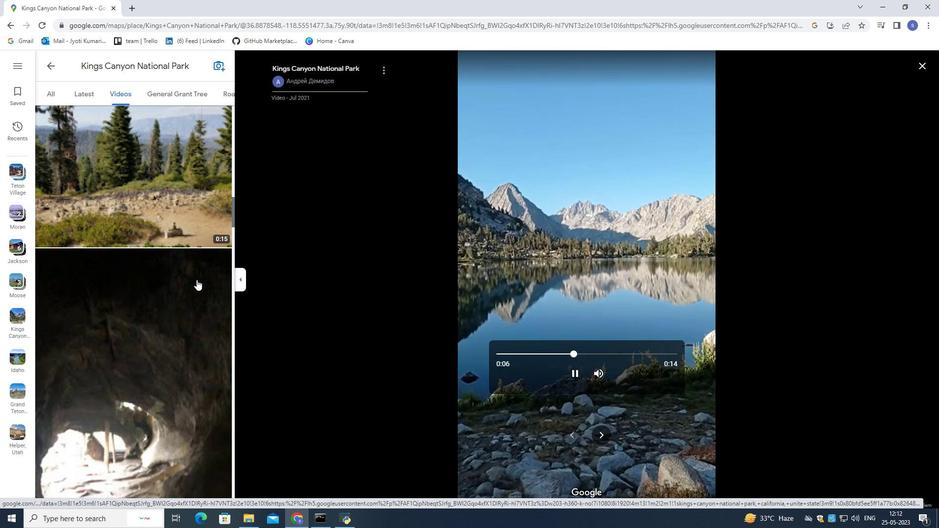 
Action: Mouse scrolled (196, 279) with delta (0, 0)
Screenshot: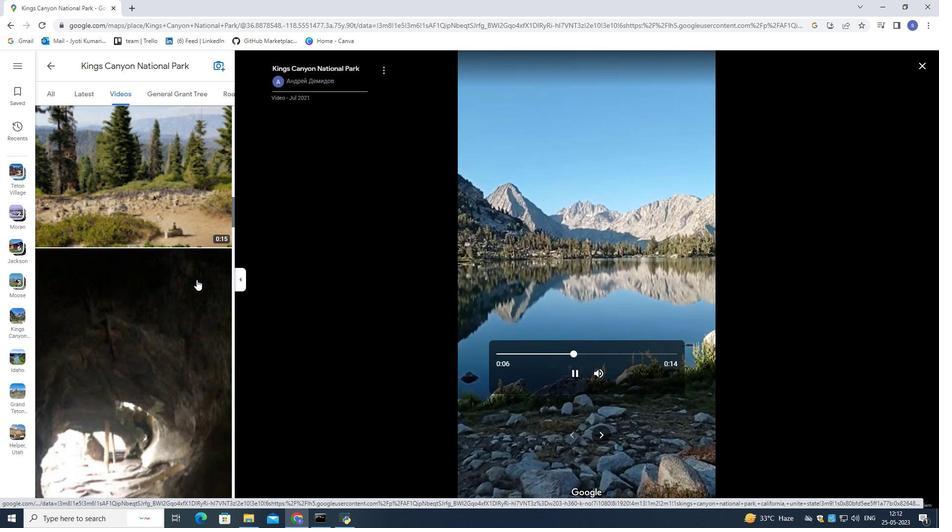 
Action: Mouse scrolled (196, 279) with delta (0, 0)
Screenshot: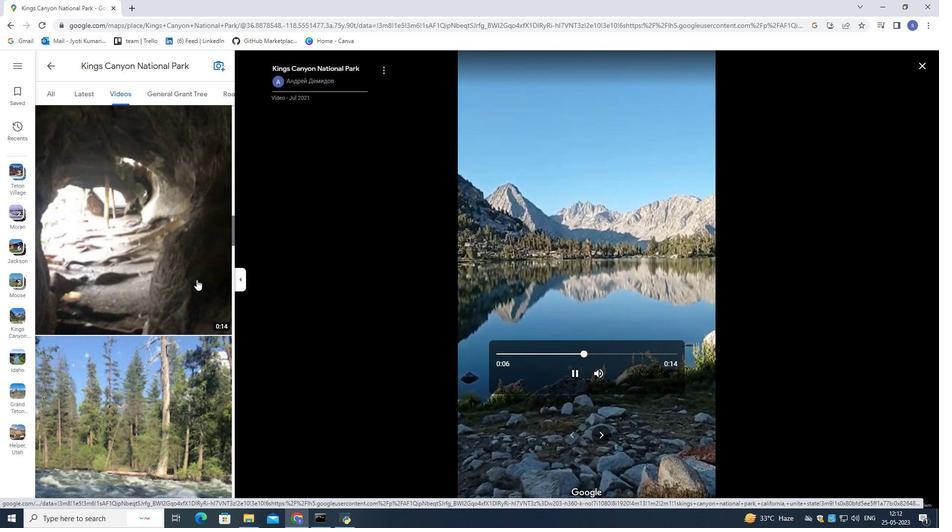 
Action: Mouse scrolled (196, 279) with delta (0, 0)
Screenshot: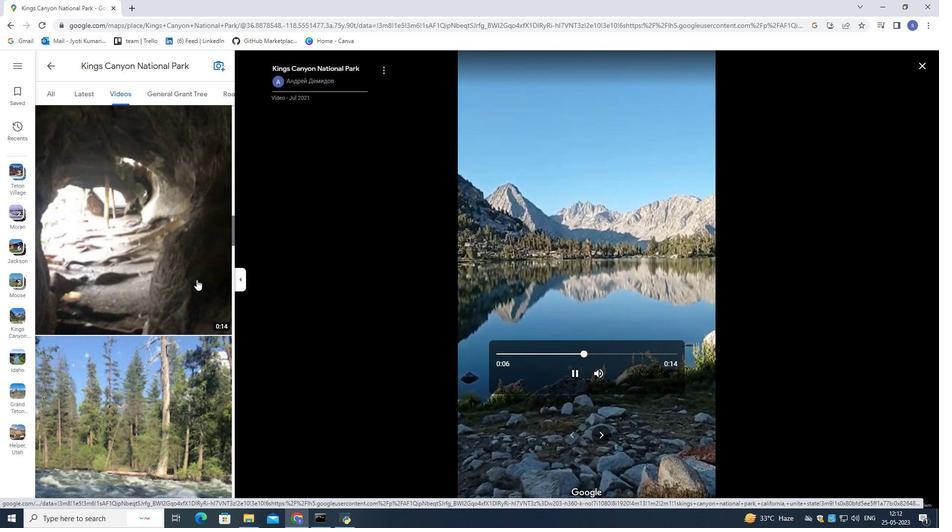 
Action: Mouse scrolled (196, 279) with delta (0, 0)
Screenshot: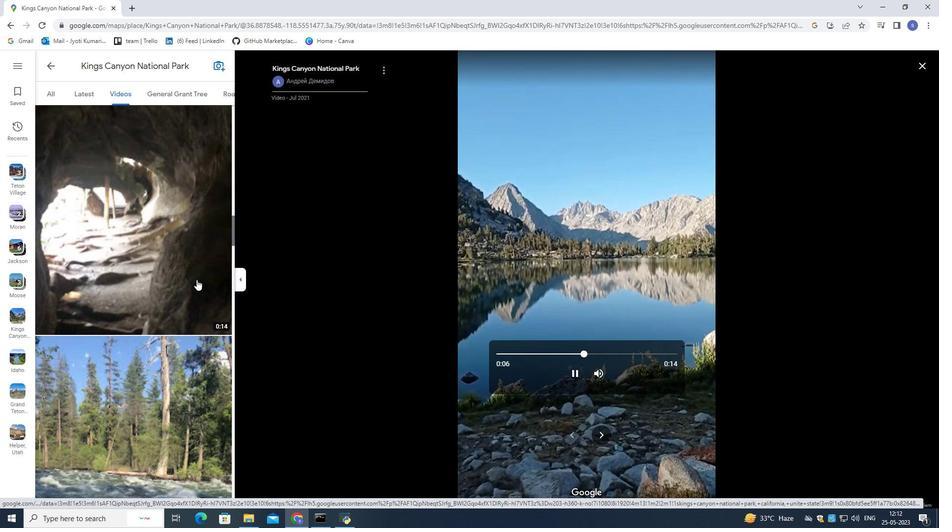 
Action: Mouse scrolled (196, 279) with delta (0, 0)
Screenshot: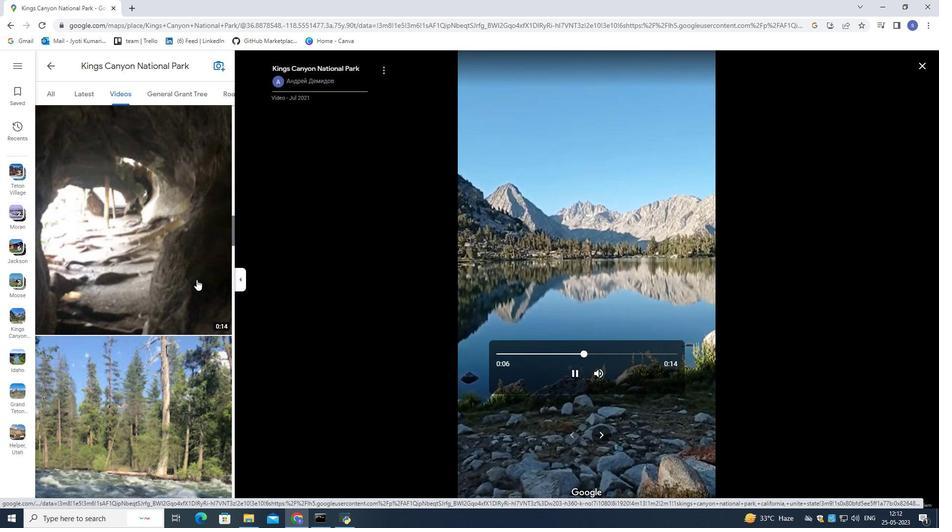 
Action: Mouse scrolled (196, 279) with delta (0, 0)
Screenshot: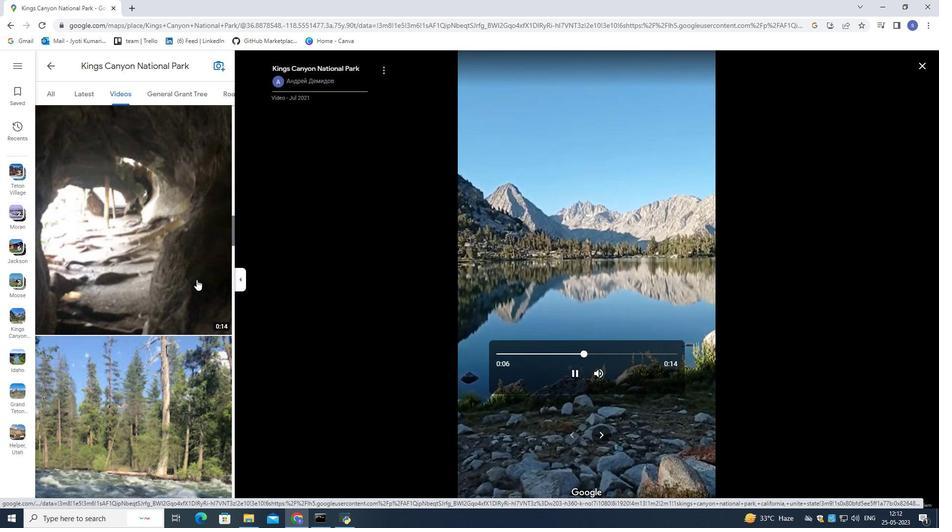 
Action: Mouse scrolled (196, 279) with delta (0, 0)
Screenshot: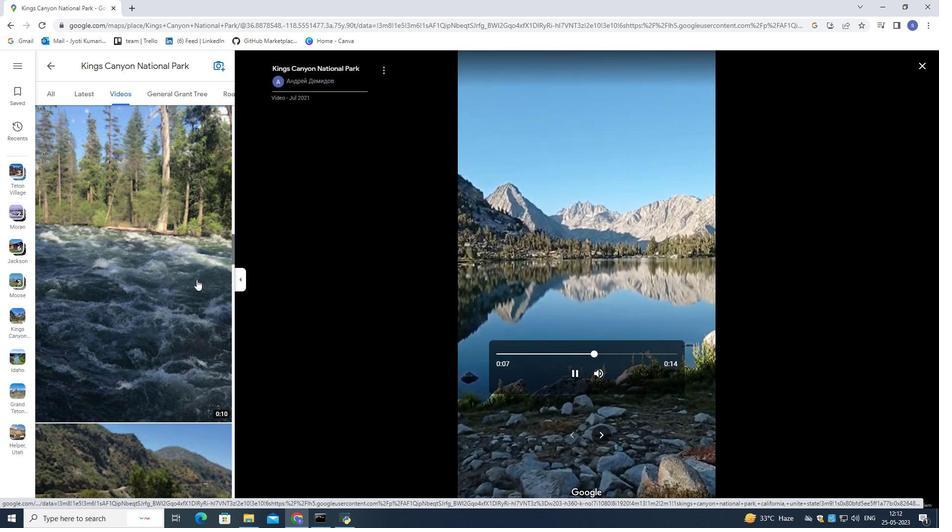 
Action: Mouse scrolled (196, 279) with delta (0, 0)
Screenshot: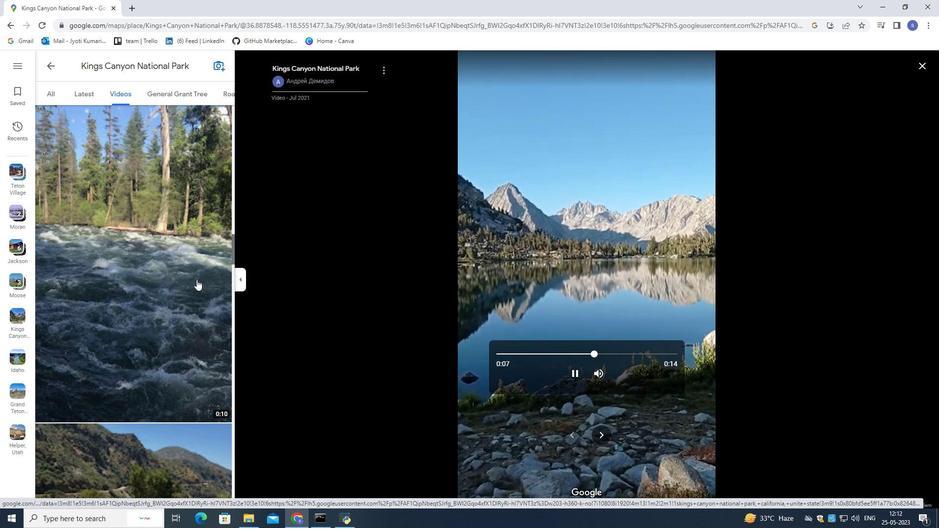 
Action: Mouse scrolled (196, 279) with delta (0, 0)
Screenshot: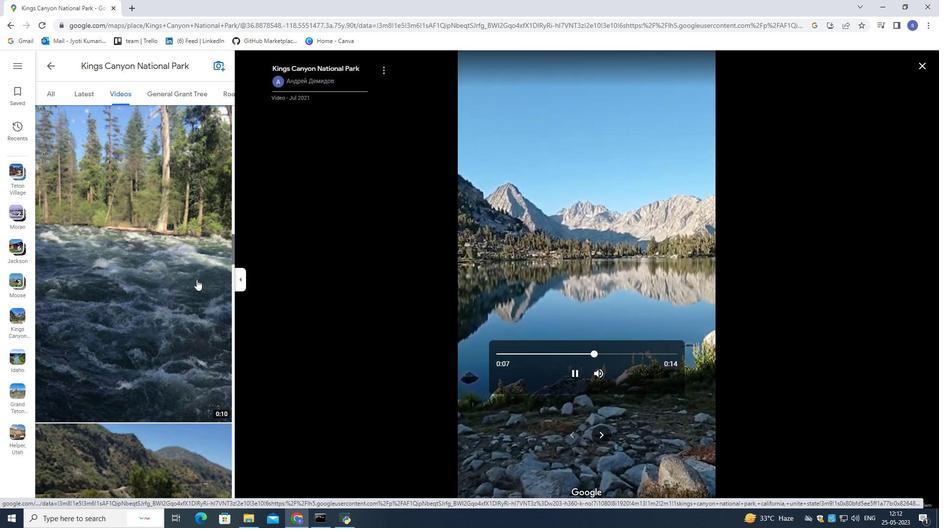 
Action: Mouse scrolled (196, 279) with delta (0, 0)
Screenshot: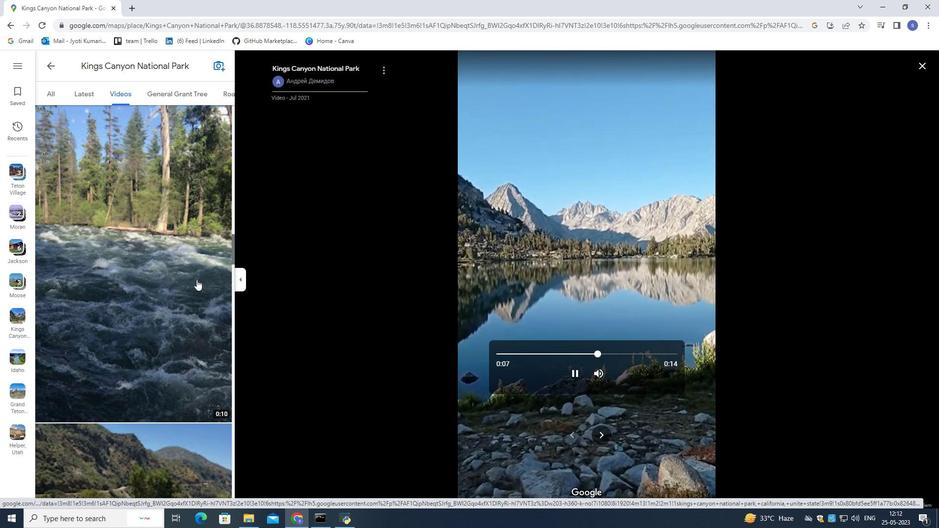 
Action: Mouse scrolled (196, 279) with delta (0, 0)
Screenshot: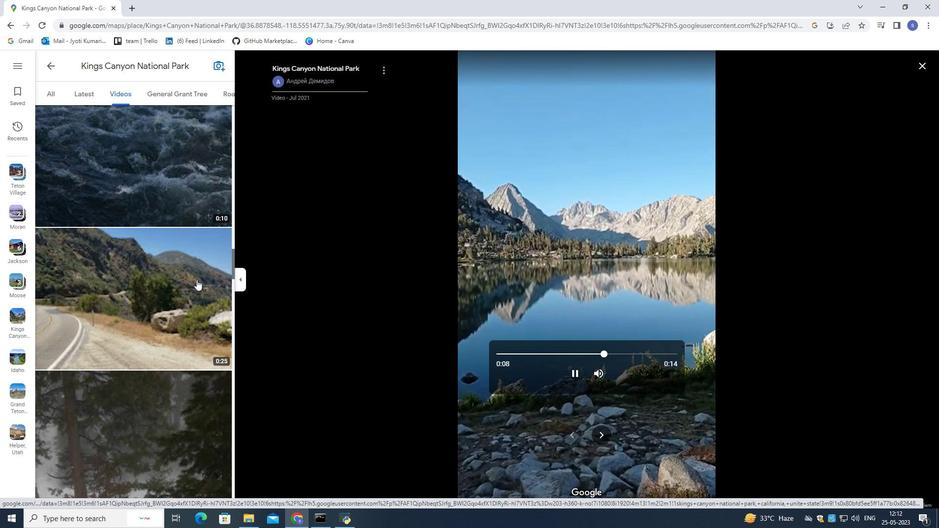 
Action: Mouse scrolled (196, 279) with delta (0, 0)
Screenshot: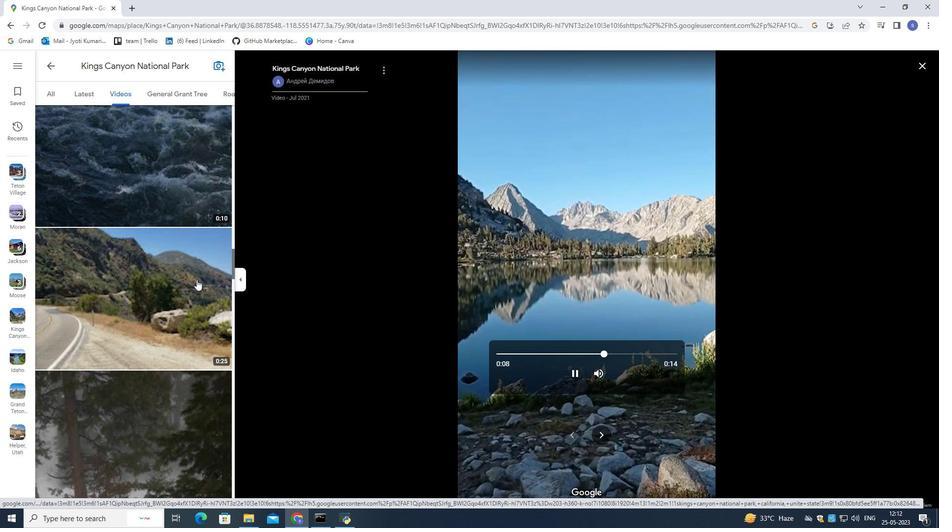 
Action: Mouse scrolled (196, 279) with delta (0, 0)
Screenshot: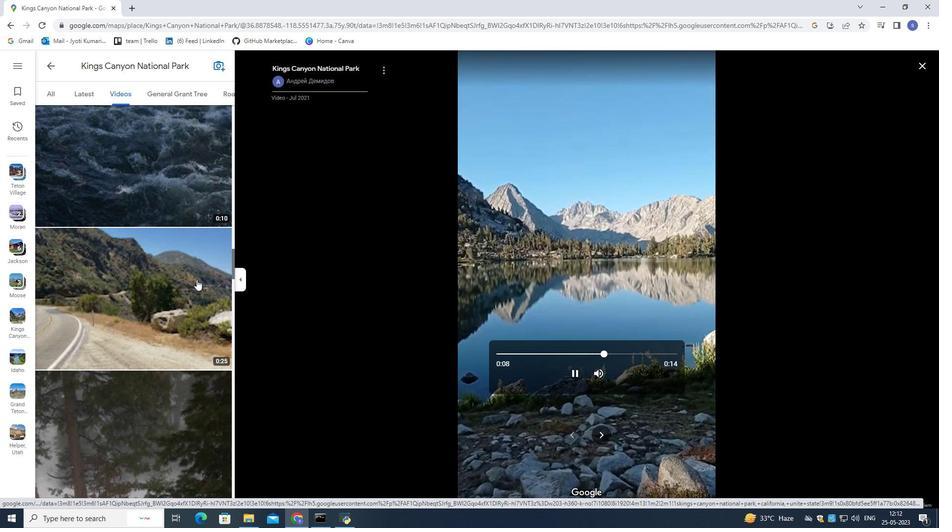 
Action: Mouse moved to (196, 272)
Screenshot: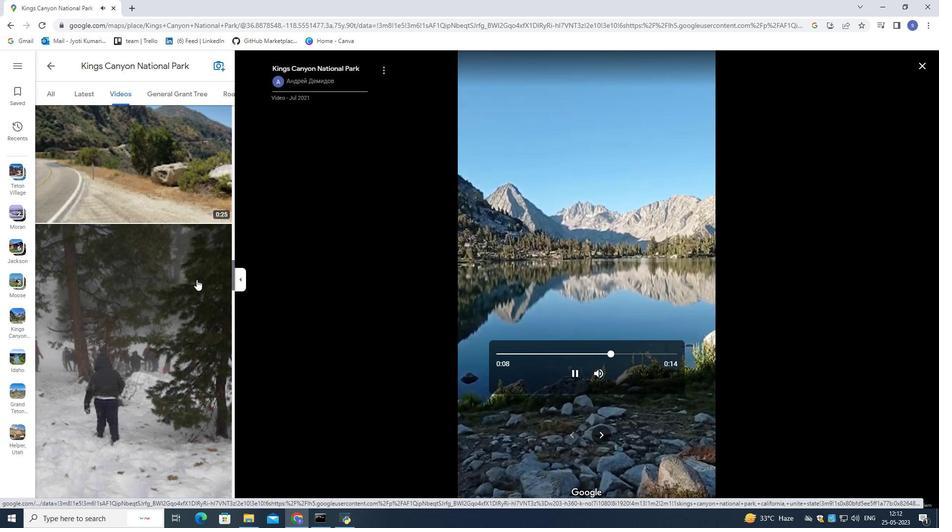 
Action: Mouse scrolled (196, 271) with delta (0, 0)
Screenshot: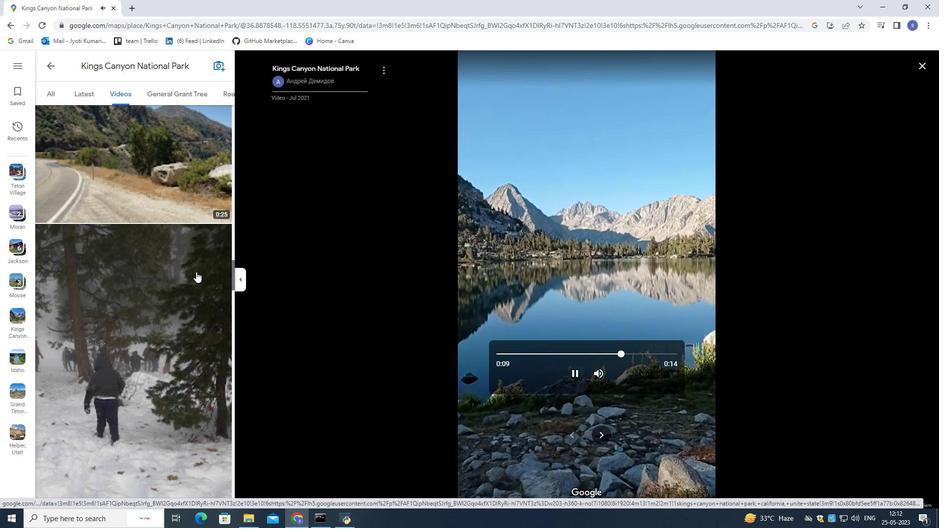 
Action: Mouse scrolled (196, 271) with delta (0, 0)
Screenshot: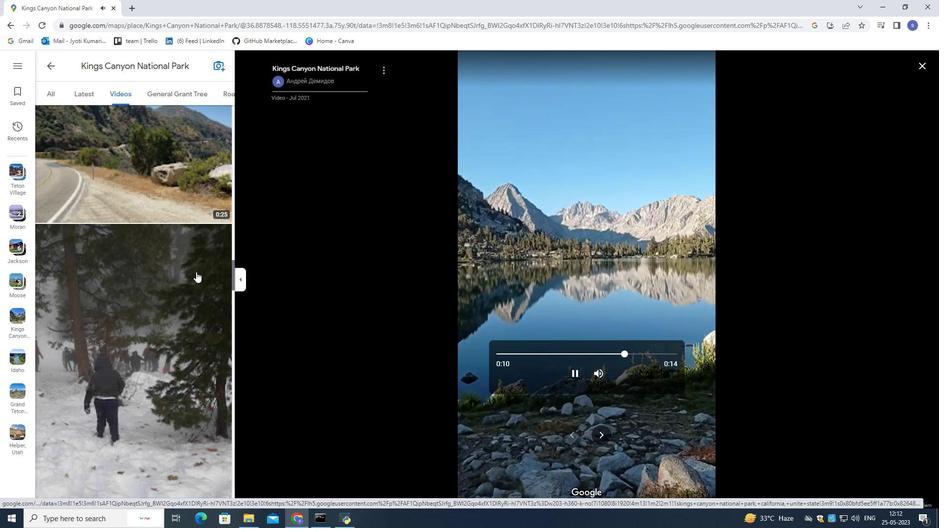 
Action: Mouse scrolled (196, 271) with delta (0, 0)
Screenshot: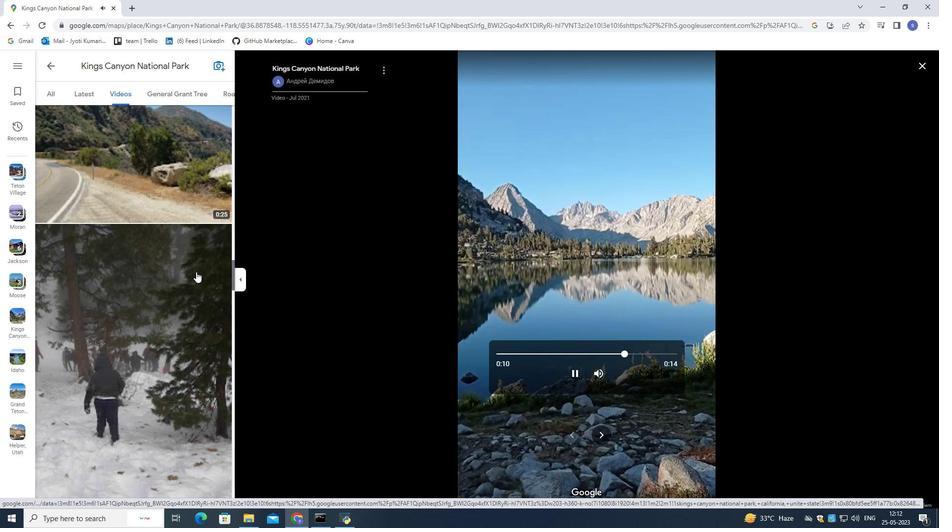 
Action: Mouse scrolled (196, 271) with delta (0, 0)
Screenshot: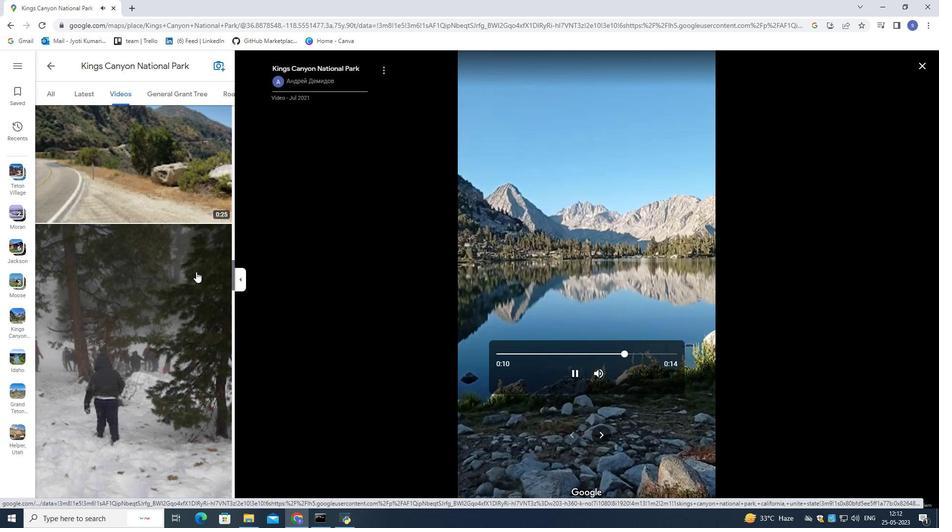 
Action: Mouse moved to (195, 271)
Screenshot: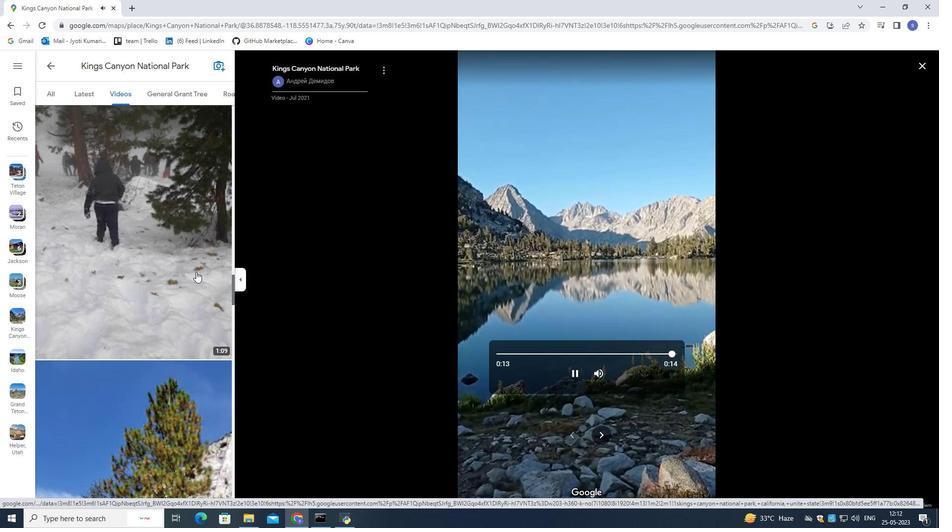 
Action: Mouse pressed left at (195, 271)
Screenshot: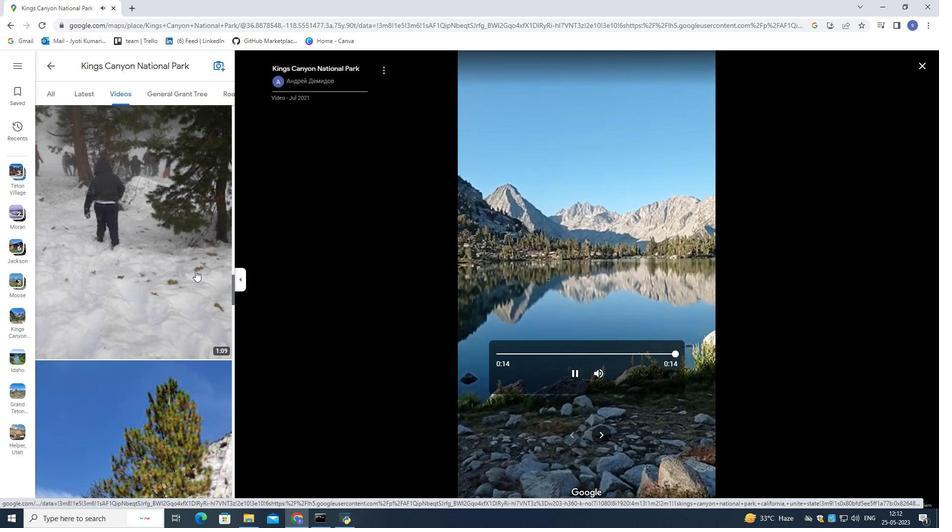 
Action: Mouse moved to (572, 373)
Screenshot: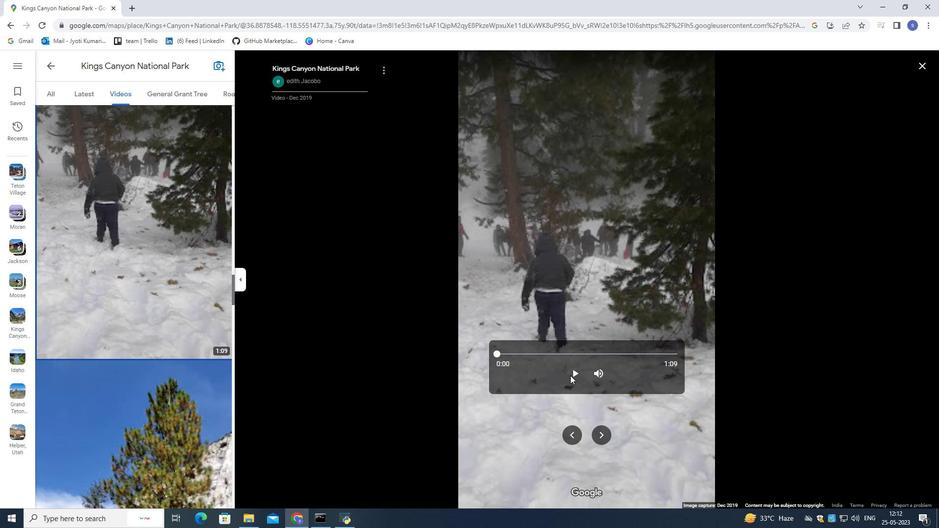 
Action: Mouse pressed left at (572, 373)
Screenshot: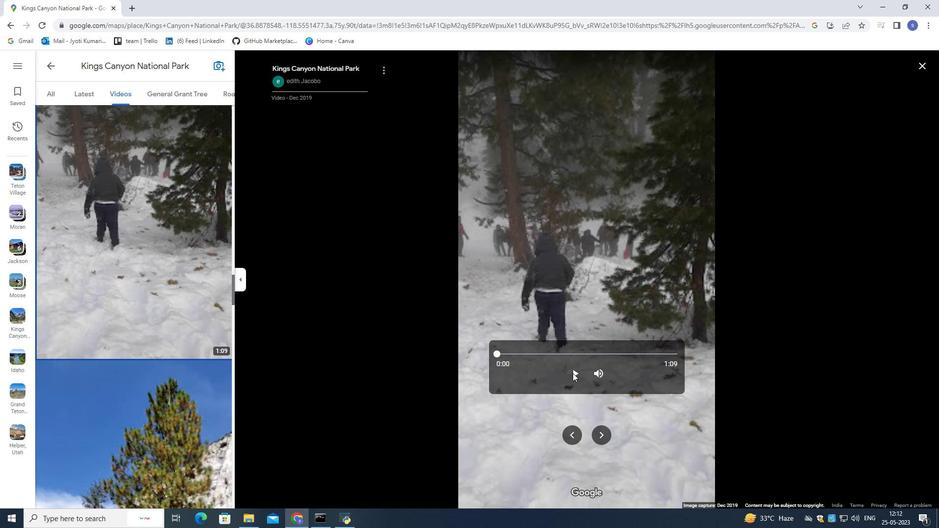 
Action: Mouse moved to (167, 248)
Screenshot: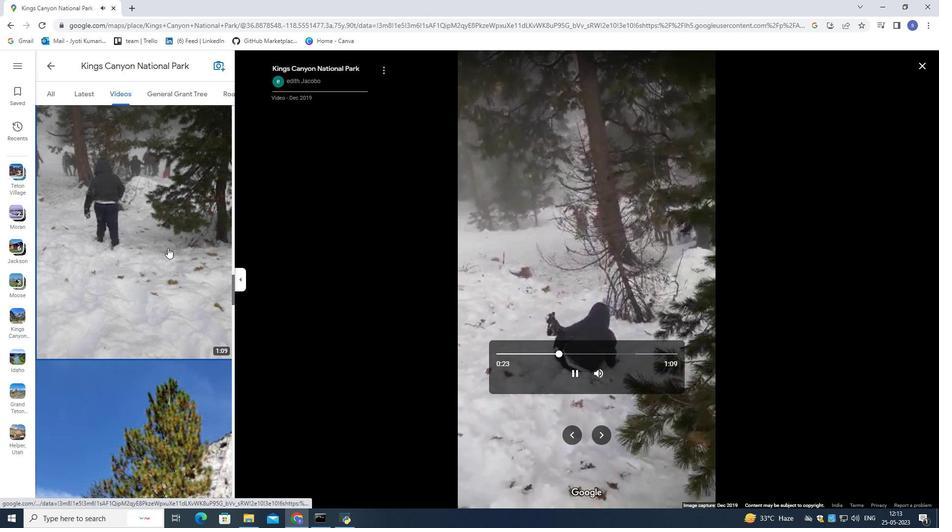 
Action: Mouse scrolled (167, 248) with delta (0, 0)
Screenshot: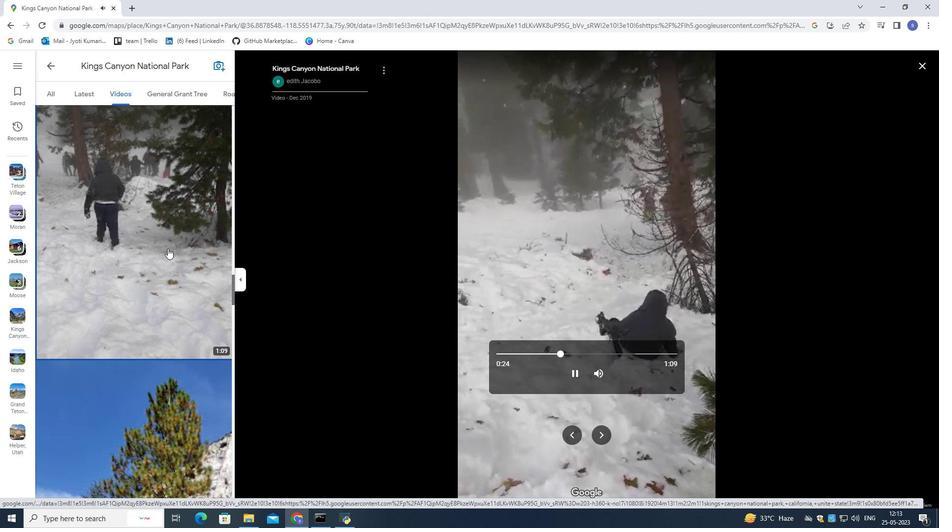 
Action: Mouse scrolled (167, 248) with delta (0, 0)
Screenshot: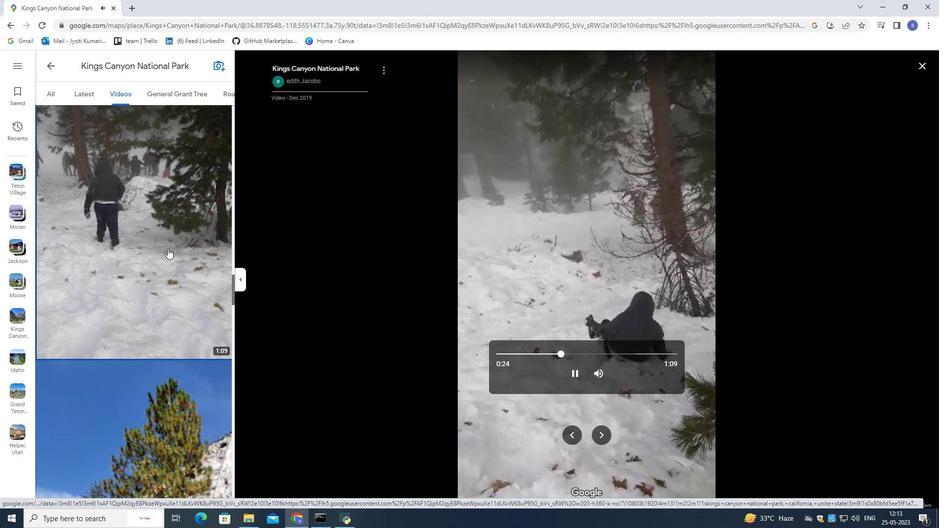 
Action: Mouse scrolled (167, 248) with delta (0, 0)
Screenshot: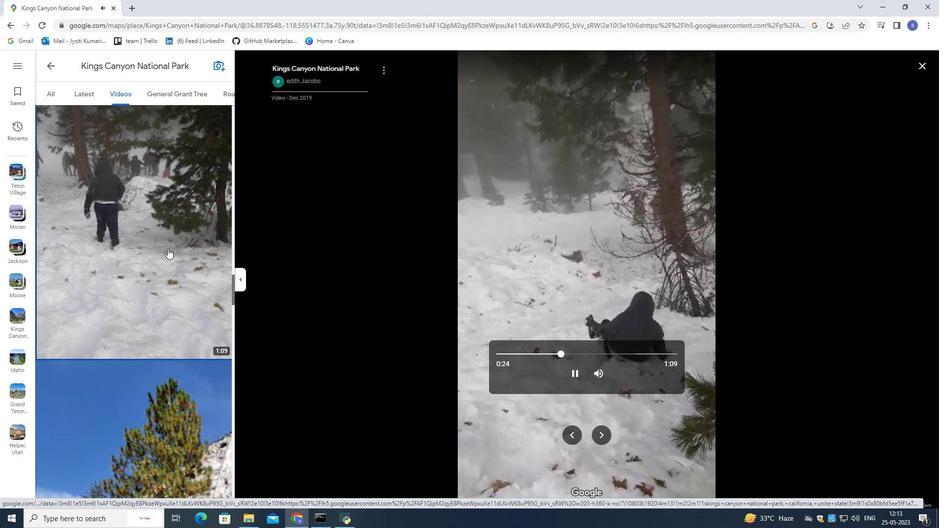 
Action: Mouse scrolled (167, 248) with delta (0, 0)
Screenshot: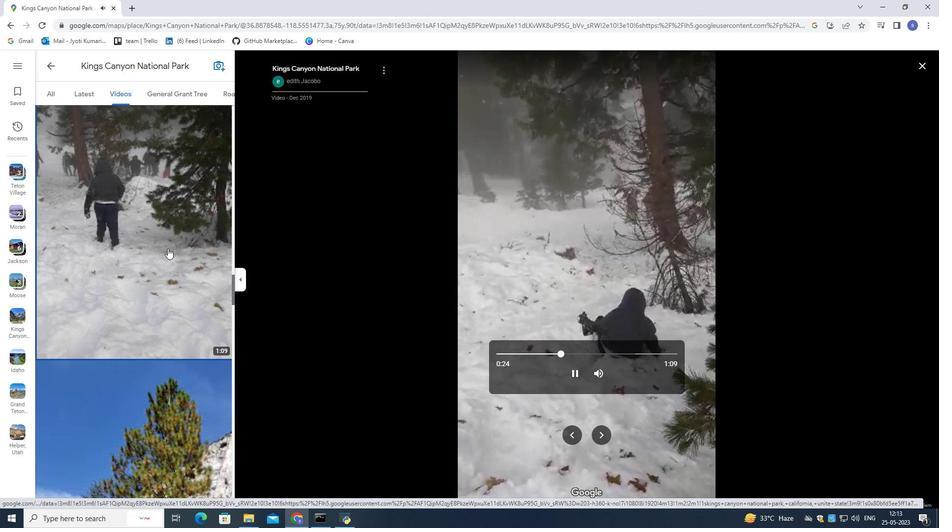 
Action: Mouse scrolled (167, 248) with delta (0, 0)
Screenshot: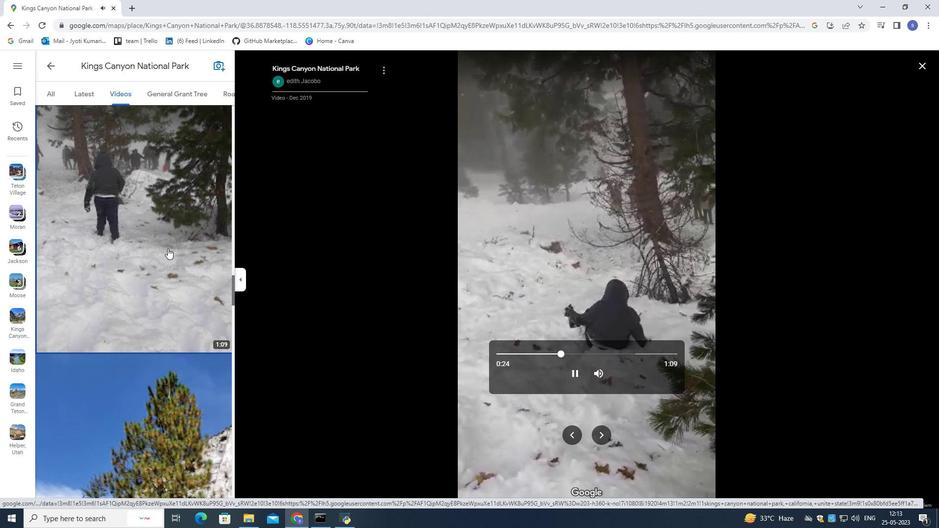 
Action: Mouse scrolled (167, 248) with delta (0, 0)
Screenshot: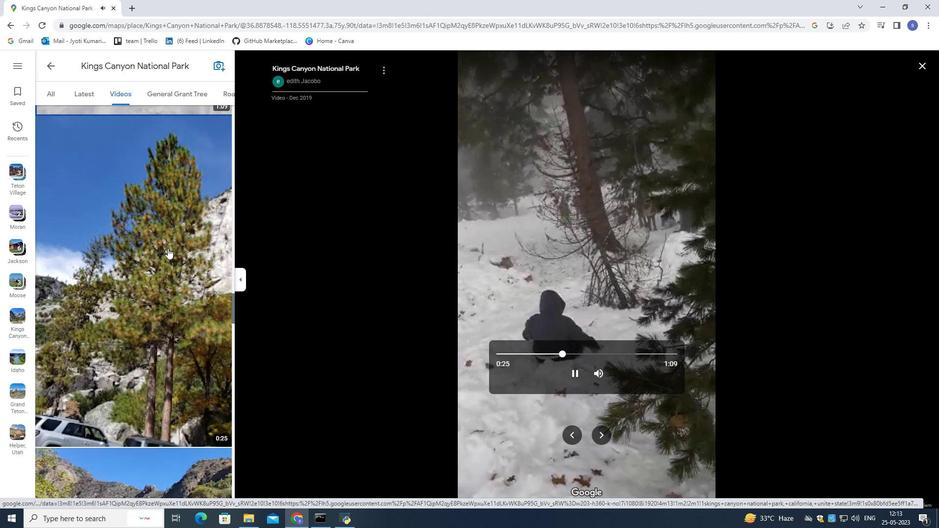 
Action: Mouse scrolled (167, 248) with delta (0, 0)
Screenshot: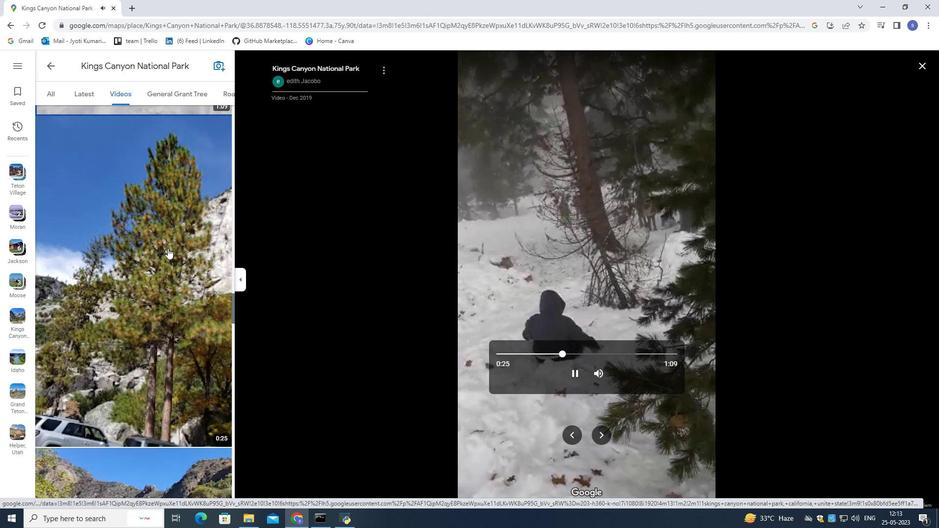 
Action: Mouse scrolled (167, 248) with delta (0, 0)
Screenshot: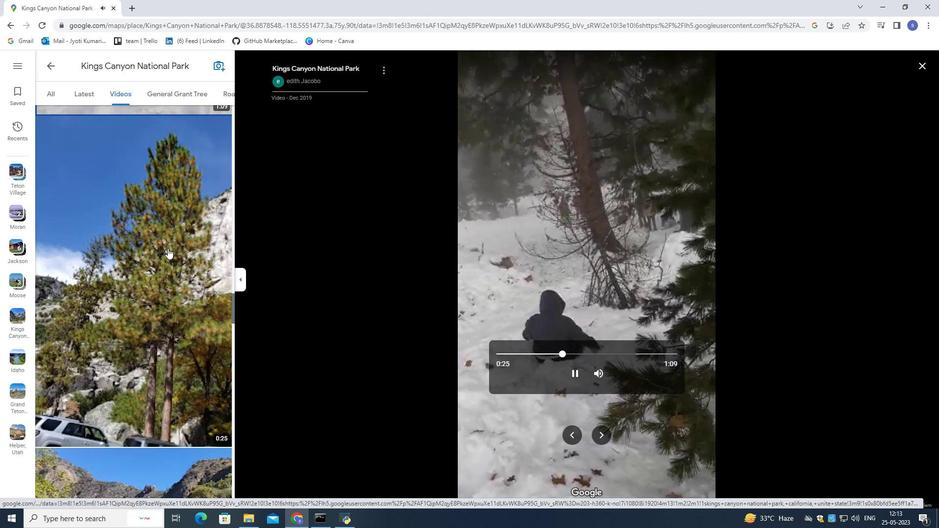 
Action: Mouse scrolled (167, 248) with delta (0, 0)
Screenshot: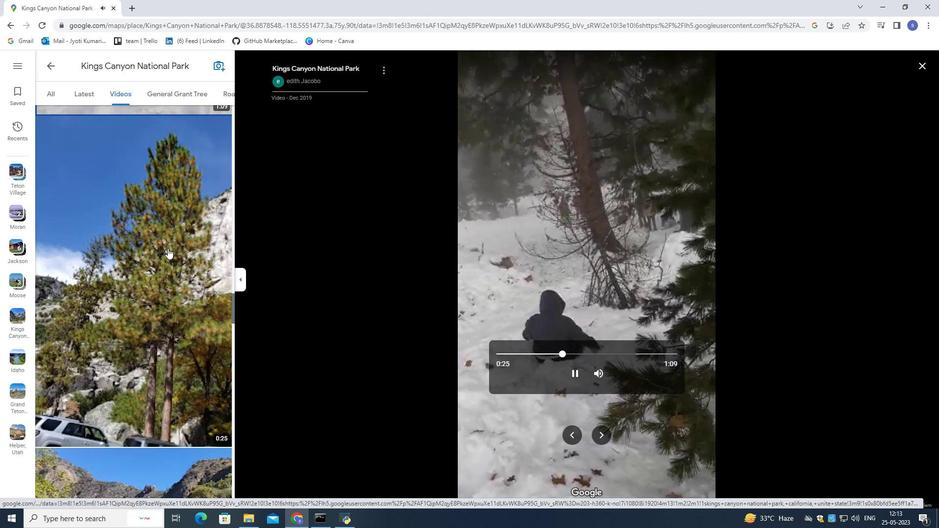 
Action: Mouse scrolled (167, 248) with delta (0, 0)
Screenshot: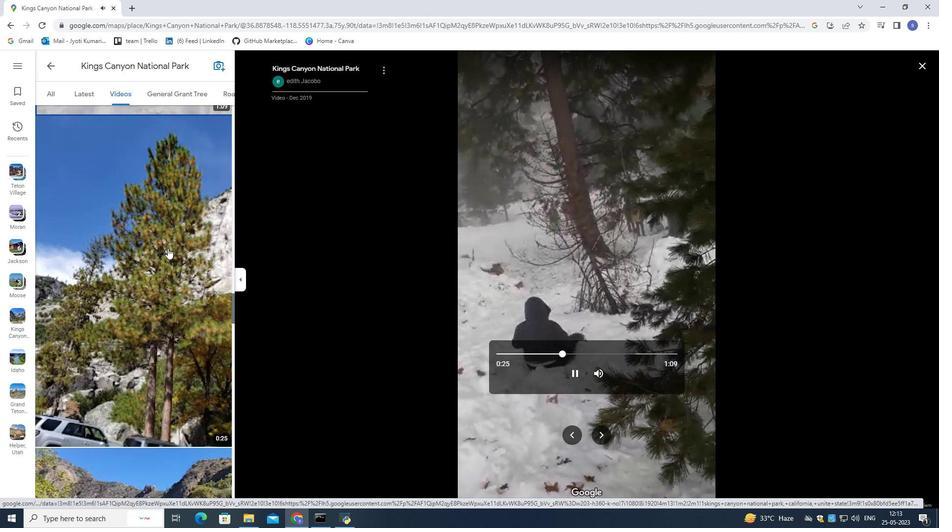 
Action: Mouse scrolled (167, 248) with delta (0, 0)
Screenshot: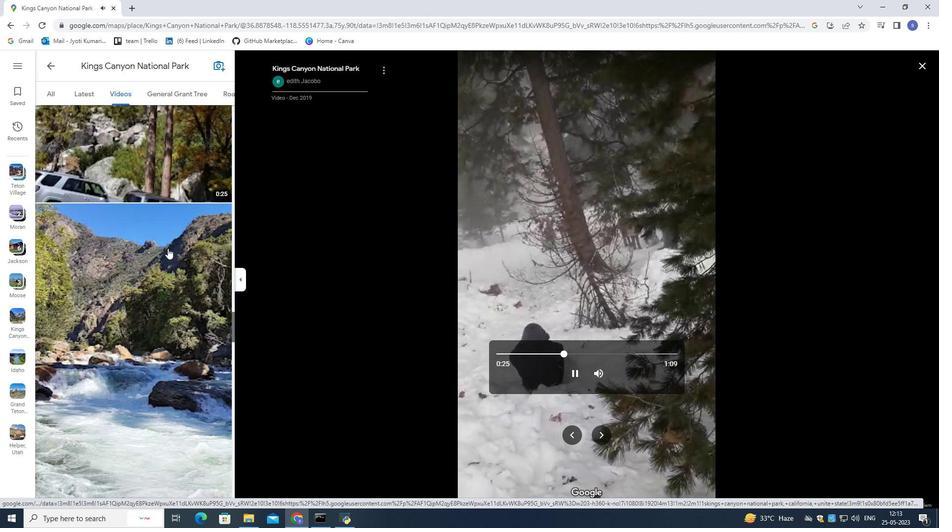 
Action: Mouse scrolled (167, 248) with delta (0, 0)
Screenshot: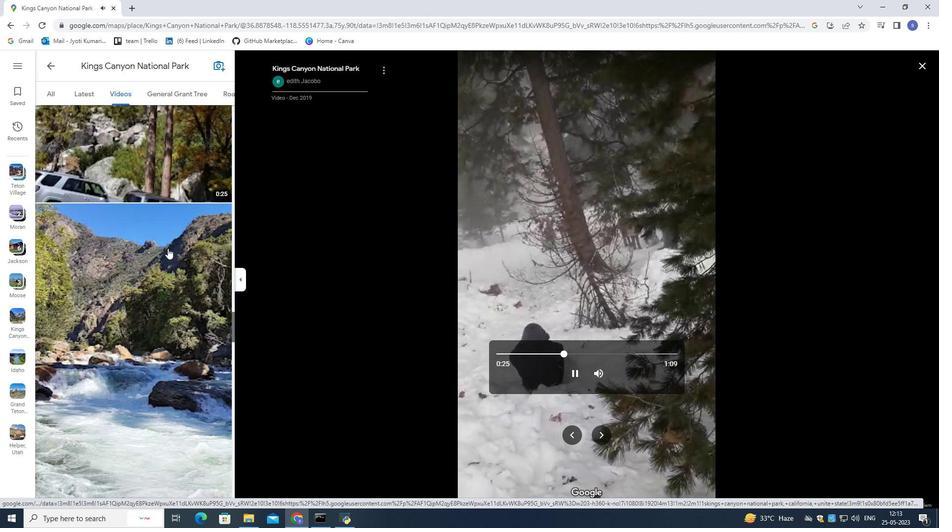 
Action: Mouse scrolled (167, 248) with delta (0, 0)
Screenshot: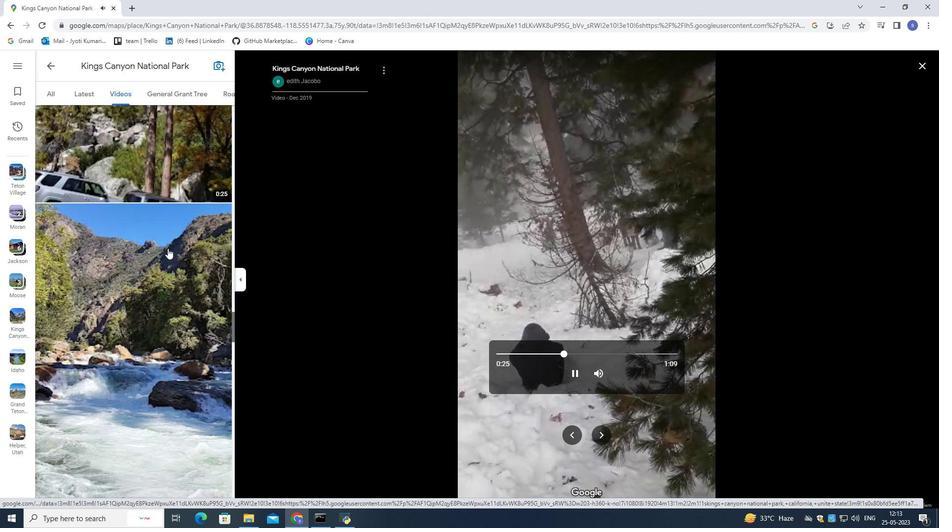 
Action: Mouse scrolled (167, 248) with delta (0, 0)
Screenshot: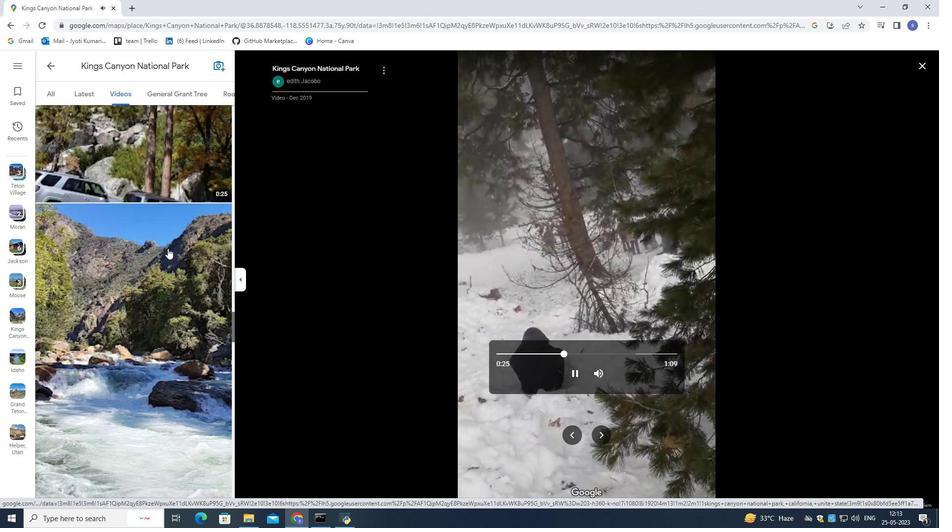 
Action: Mouse scrolled (167, 248) with delta (0, 0)
Screenshot: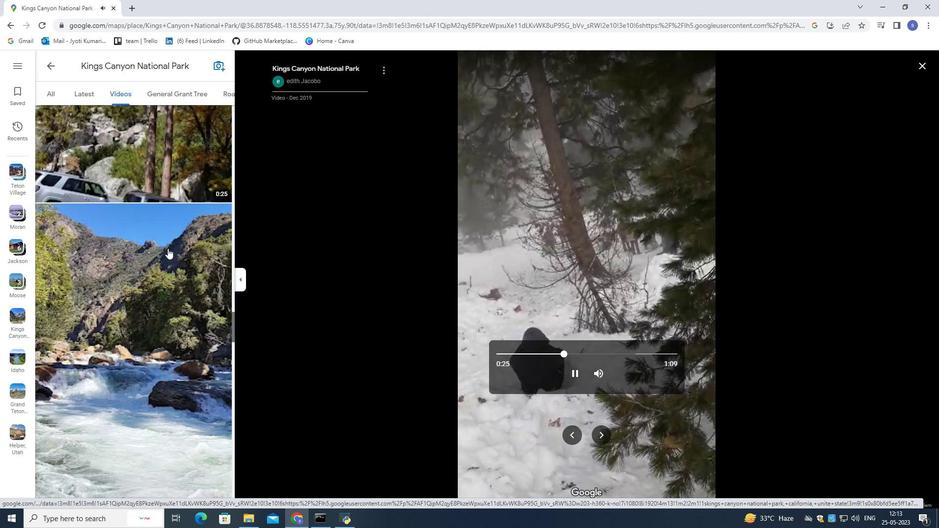
Action: Mouse scrolled (167, 248) with delta (0, 0)
Screenshot: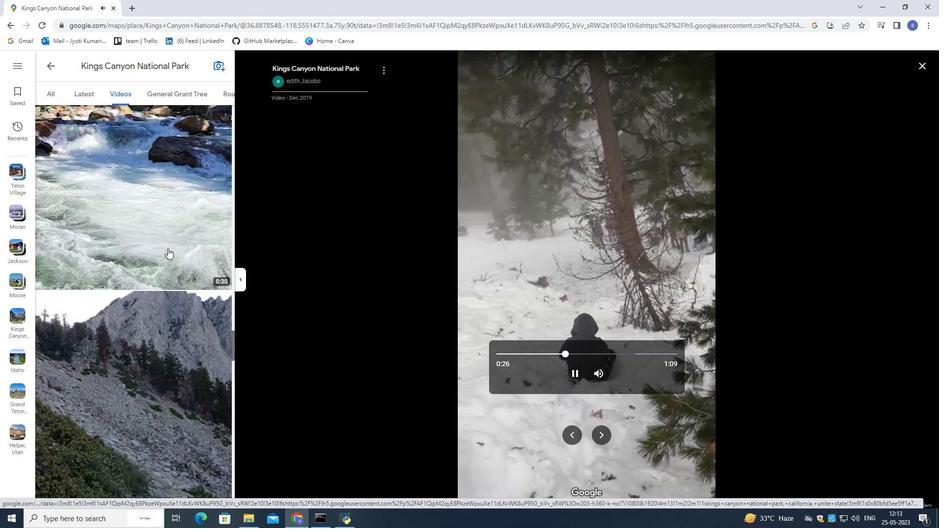 
Action: Mouse scrolled (167, 248) with delta (0, 0)
Screenshot: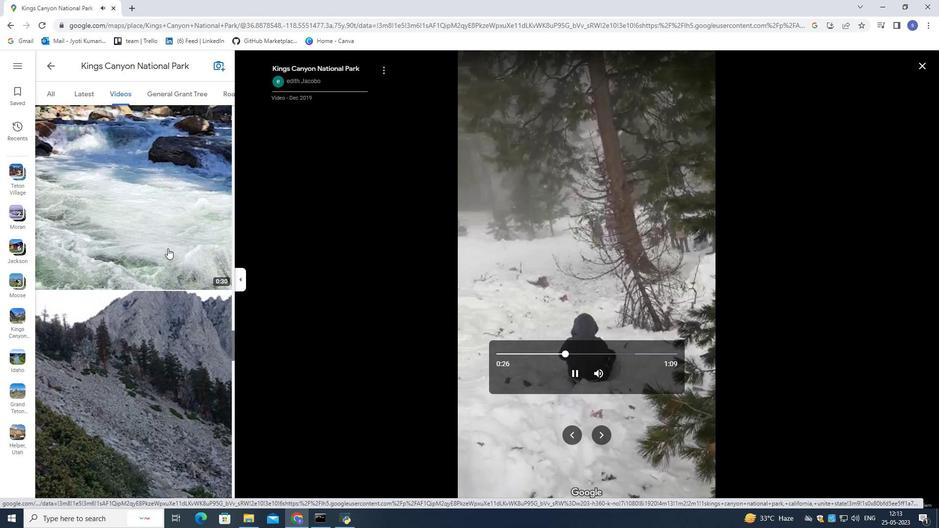 
Action: Mouse scrolled (167, 248) with delta (0, 0)
Screenshot: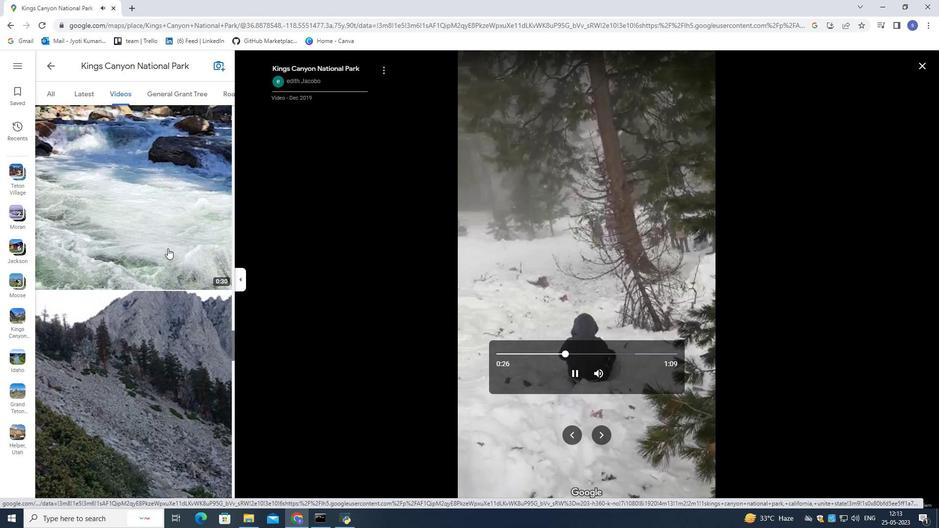 
Action: Mouse scrolled (167, 248) with delta (0, 0)
Screenshot: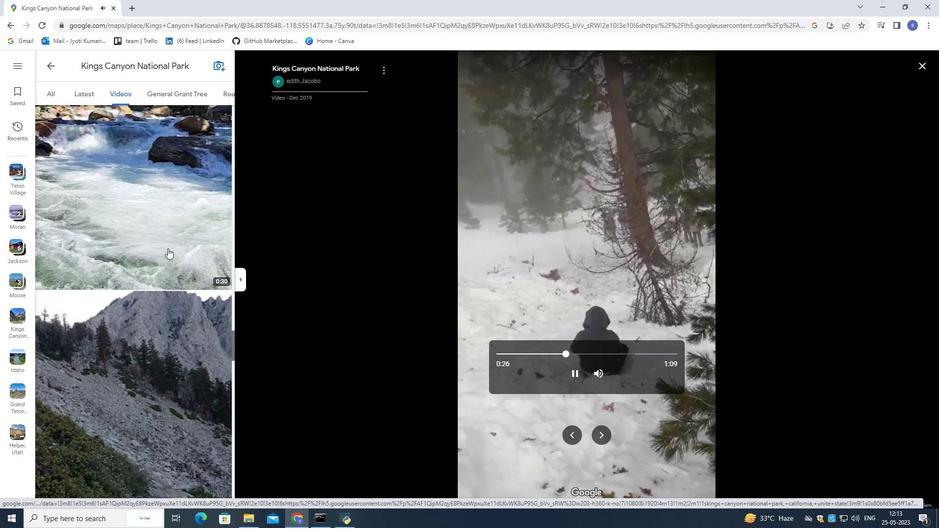 
Action: Mouse scrolled (167, 248) with delta (0, 0)
Screenshot: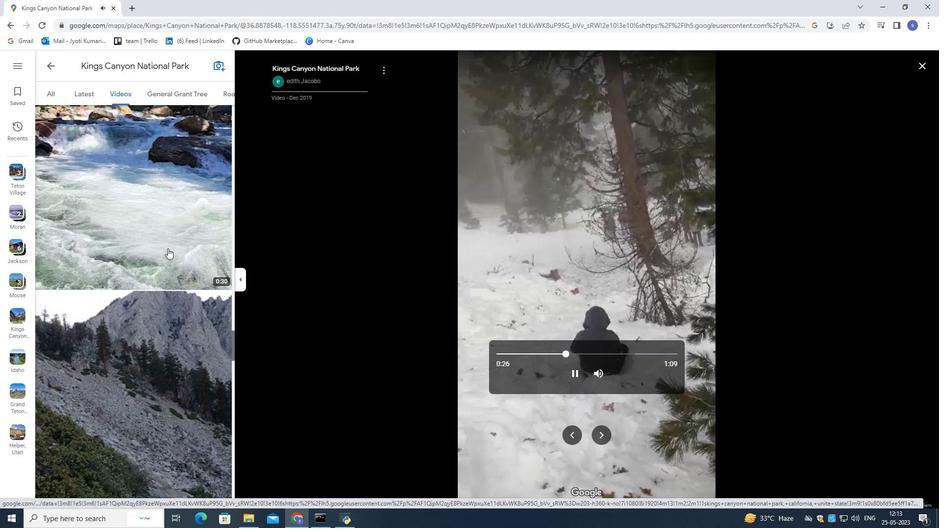 
Action: Mouse scrolled (167, 248) with delta (0, 0)
Screenshot: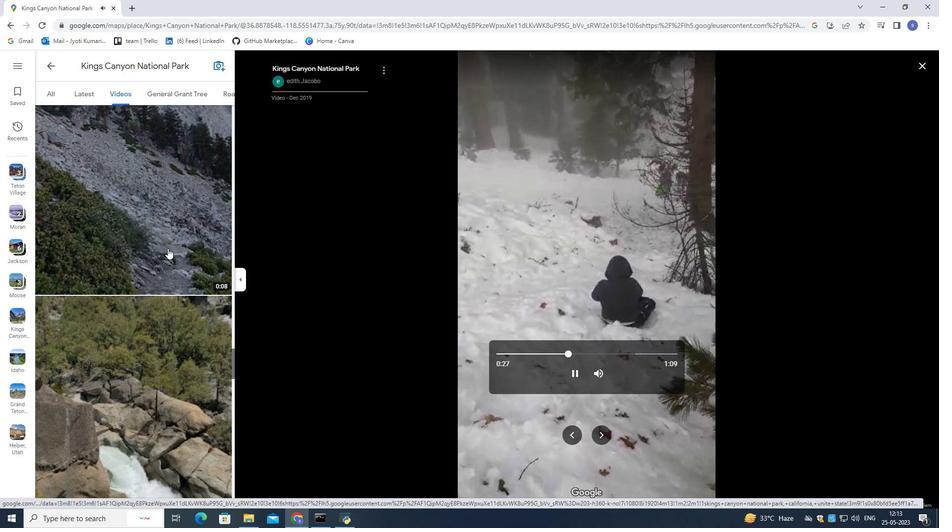 
Action: Mouse scrolled (167, 248) with delta (0, 0)
Screenshot: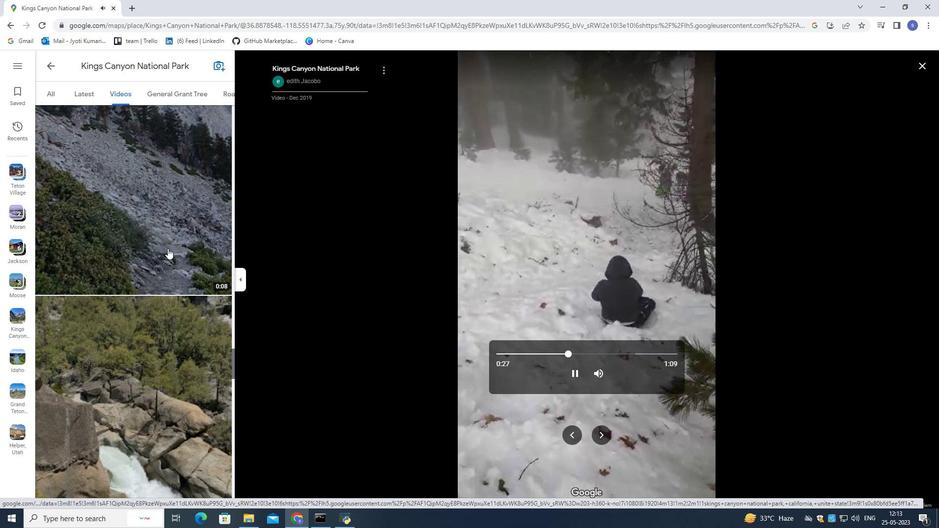 
Action: Mouse scrolled (167, 248) with delta (0, 0)
Screenshot: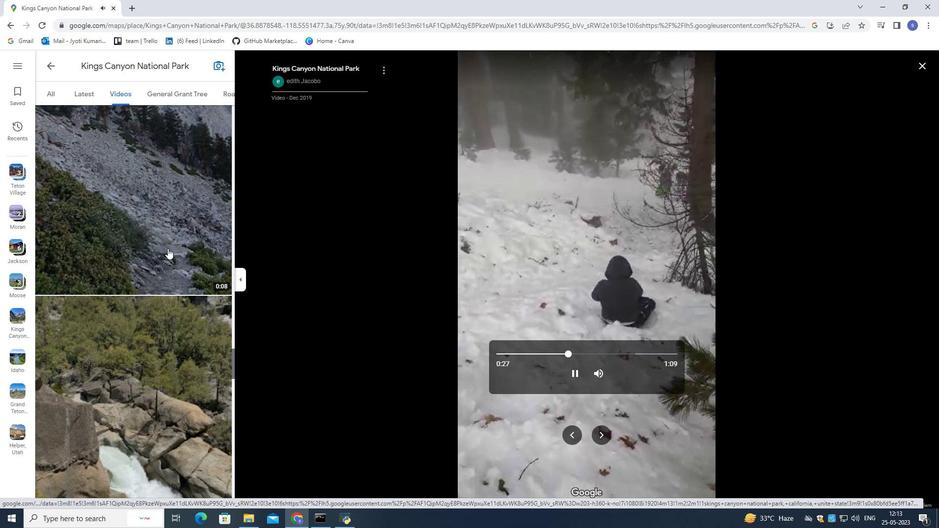 
Action: Mouse scrolled (167, 248) with delta (0, 0)
Screenshot: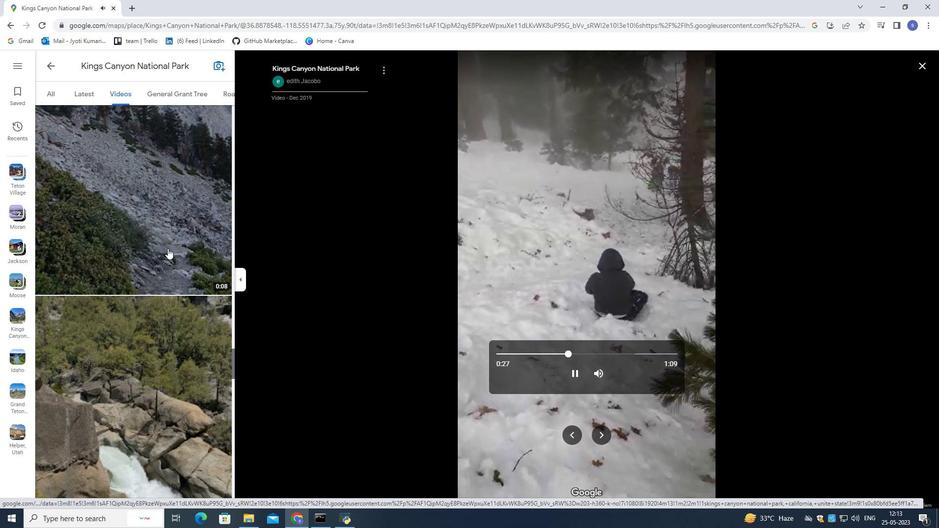 
Action: Mouse scrolled (167, 248) with delta (0, 0)
Screenshot: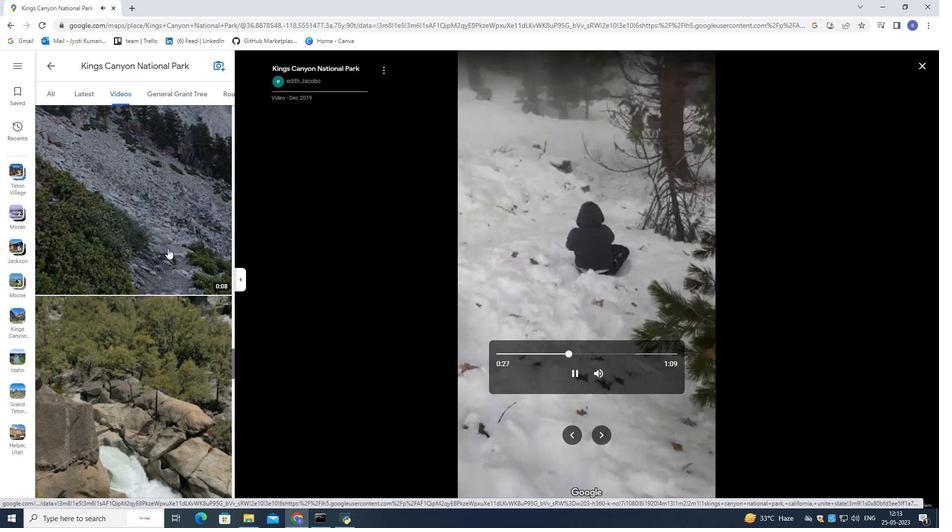 
Action: Mouse scrolled (167, 248) with delta (0, 0)
Screenshot: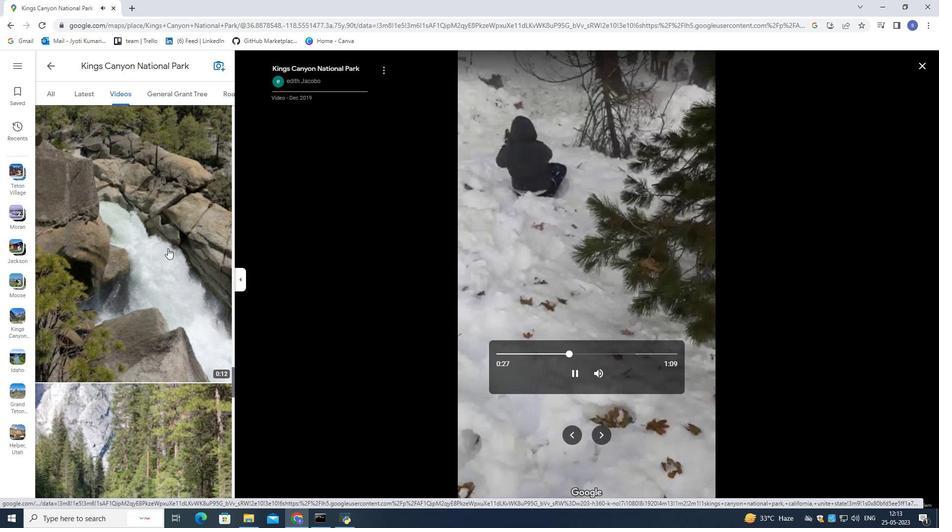 
Action: Mouse scrolled (167, 248) with delta (0, 0)
Screenshot: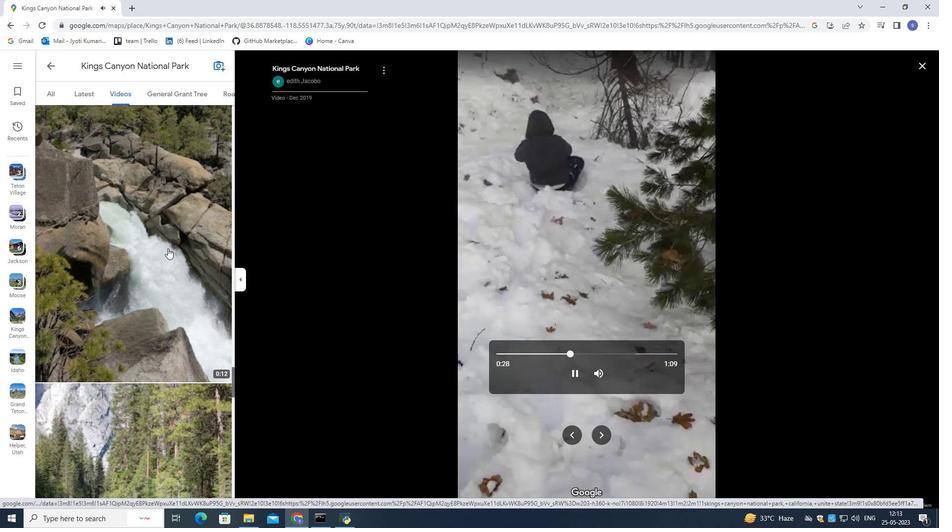 
Action: Mouse scrolled (167, 248) with delta (0, 0)
Screenshot: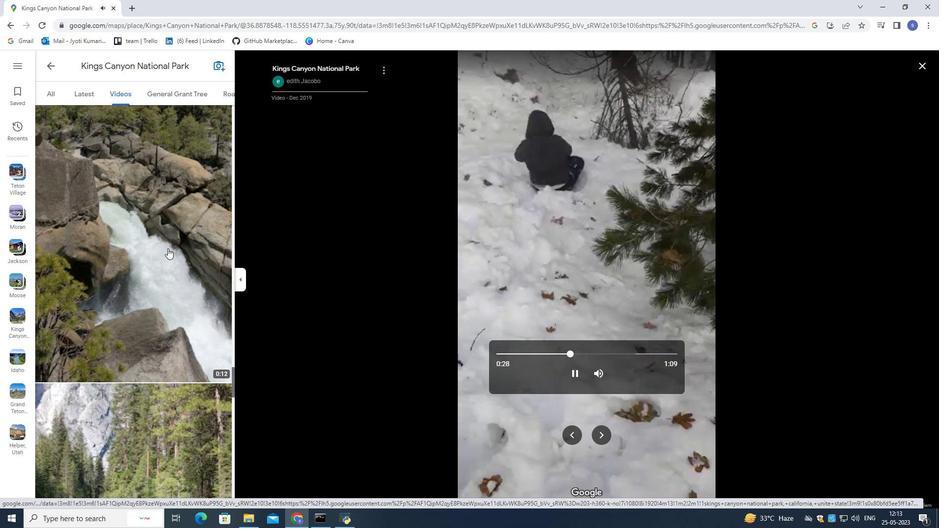 
Action: Mouse scrolled (167, 248) with delta (0, 0)
Screenshot: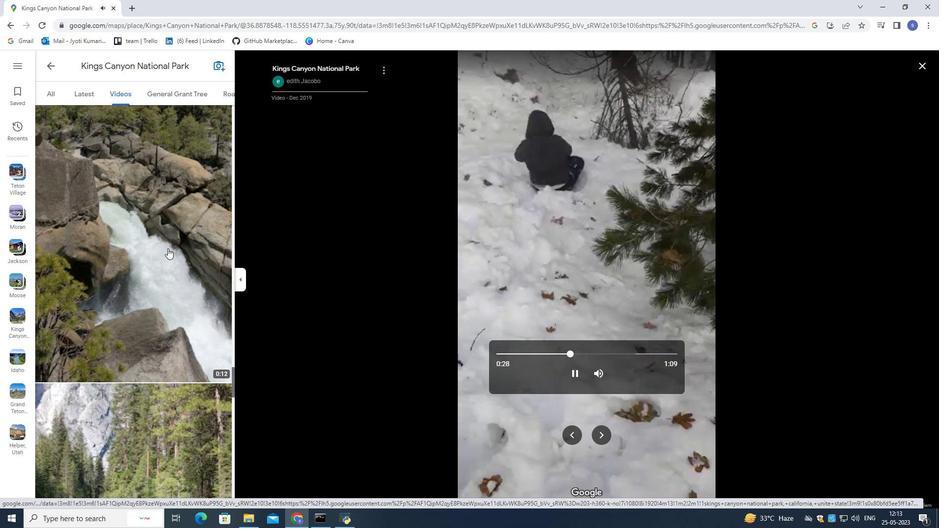 
Action: Mouse scrolled (167, 248) with delta (0, 0)
Screenshot: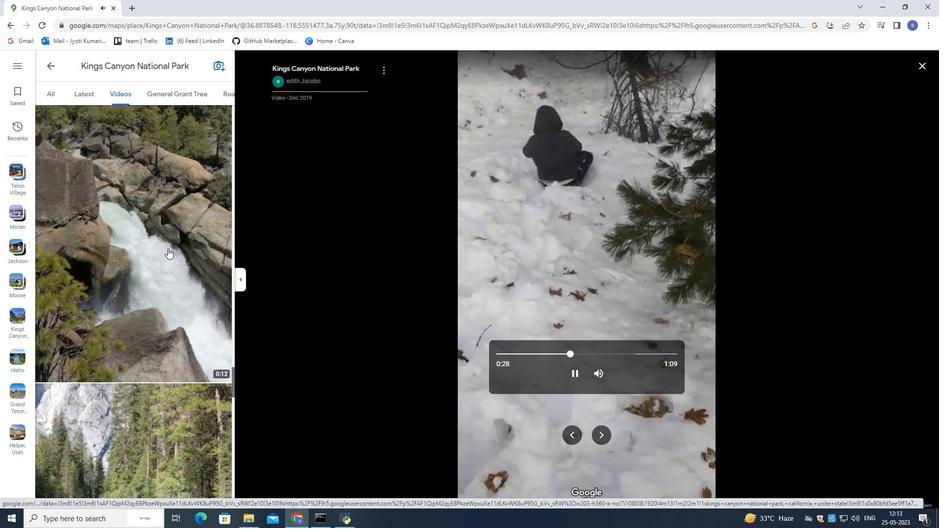 
Action: Mouse scrolled (167, 248) with delta (0, 0)
Screenshot: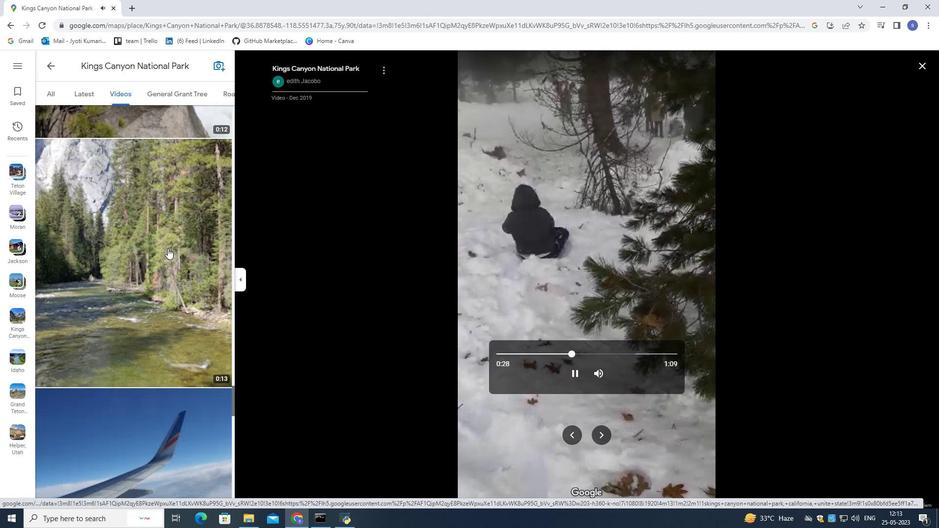 
Action: Mouse scrolled (167, 248) with delta (0, 0)
Screenshot: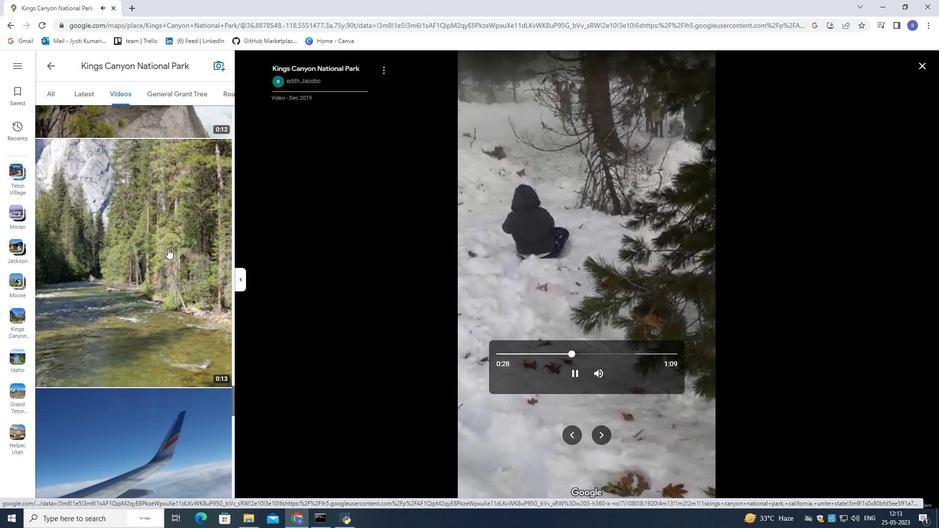 
Action: Mouse scrolled (167, 248) with delta (0, 0)
Screenshot: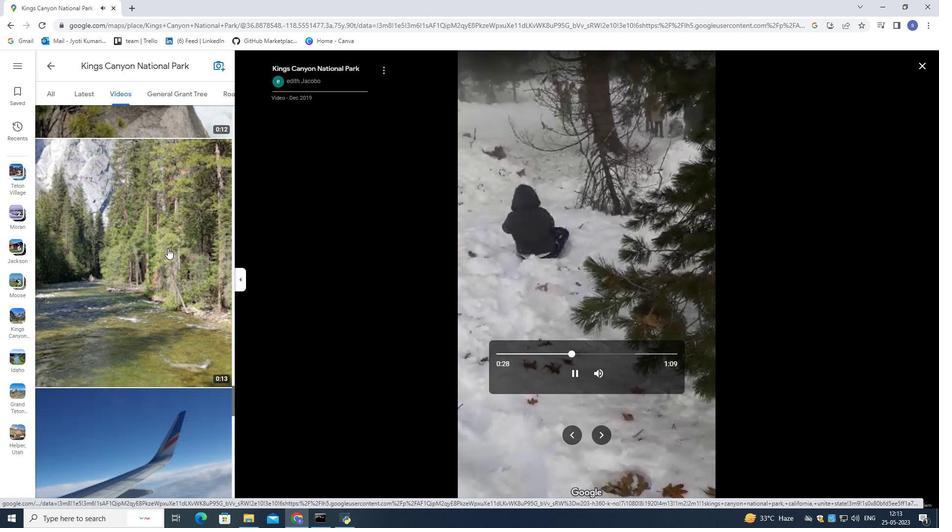 
Action: Mouse scrolled (167, 248) with delta (0, 0)
Screenshot: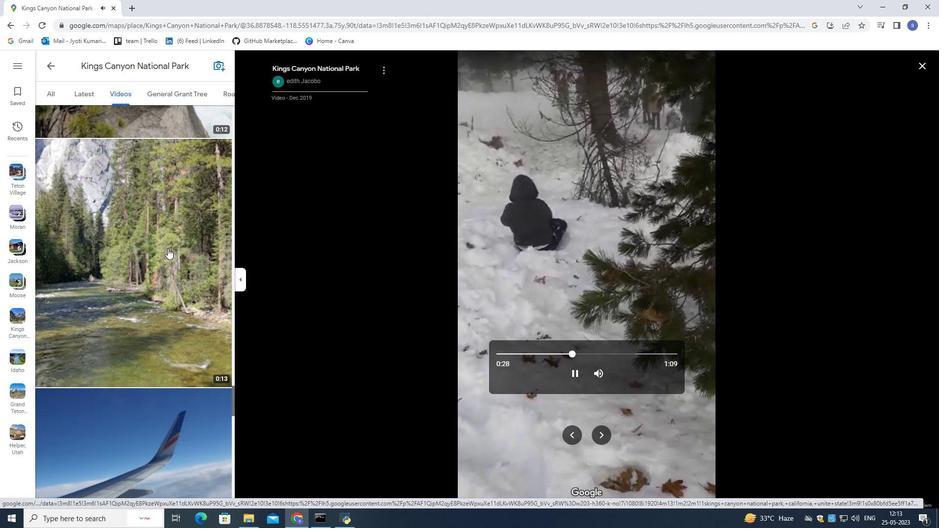 
Action: Mouse moved to (167, 247)
Screenshot: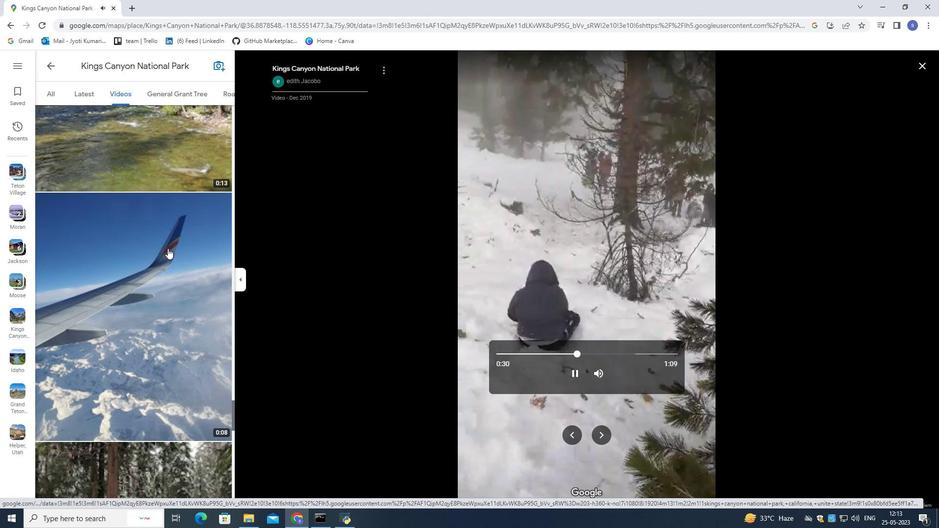 
Action: Mouse scrolled (167, 247) with delta (0, 0)
Screenshot: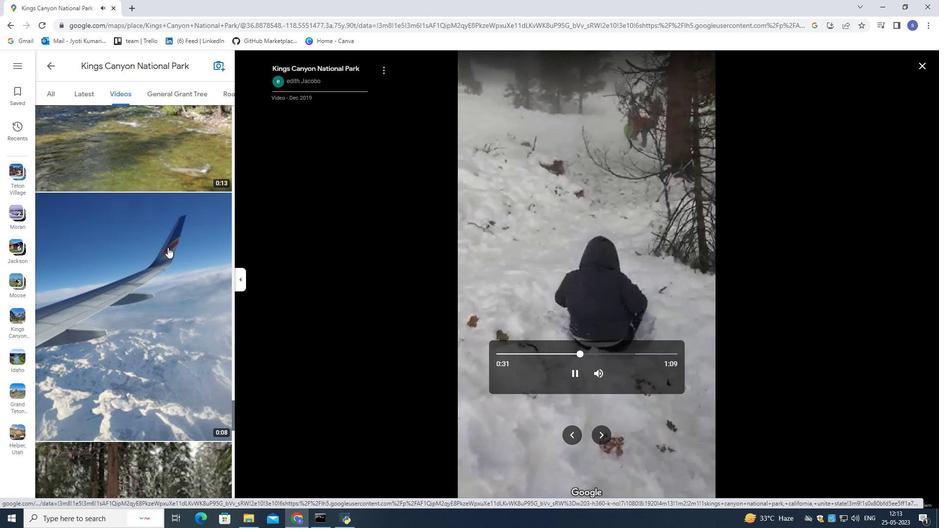 
Action: Mouse scrolled (167, 247) with delta (0, 0)
Screenshot: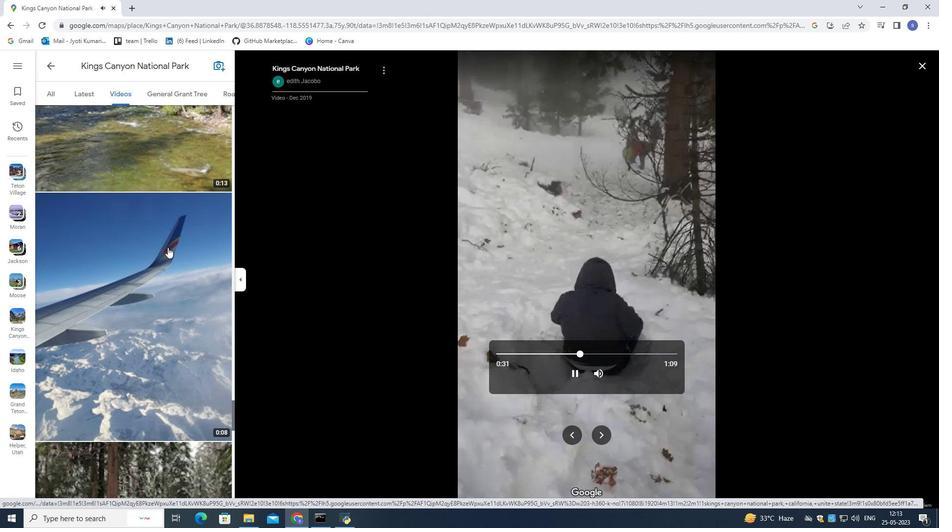 
Action: Mouse scrolled (167, 247) with delta (0, 0)
Screenshot: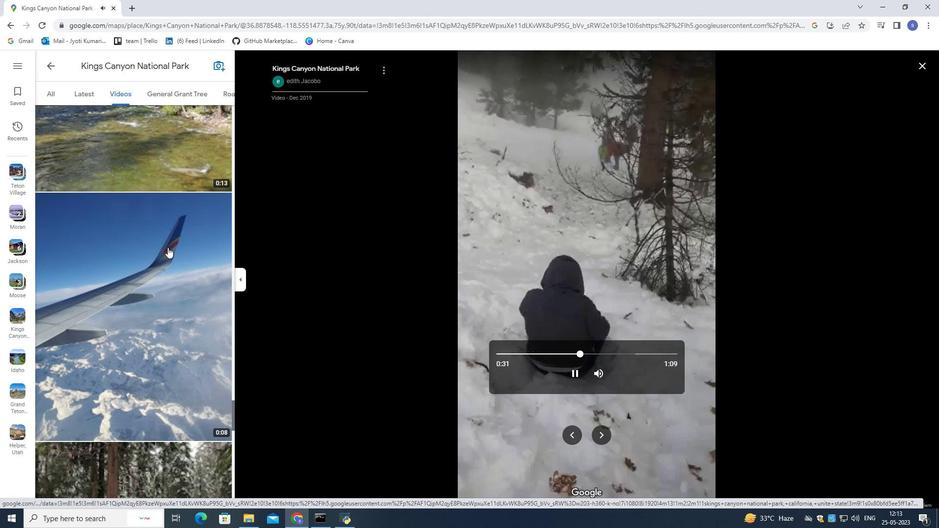 
Action: Mouse pressed left at (167, 247)
Screenshot: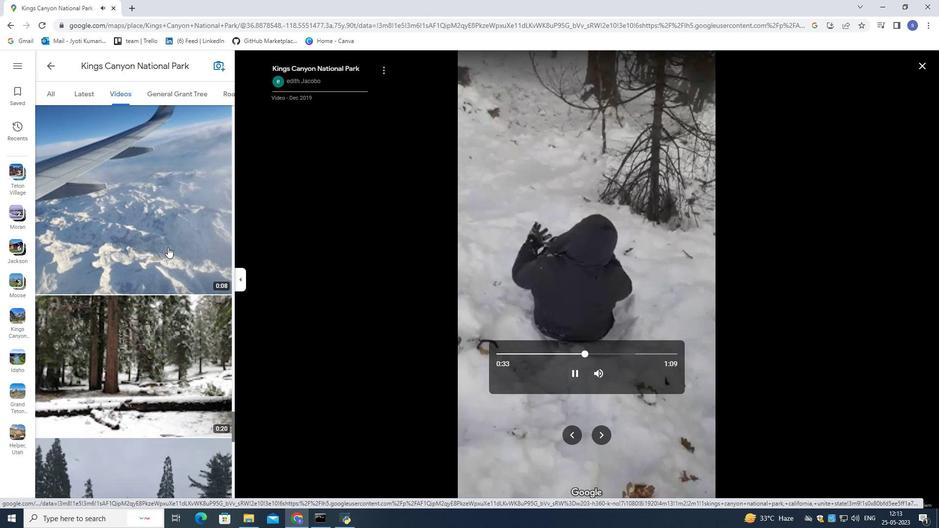 
Action: Mouse moved to (574, 374)
Screenshot: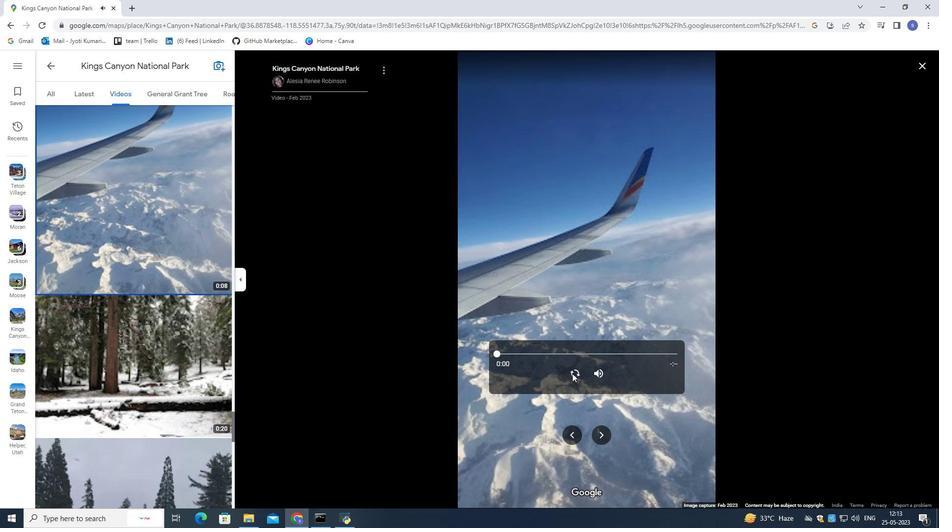 
Action: Mouse pressed left at (574, 374)
Screenshot: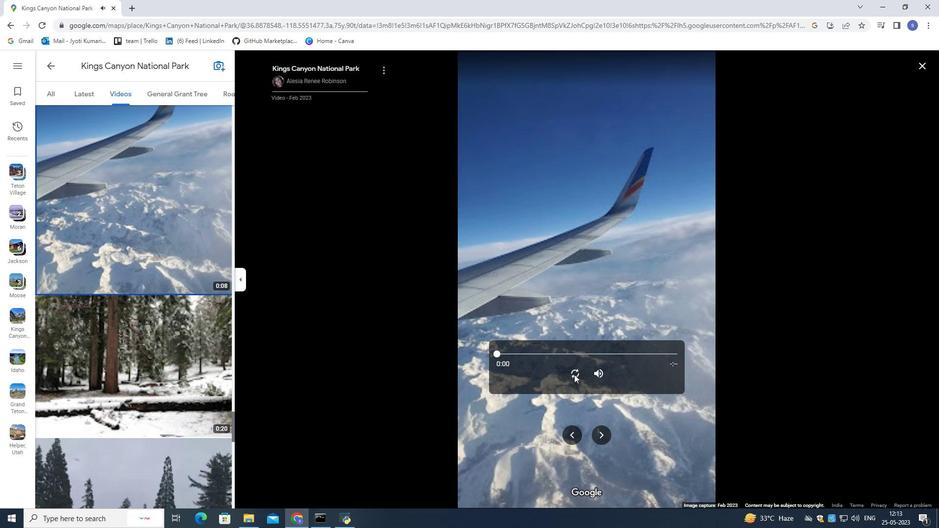 
Action: Mouse moved to (162, 344)
Screenshot: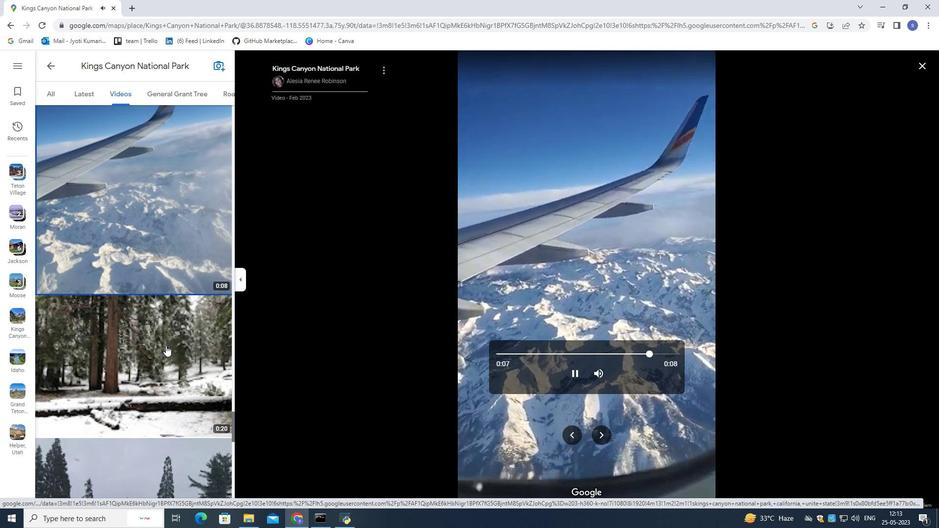 
Action: Mouse scrolled (162, 343) with delta (0, 0)
Screenshot: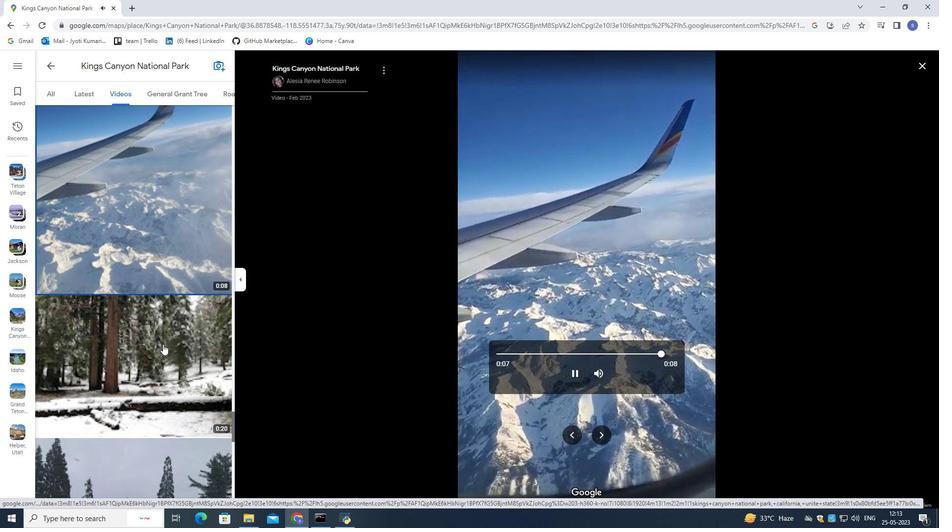 
Action: Mouse scrolled (162, 343) with delta (0, 0)
Screenshot: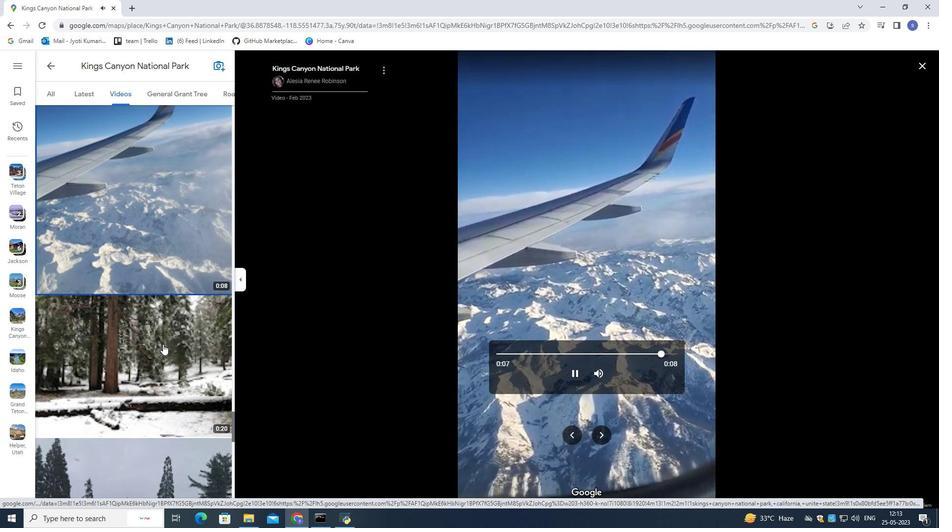 
Action: Mouse moved to (161, 339)
Screenshot: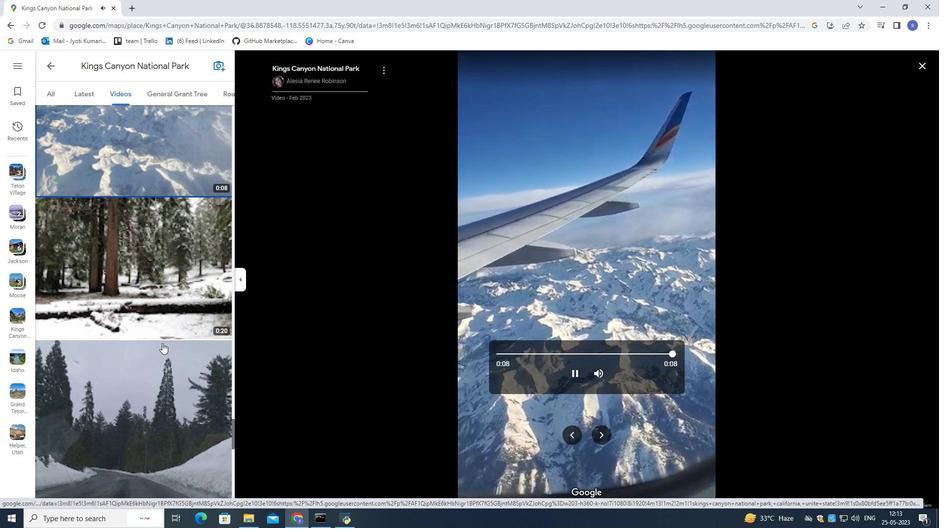 
Action: Mouse scrolled (161, 339) with delta (0, 0)
Screenshot: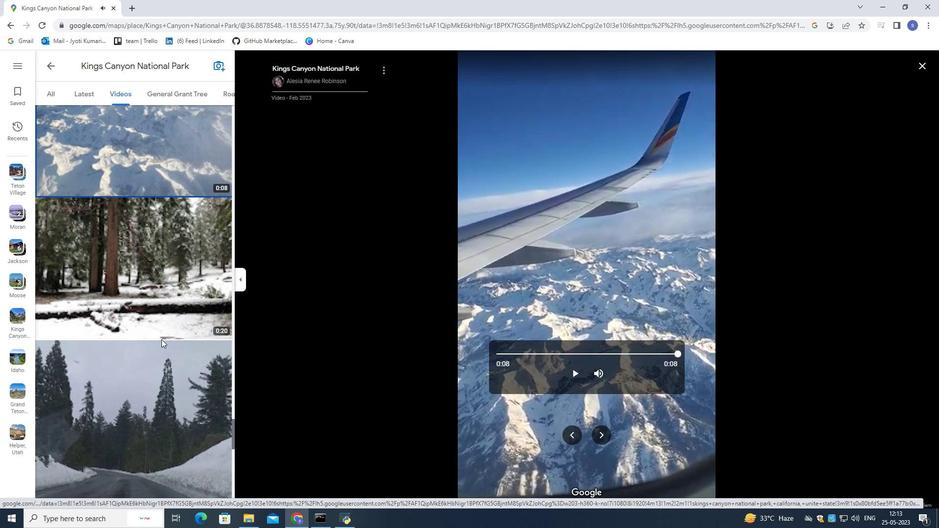 
Action: Mouse scrolled (161, 339) with delta (0, 0)
Screenshot: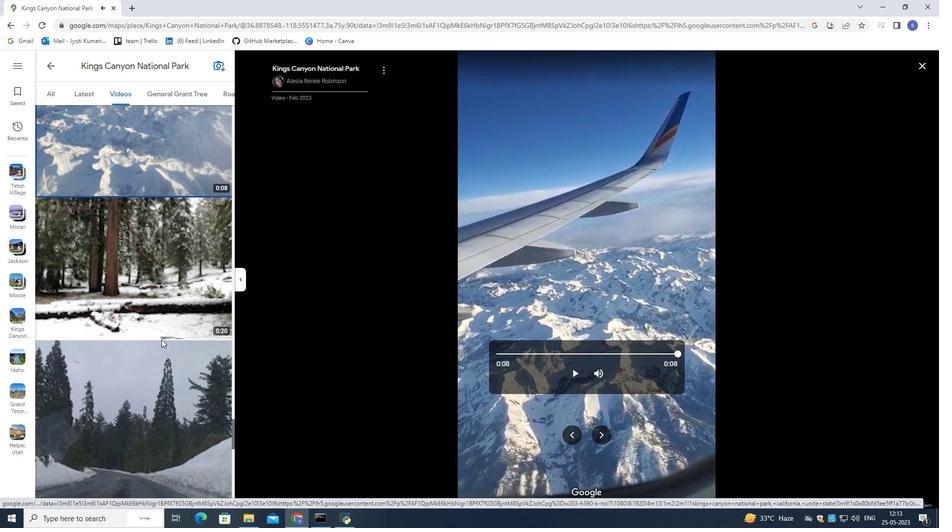 
Action: Mouse moved to (133, 300)
Screenshot: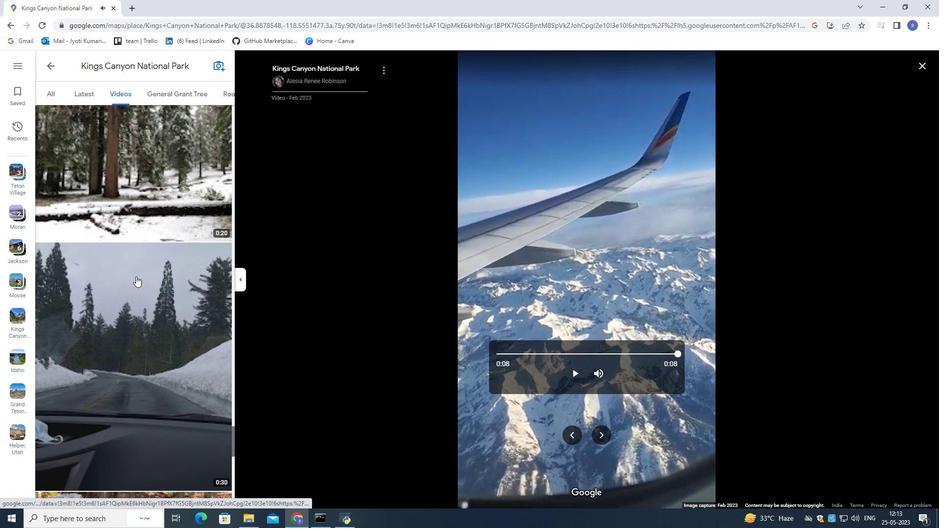 
Action: Mouse scrolled (133, 298) with delta (0, 0)
Screenshot: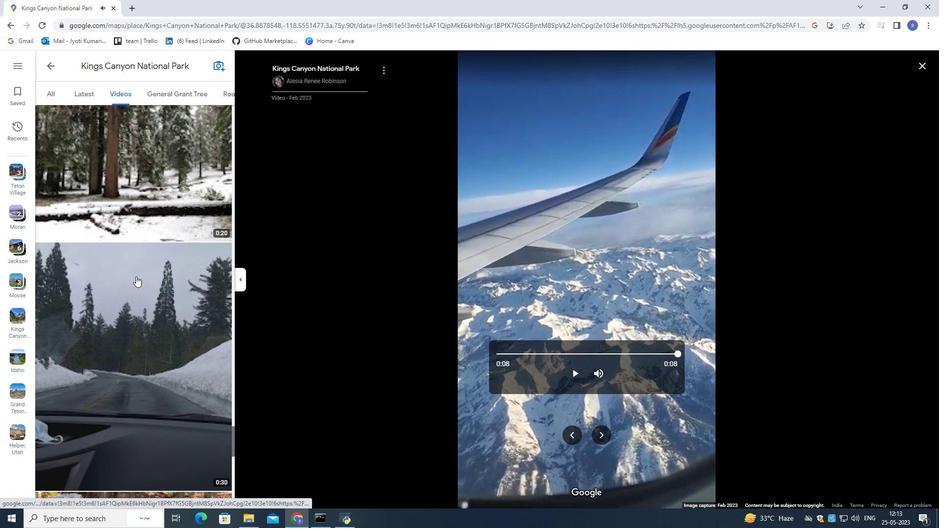
Action: Mouse moved to (132, 302)
Screenshot: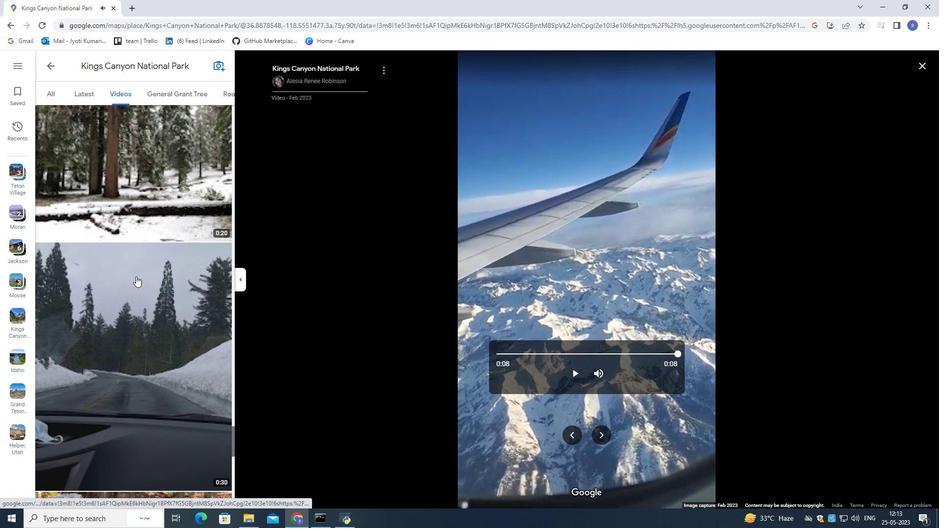 
Action: Mouse scrolled (132, 301) with delta (0, 0)
Screenshot: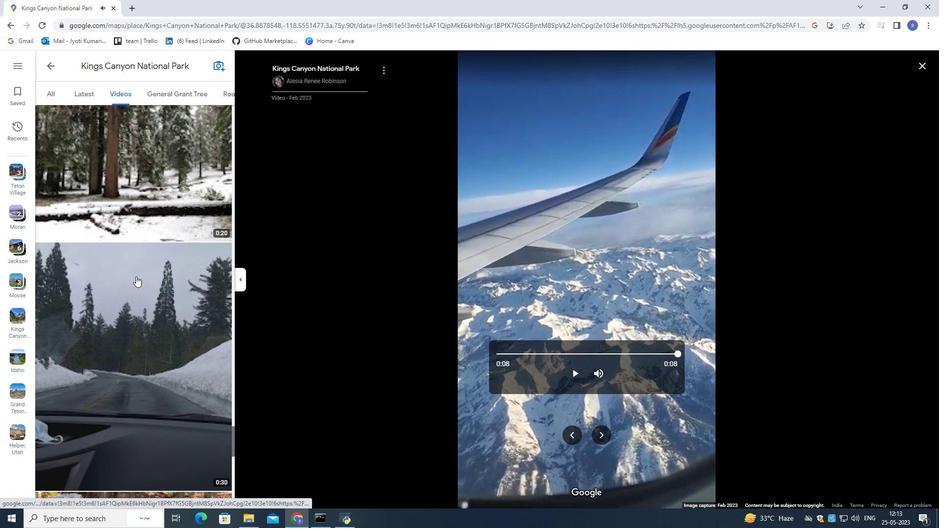 
Action: Mouse moved to (132, 303)
Screenshot: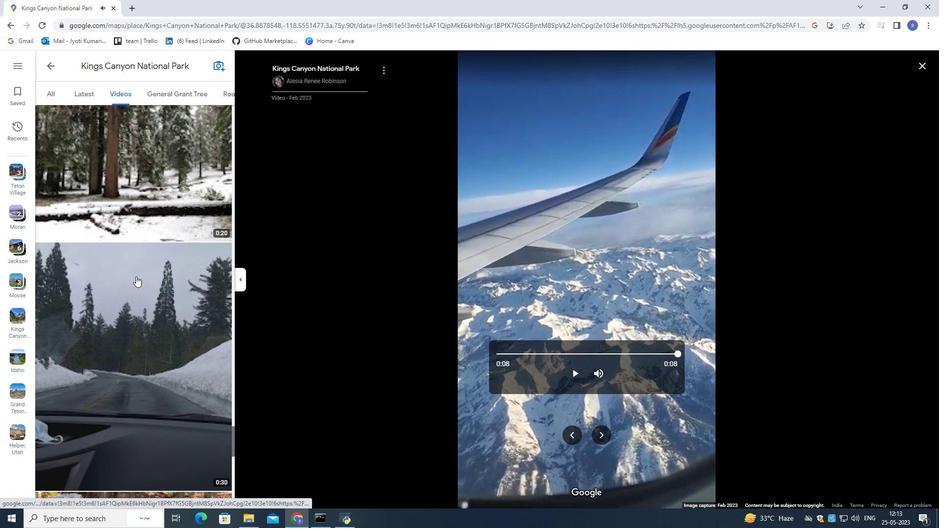 
Action: Mouse scrolled (132, 303) with delta (0, 0)
Screenshot: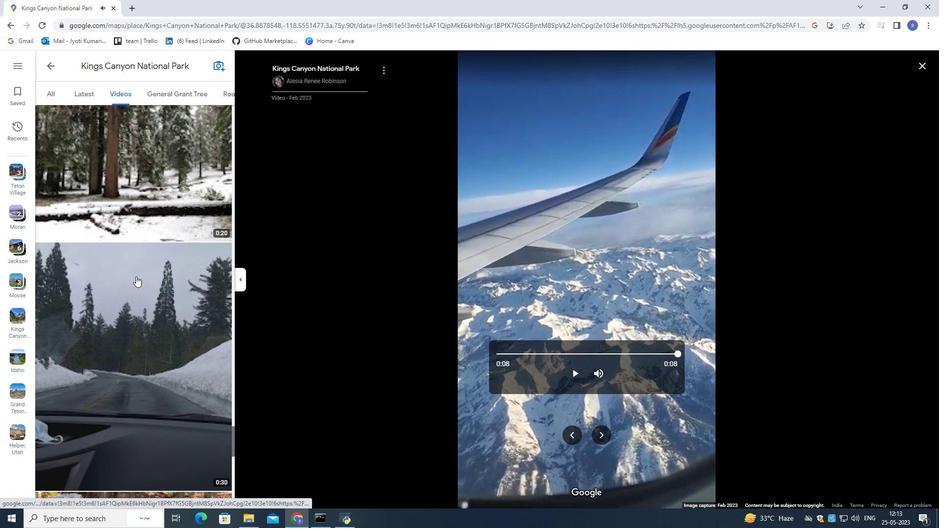 
Action: Mouse moved to (132, 303)
Screenshot: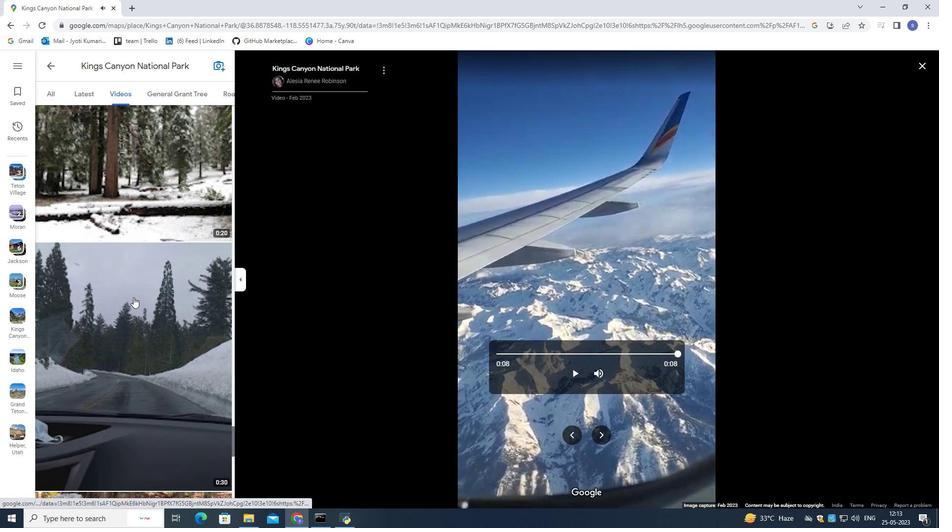 
Action: Mouse scrolled (132, 303) with delta (0, 0)
Screenshot: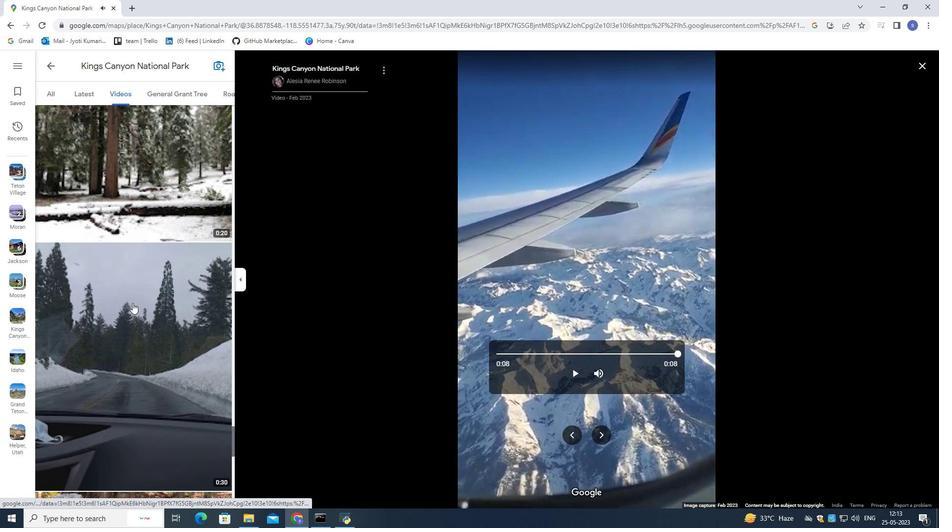 
Action: Mouse scrolled (132, 303) with delta (0, 0)
Screenshot: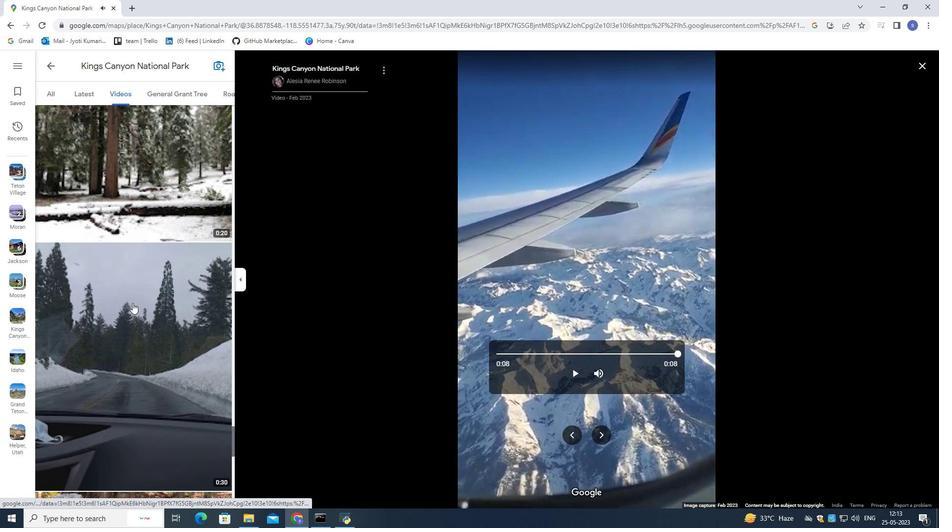 
Action: Mouse moved to (132, 302)
Screenshot: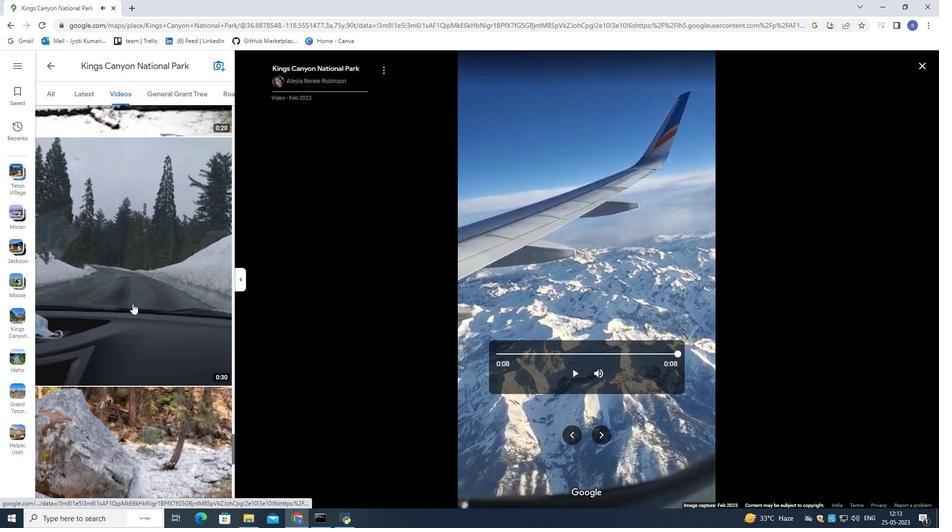 
Action: Mouse scrolled (132, 302) with delta (0, 0)
Screenshot: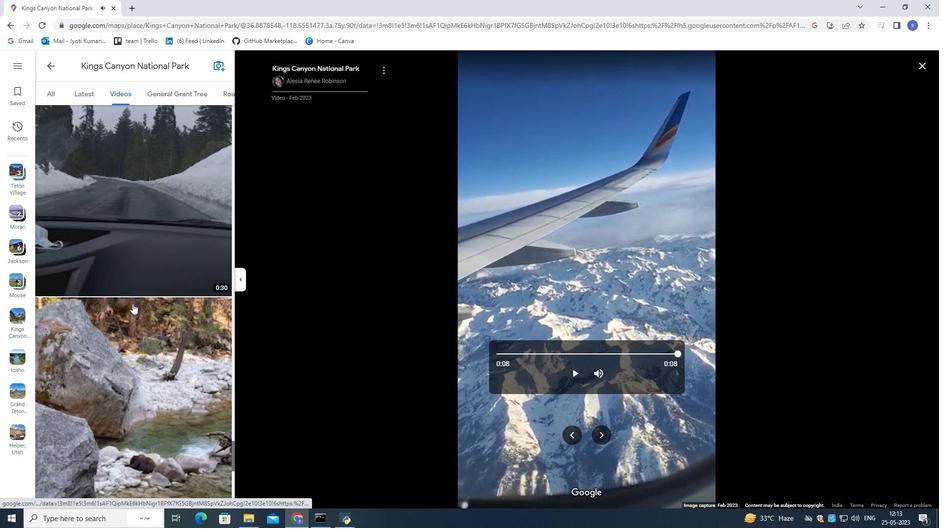 
Action: Mouse scrolled (132, 302) with delta (0, 0)
Screenshot: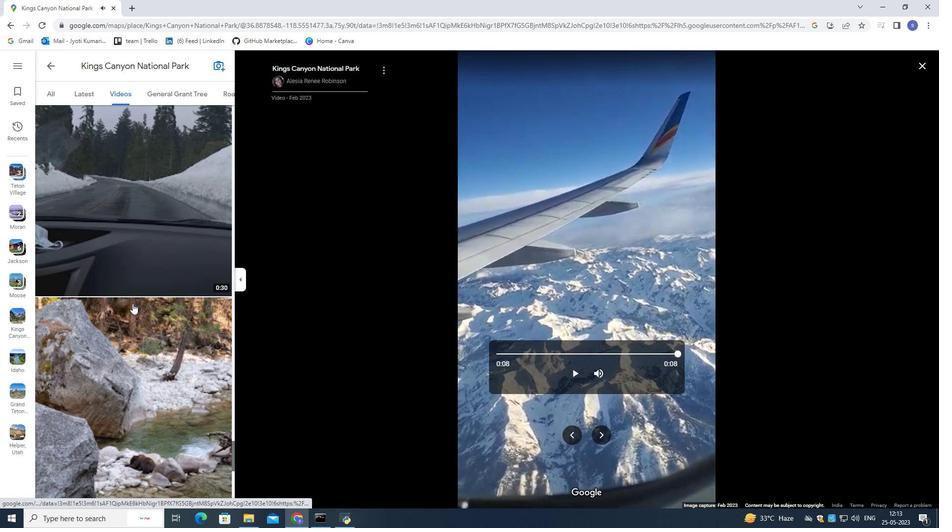 
Action: Mouse scrolled (132, 302) with delta (0, 0)
Screenshot: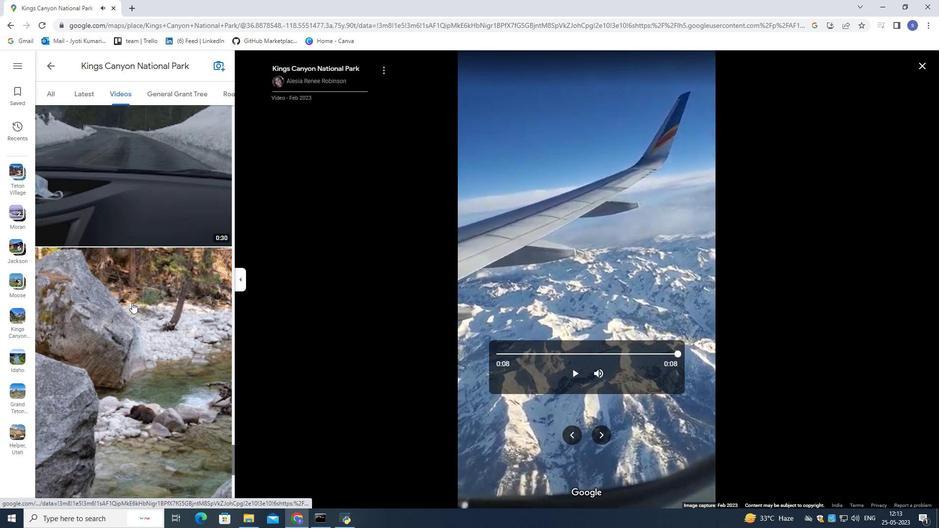 
Action: Mouse scrolled (132, 302) with delta (0, 0)
Screenshot: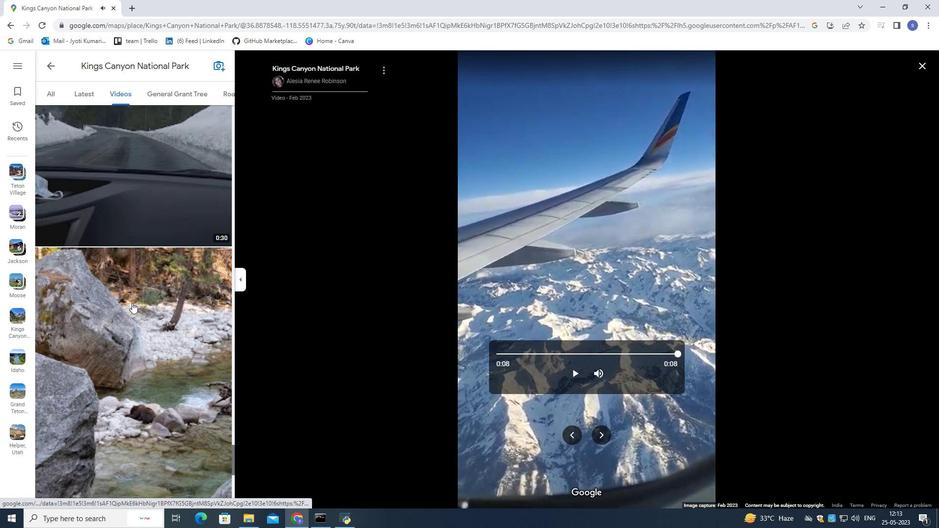 
Action: Mouse moved to (131, 301)
Screenshot: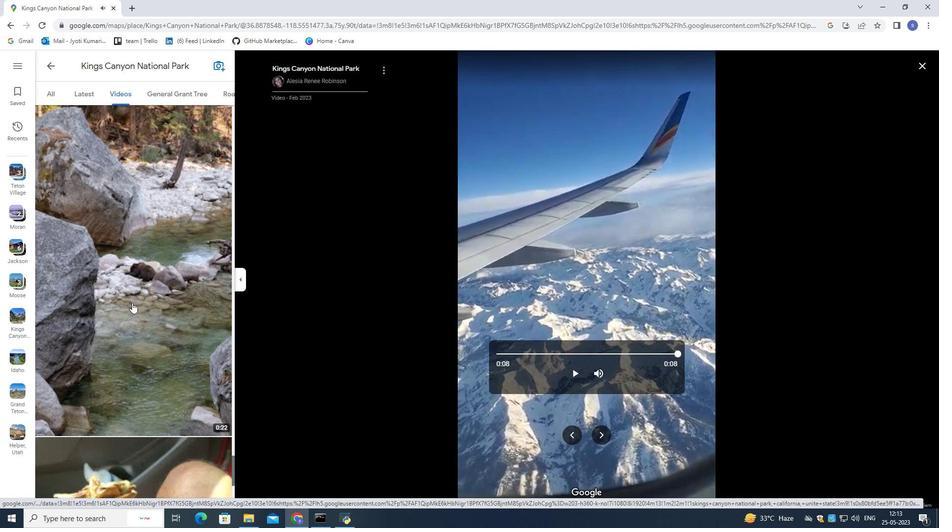 
Action: Mouse pressed left at (131, 301)
Screenshot: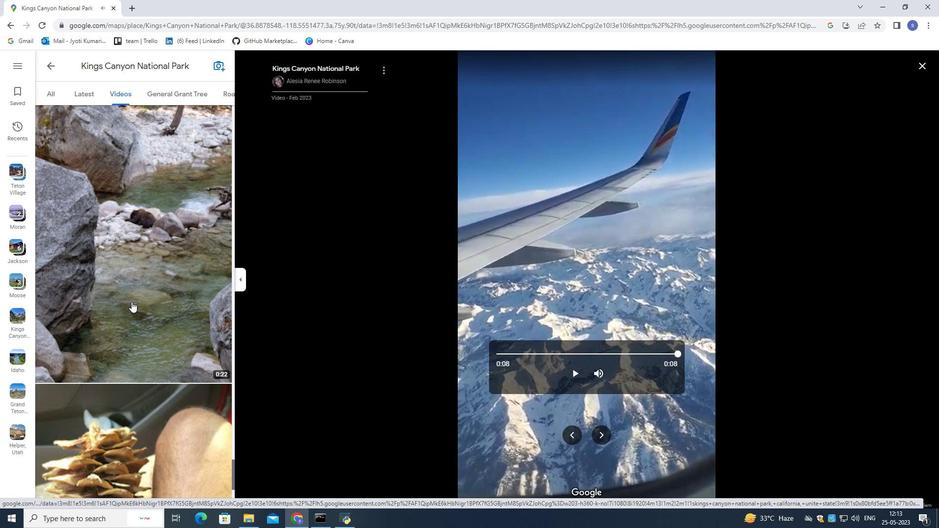 
Action: Mouse moved to (576, 369)
Screenshot: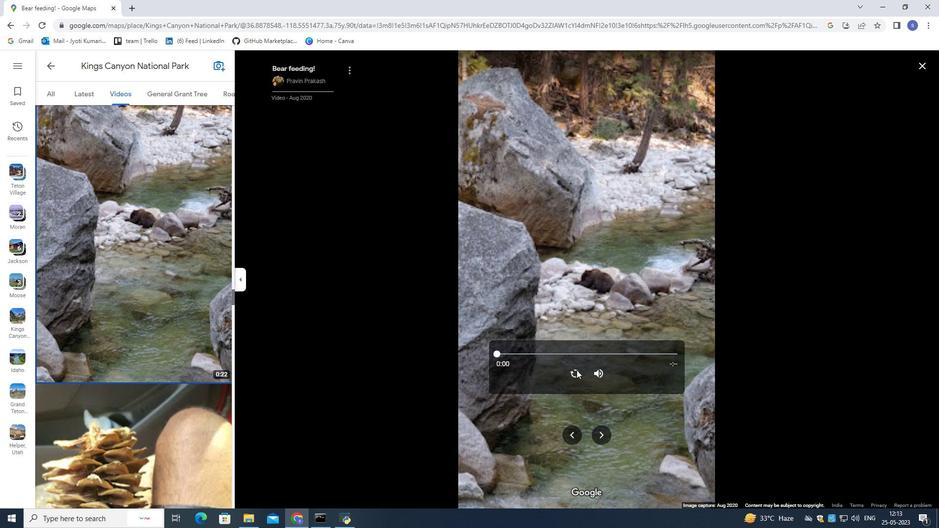 
Action: Mouse pressed left at (576, 369)
Screenshot: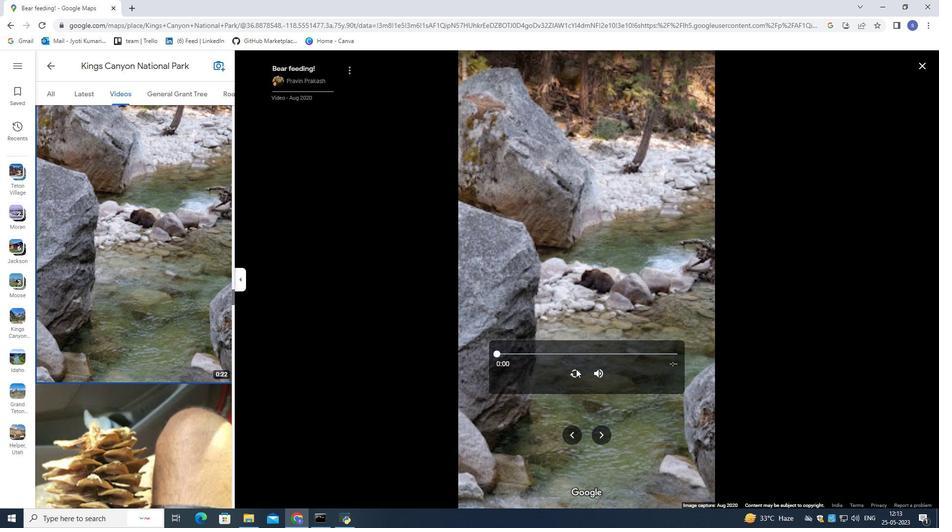 
Action: Mouse moved to (219, 296)
Screenshot: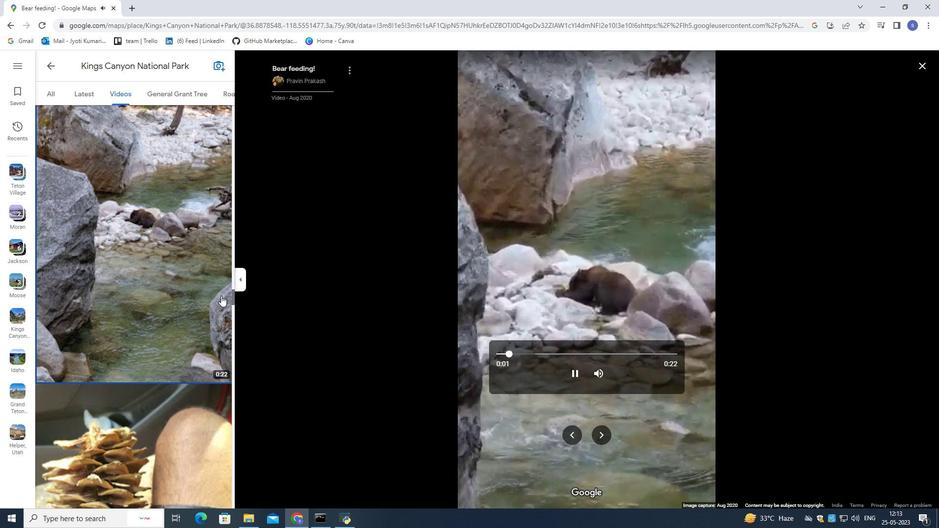 
Action: Mouse scrolled (219, 295) with delta (0, 0)
Screenshot: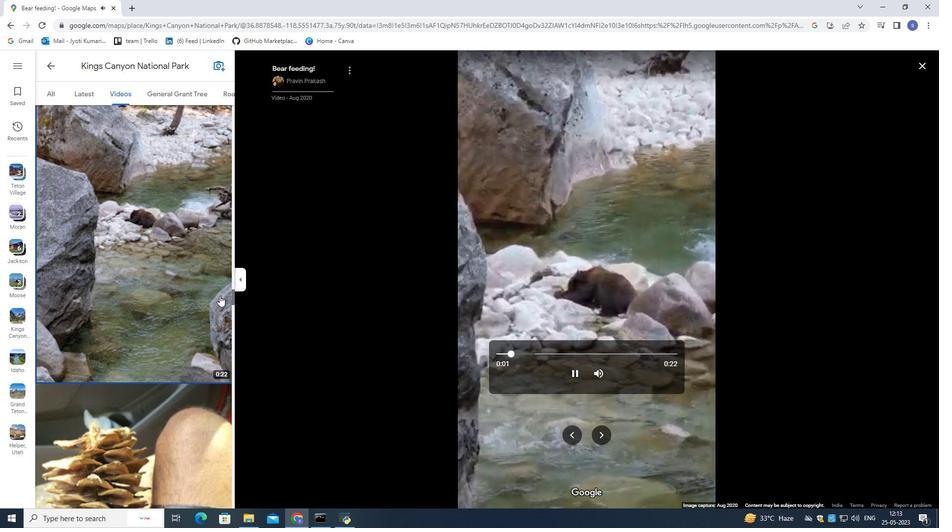 
Action: Mouse scrolled (219, 295) with delta (0, 0)
Screenshot: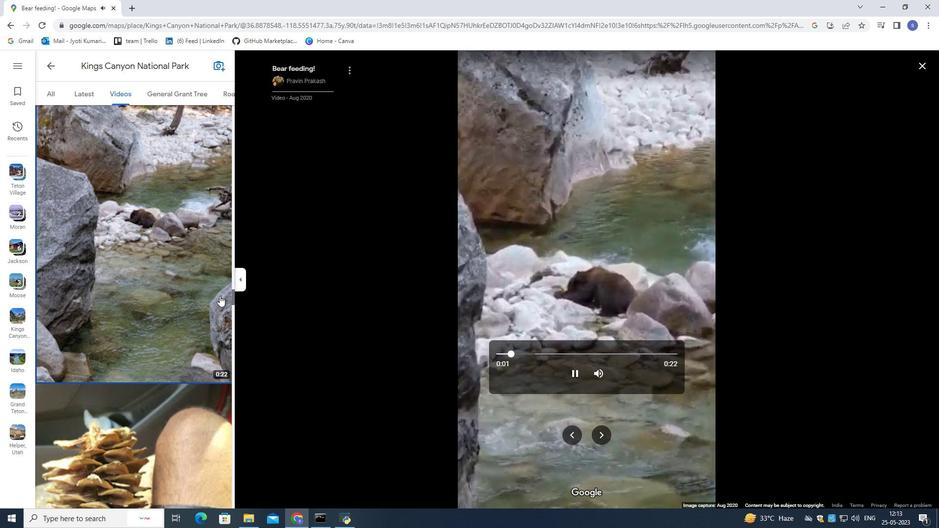 
Action: Mouse scrolled (219, 295) with delta (0, 0)
Screenshot: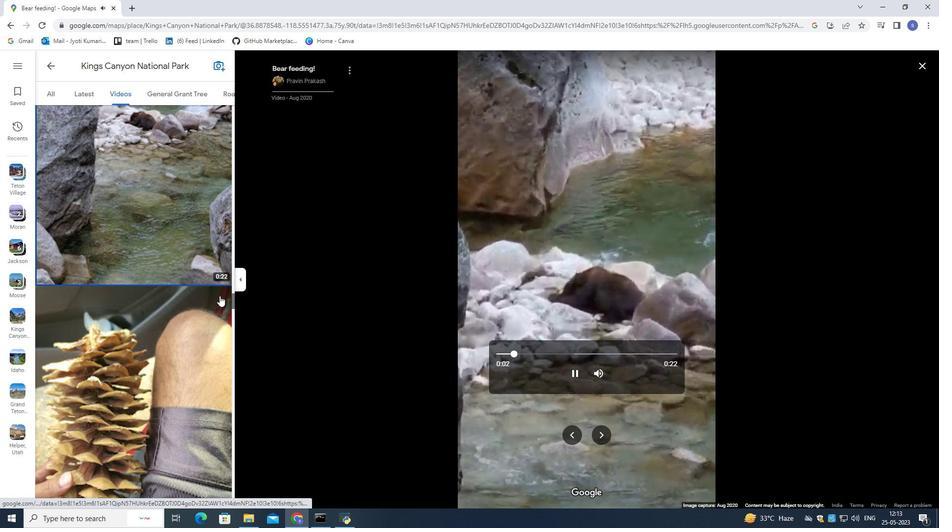 
Action: Mouse scrolled (219, 295) with delta (0, 0)
Screenshot: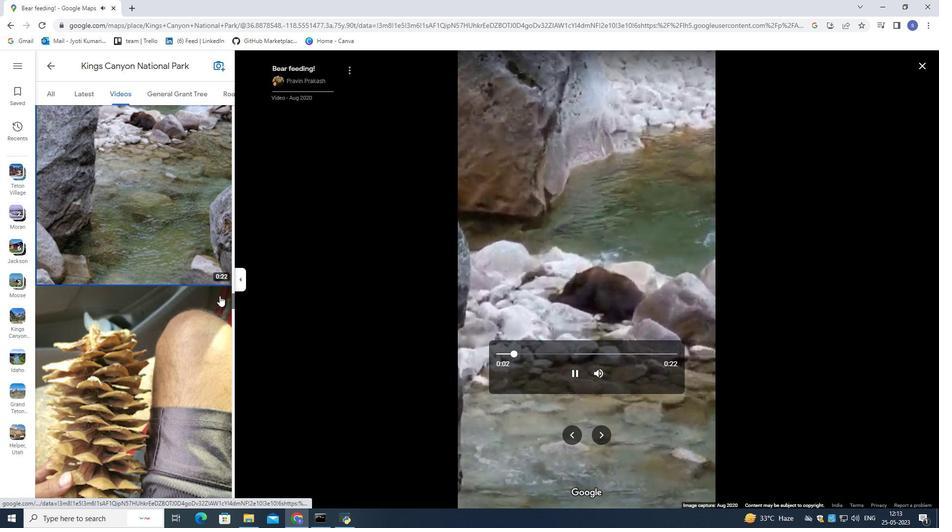 
Action: Mouse moved to (217, 297)
Screenshot: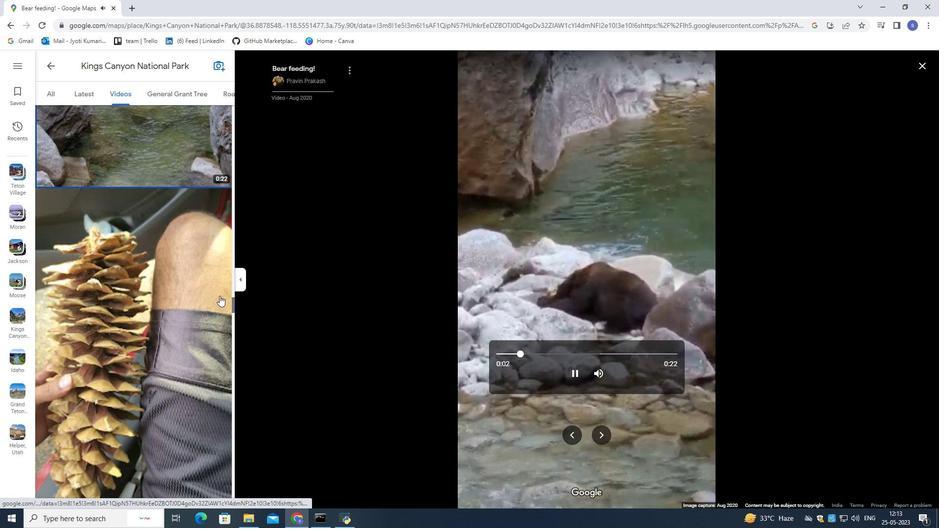
Action: Mouse scrolled (217, 297) with delta (0, 0)
Screenshot: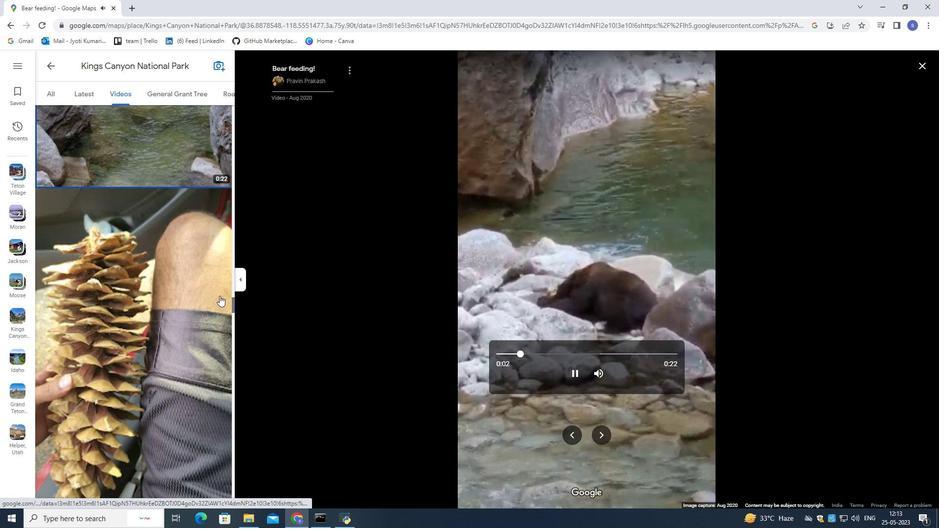 
Action: Mouse moved to (217, 298)
Screenshot: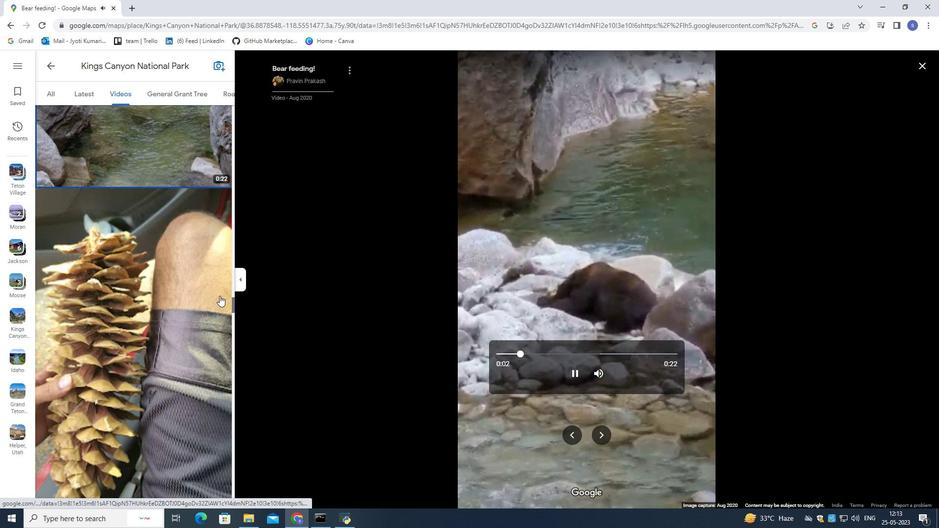 
Action: Mouse scrolled (217, 297) with delta (0, 0)
Screenshot: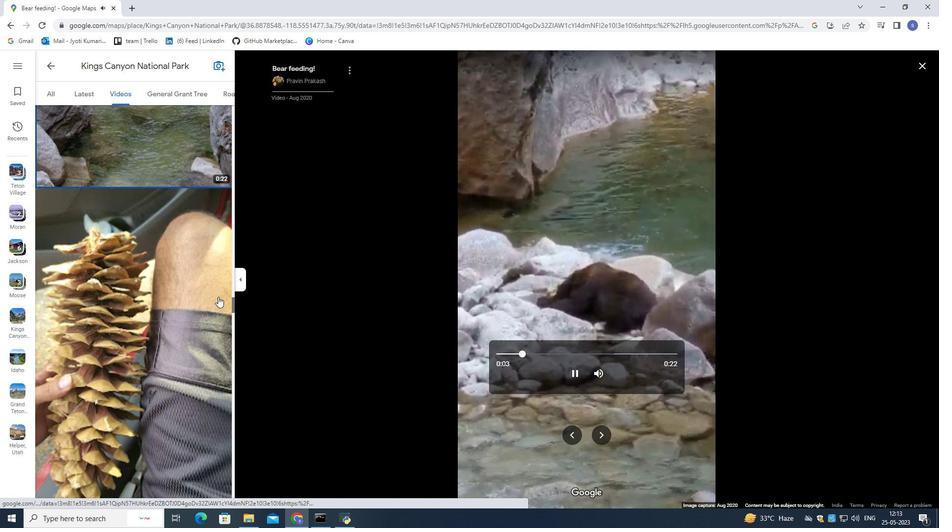 
Action: Mouse moved to (217, 298)
Screenshot: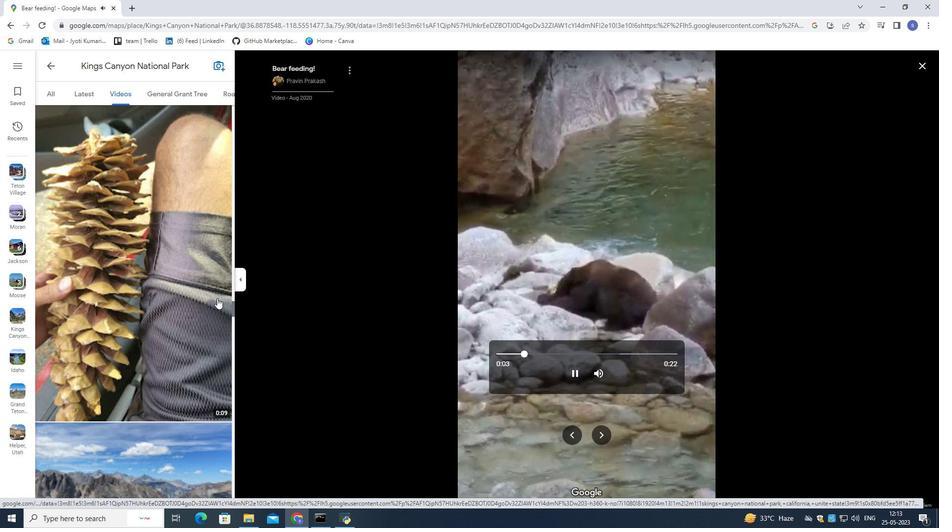 
Action: Mouse scrolled (217, 298) with delta (0, 0)
Screenshot: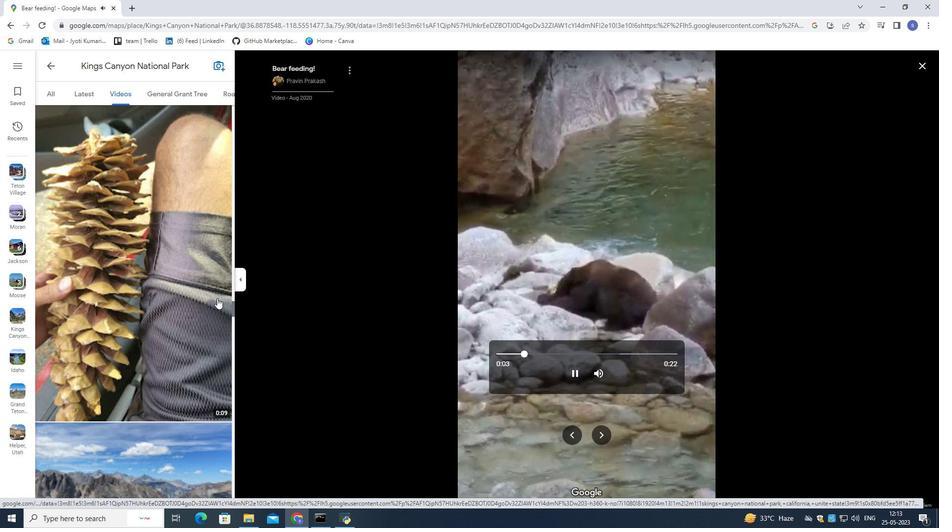 
Action: Mouse moved to (216, 299)
Screenshot: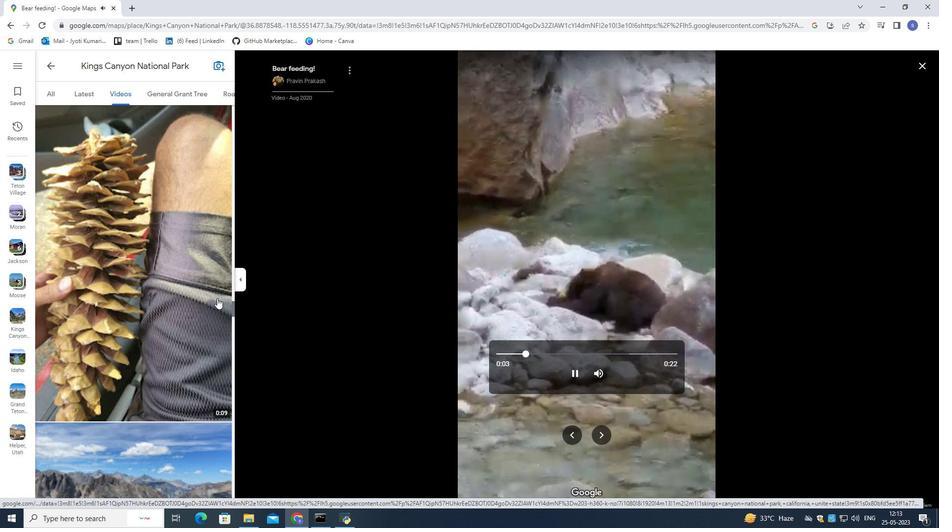 
Action: Mouse scrolled (216, 298) with delta (0, 0)
Screenshot: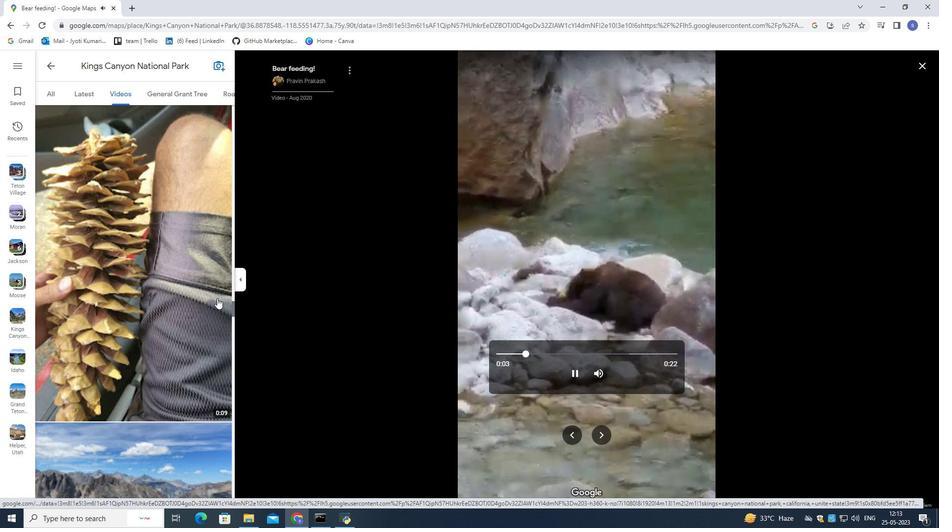 
Action: Mouse moved to (216, 300)
Screenshot: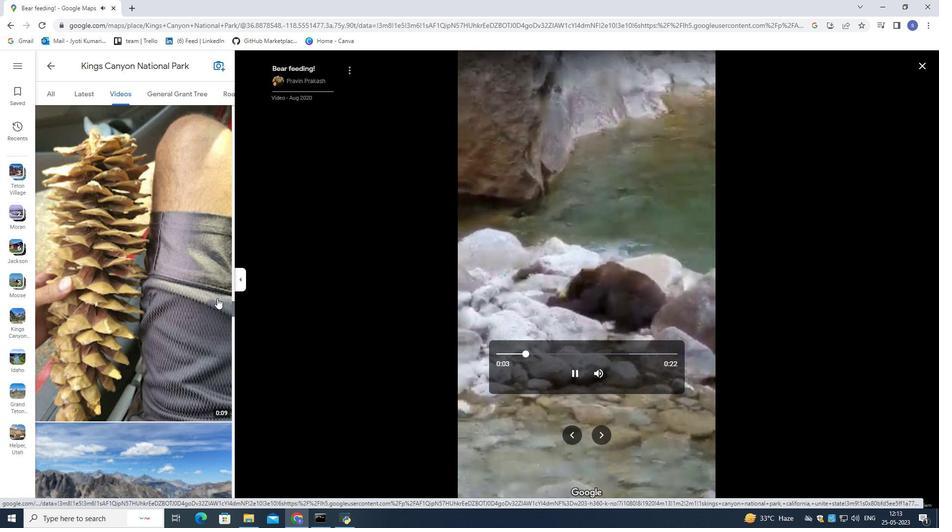 
Action: Mouse scrolled (216, 299) with delta (0, 0)
Screenshot: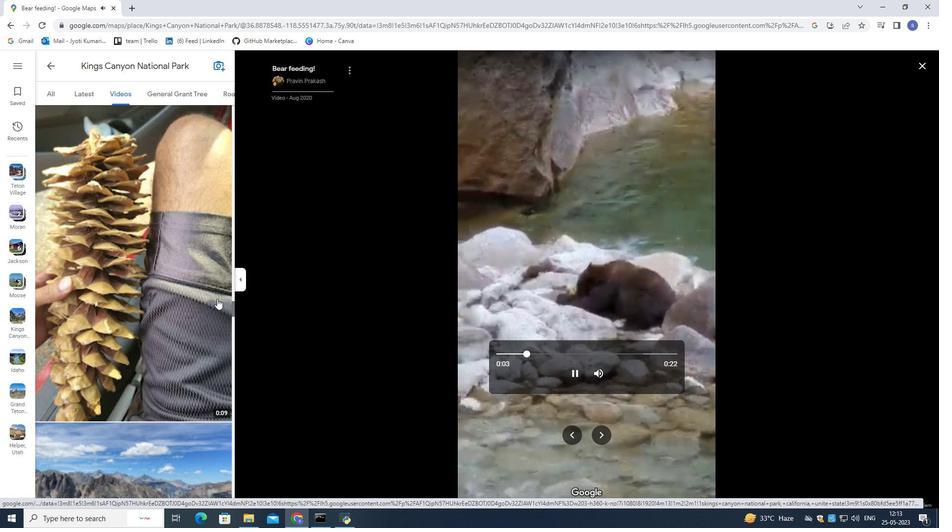 
Action: Mouse moved to (214, 301)
Screenshot: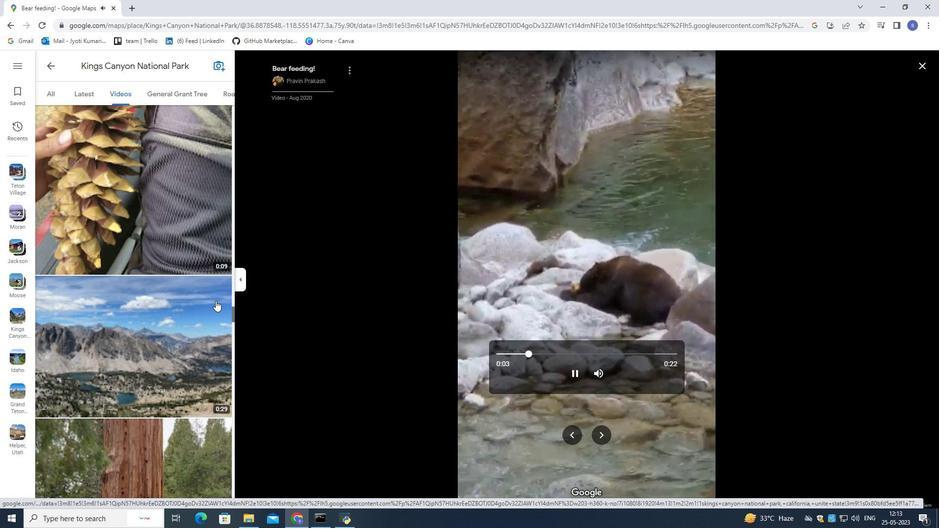 
Action: Mouse scrolled (214, 301) with delta (0, 0)
Screenshot: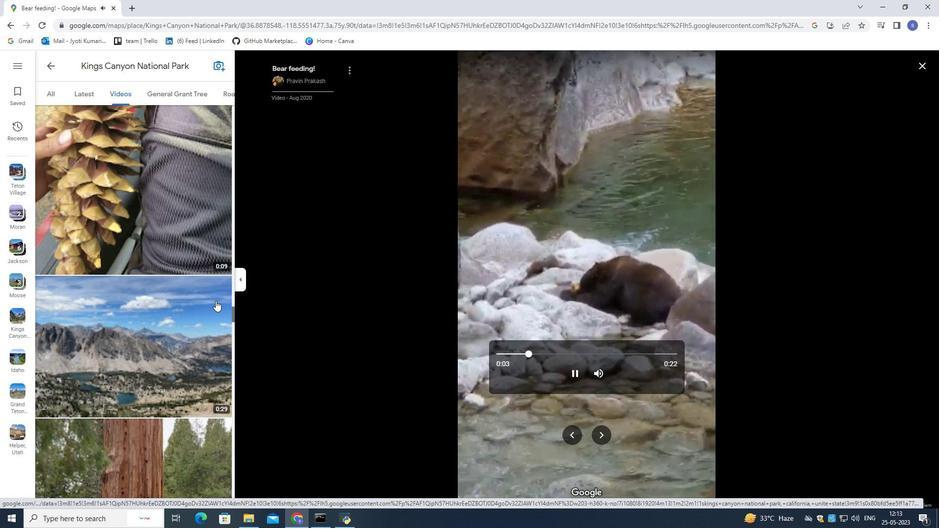 
Action: Mouse moved to (213, 303)
Screenshot: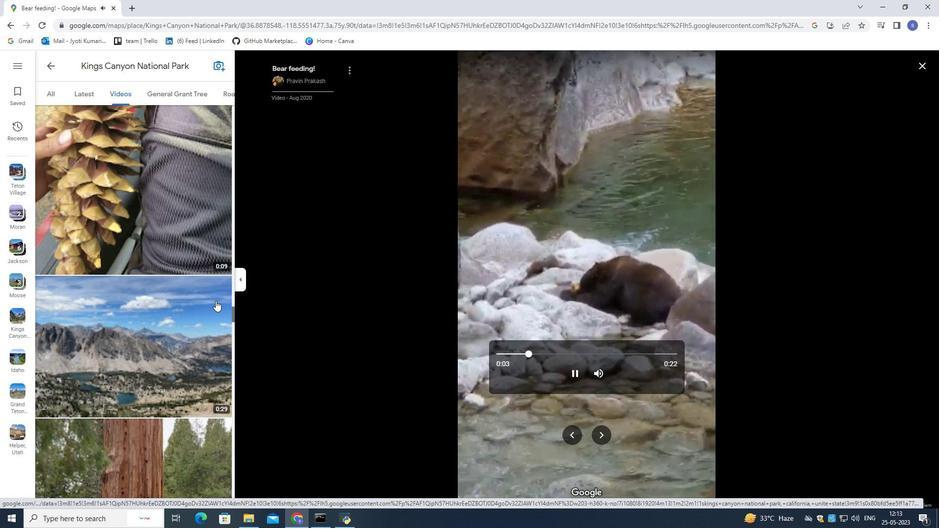 
Action: Mouse scrolled (213, 302) with delta (0, 0)
Screenshot: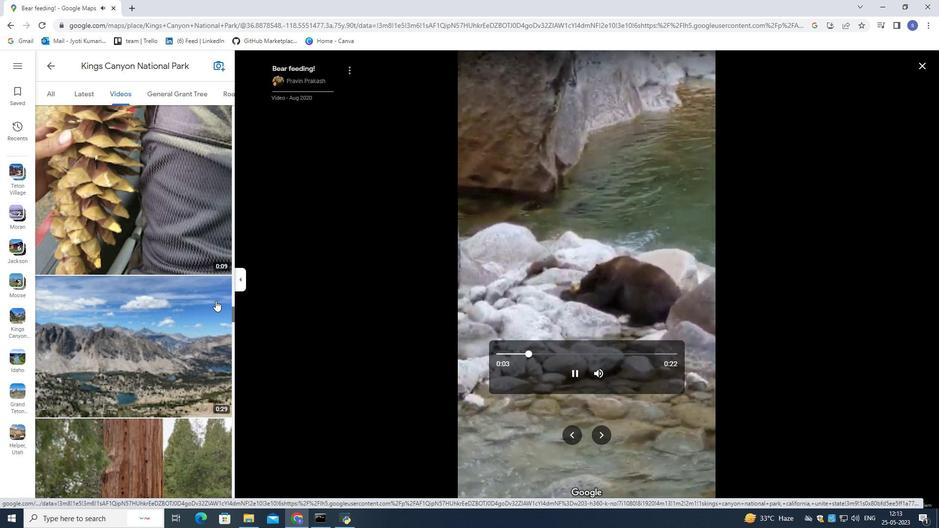 
Action: Mouse moved to (205, 287)
Screenshot: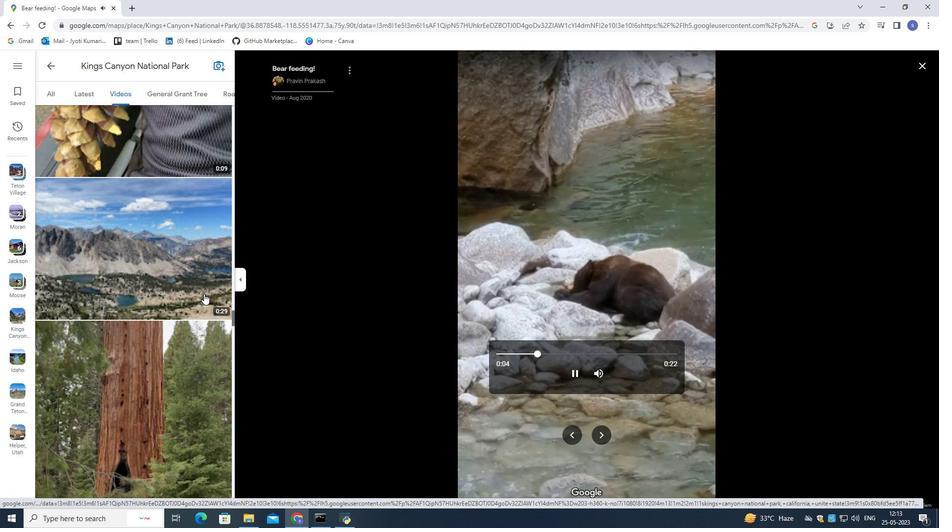 
Action: Mouse scrolled (205, 286) with delta (0, 0)
Screenshot: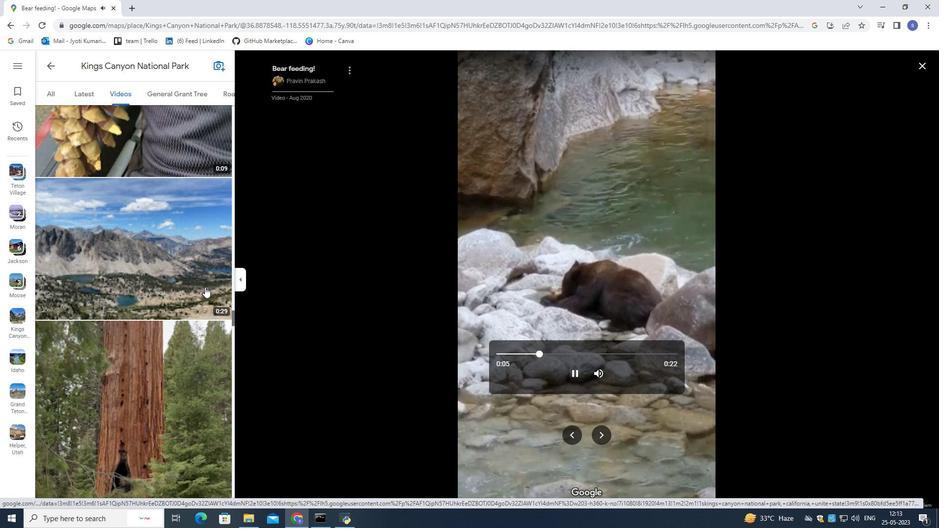 
Action: Mouse scrolled (205, 286) with delta (0, 0)
Screenshot: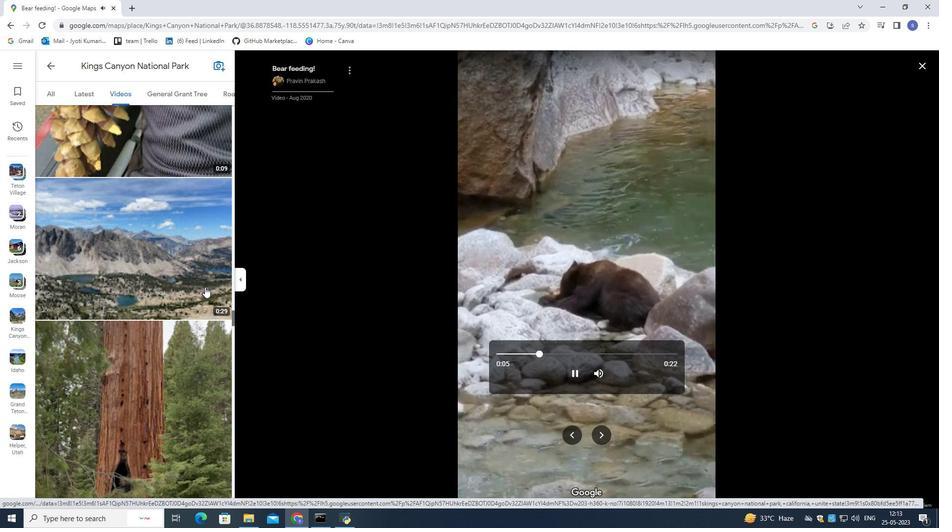 
Action: Mouse scrolled (205, 286) with delta (0, 0)
Screenshot: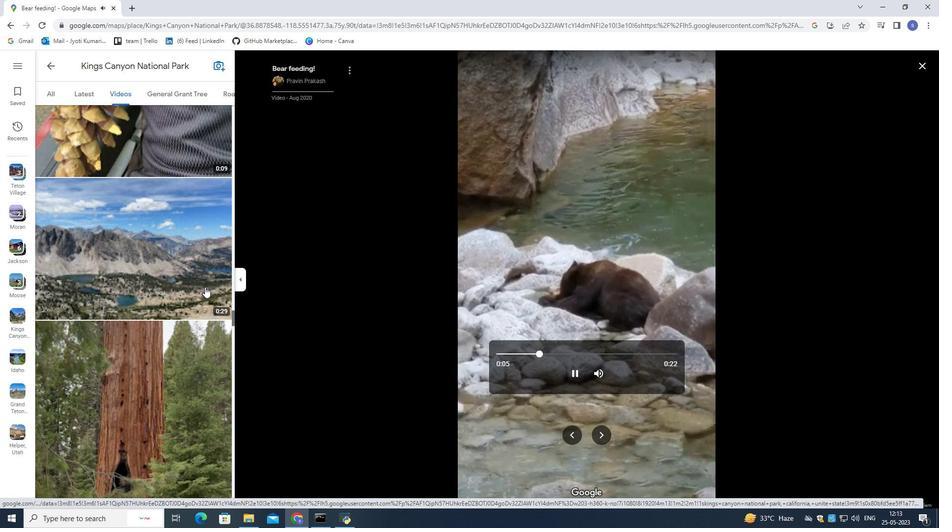 
Action: Mouse scrolled (205, 286) with delta (0, 0)
Screenshot: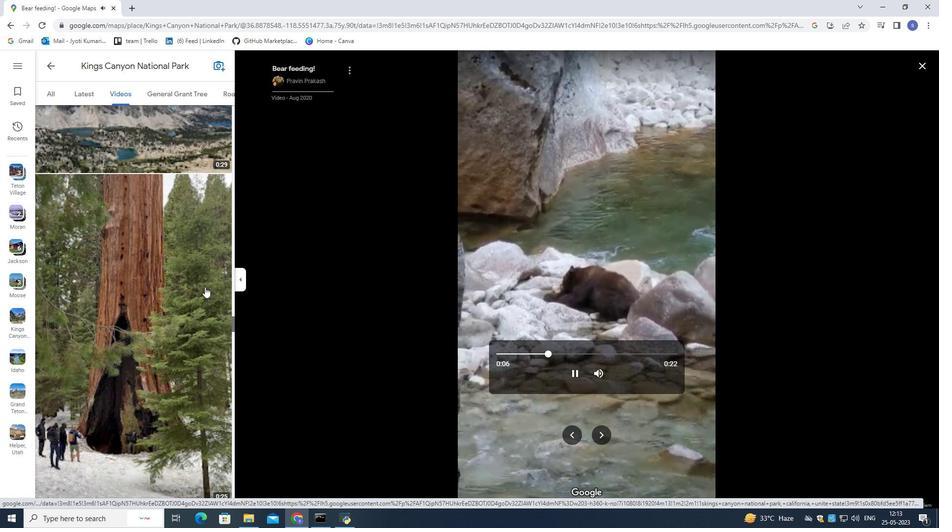 
Action: Mouse scrolled (205, 286) with delta (0, 0)
Screenshot: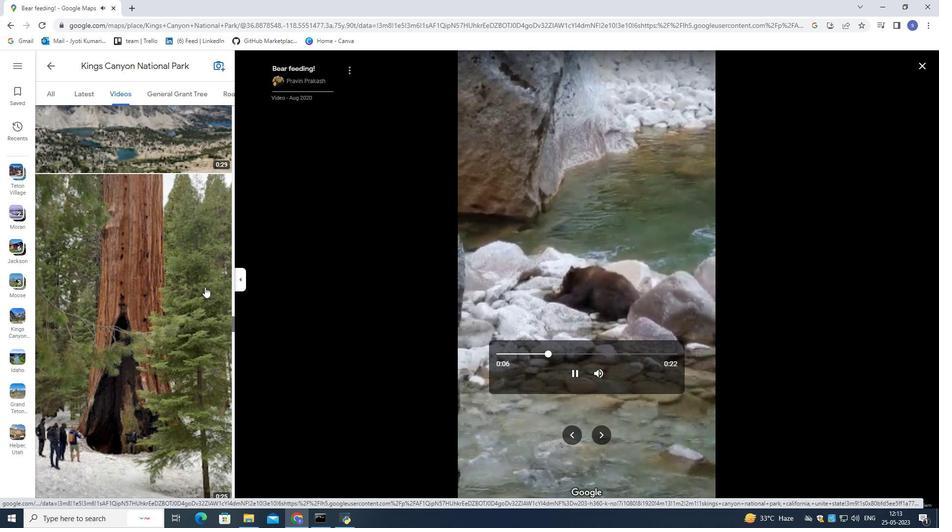 
Action: Mouse scrolled (205, 286) with delta (0, 0)
Screenshot: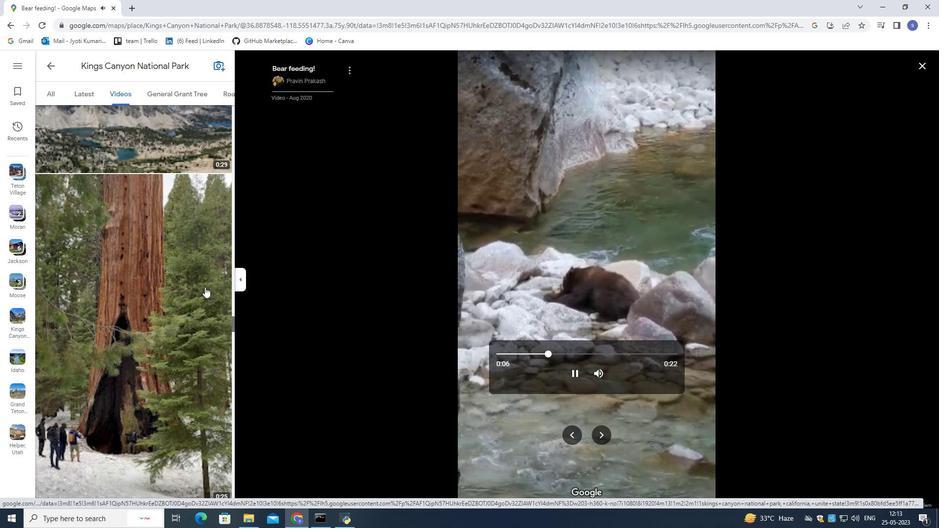 
Action: Mouse scrolled (205, 286) with delta (0, 0)
Screenshot: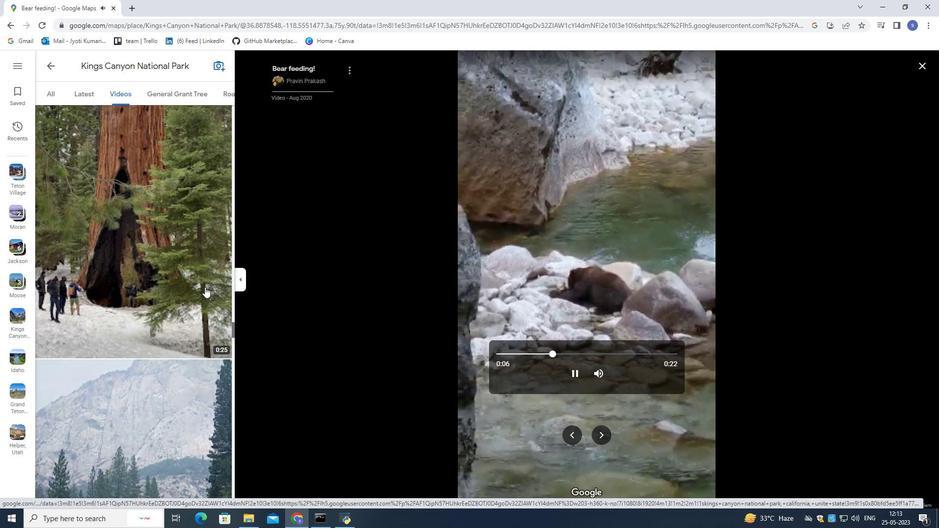 
Action: Mouse scrolled (205, 286) with delta (0, 0)
Screenshot: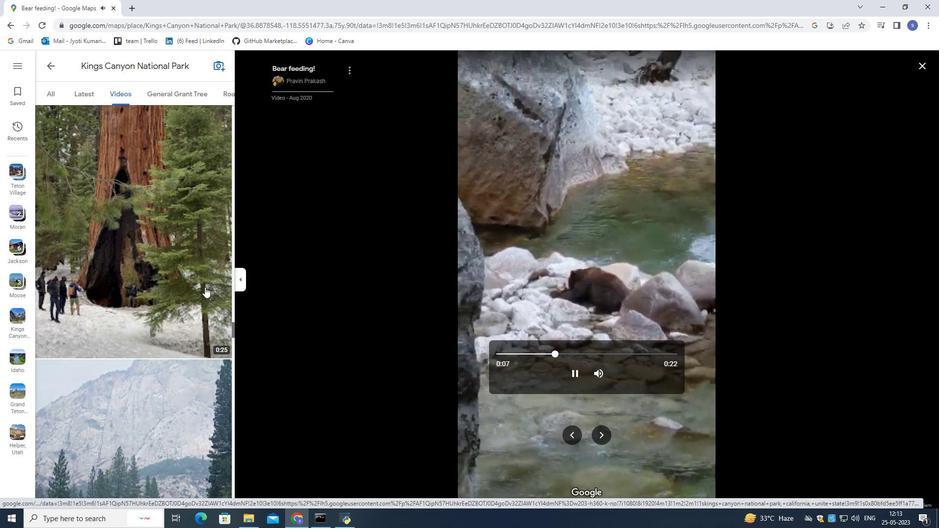 
Action: Mouse moved to (205, 288)
Screenshot: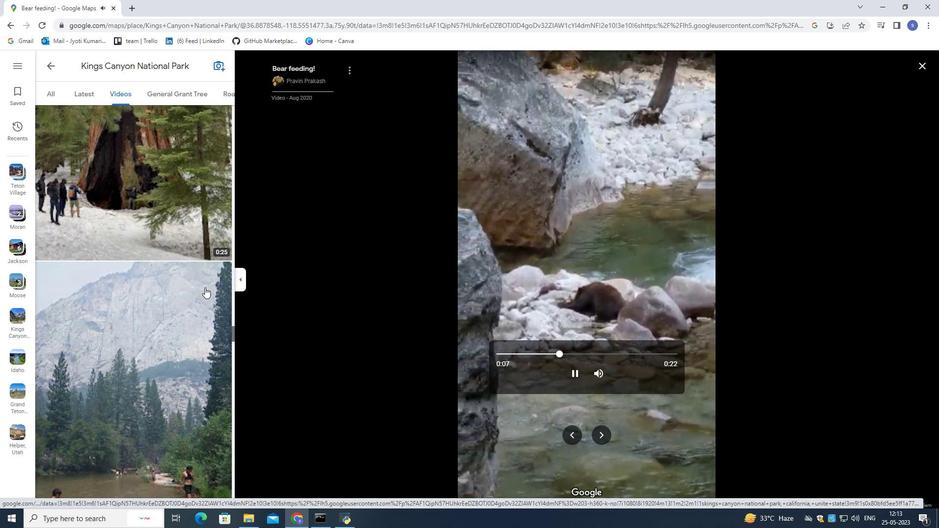 
Action: Mouse scrolled (205, 287) with delta (0, 0)
Screenshot: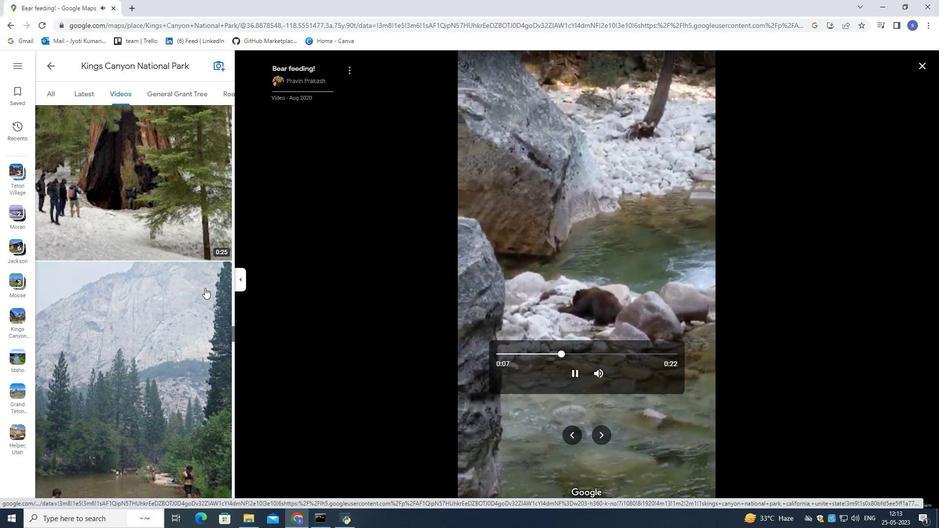 
Action: Mouse moved to (204, 288)
Screenshot: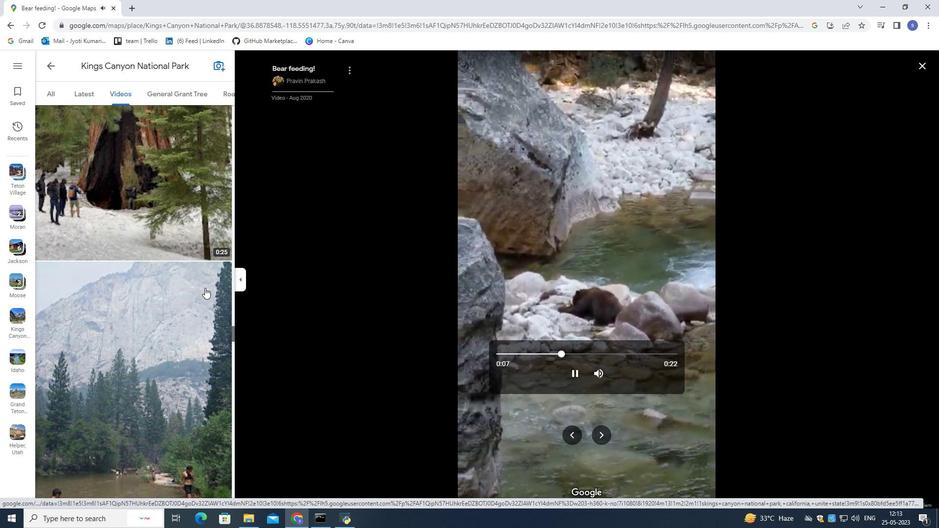 
Action: Mouse scrolled (204, 287) with delta (0, 0)
Screenshot: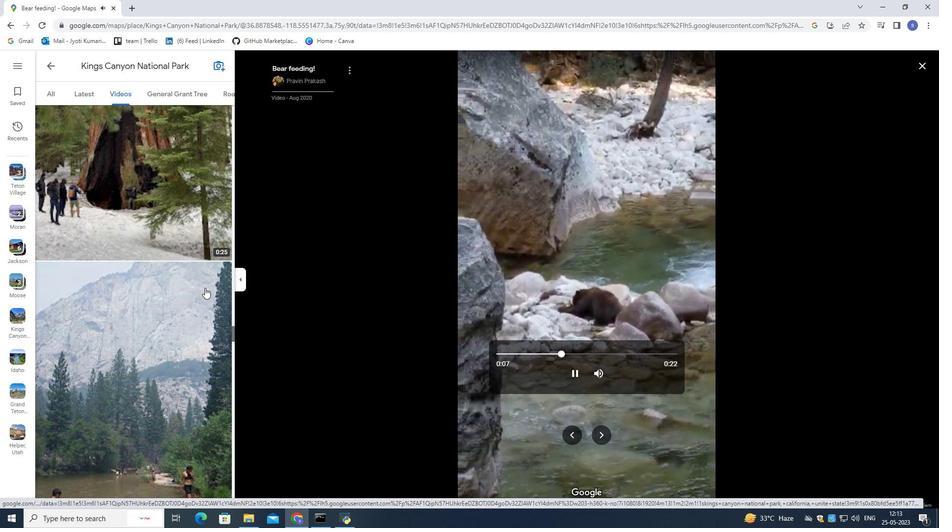 
Action: Mouse moved to (204, 288)
